 Task: Find connections with filter location Villa Ángela with filter topic #coronawith filter profile language Spanish with filter current company TVS Motor Company with filter school St. Francis Institute Of Technology with filter industry Food and Beverage Manufacturing with filter service category Life Coaching with filter keywords title Maintenance Engineer
Action: Mouse moved to (624, 130)
Screenshot: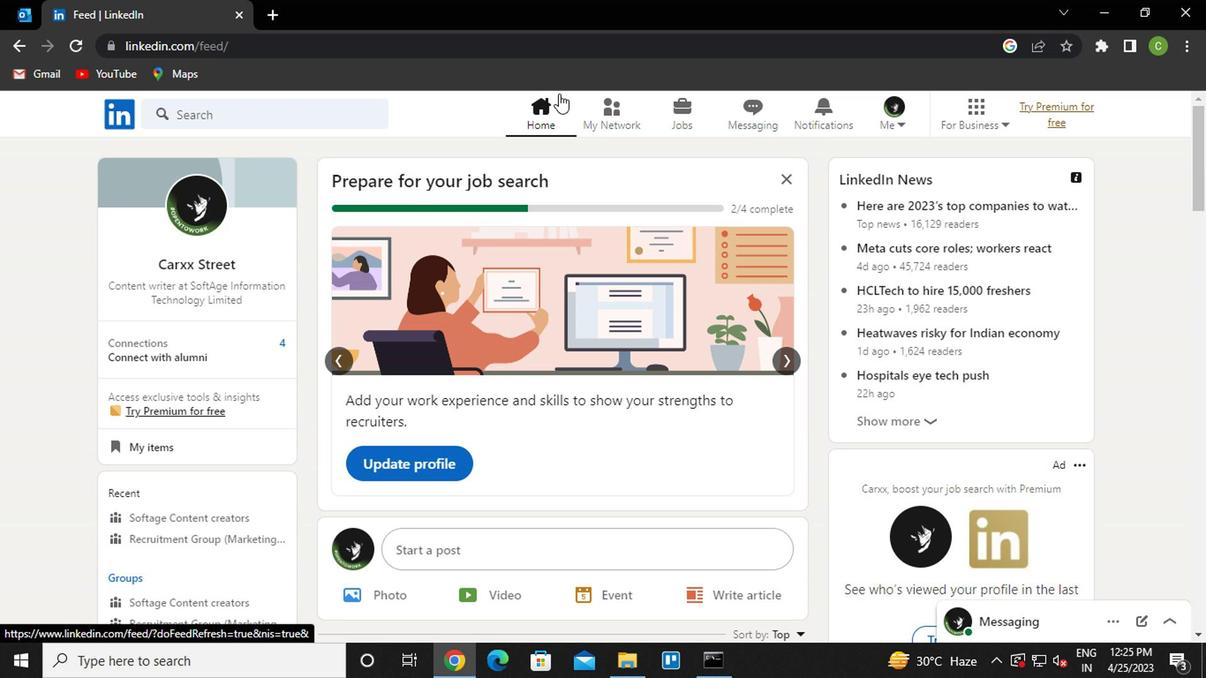 
Action: Mouse pressed left at (624, 130)
Screenshot: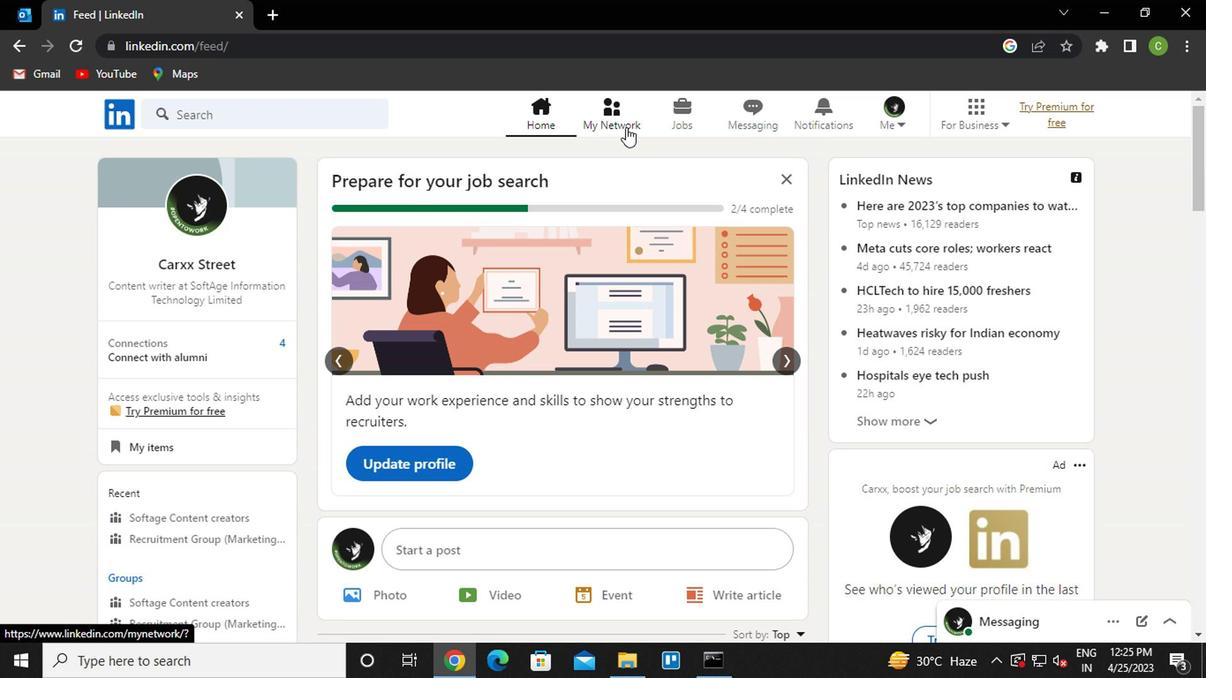 
Action: Mouse moved to (267, 213)
Screenshot: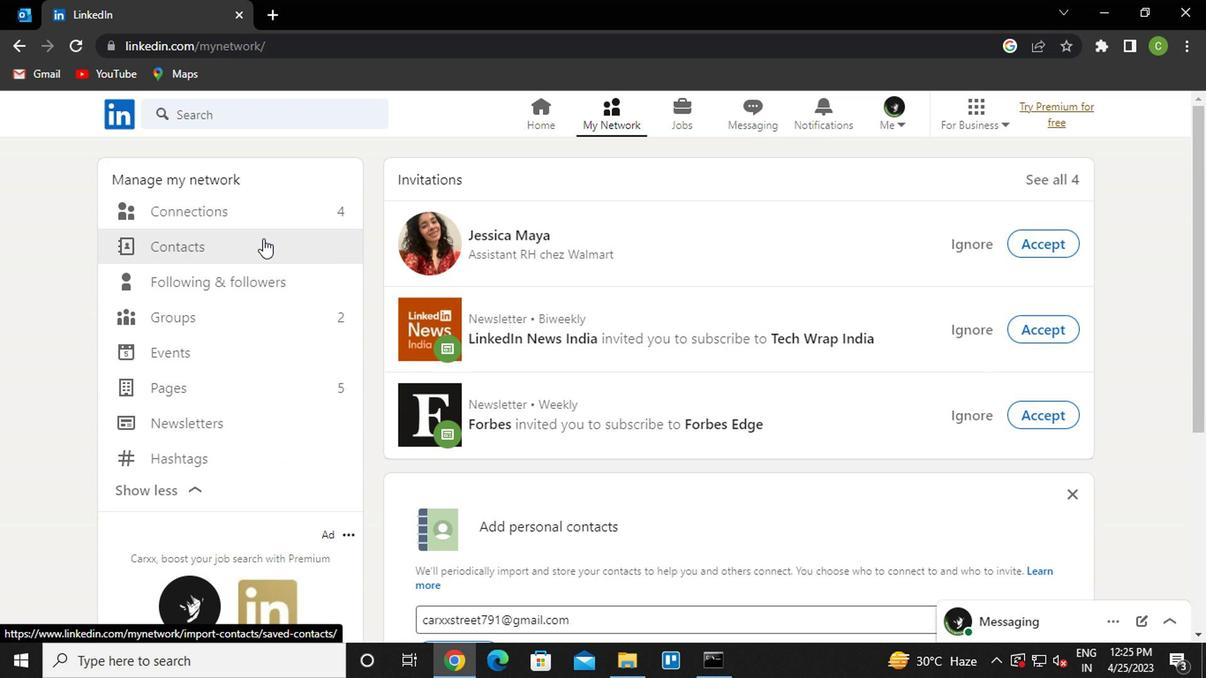 
Action: Mouse pressed left at (267, 213)
Screenshot: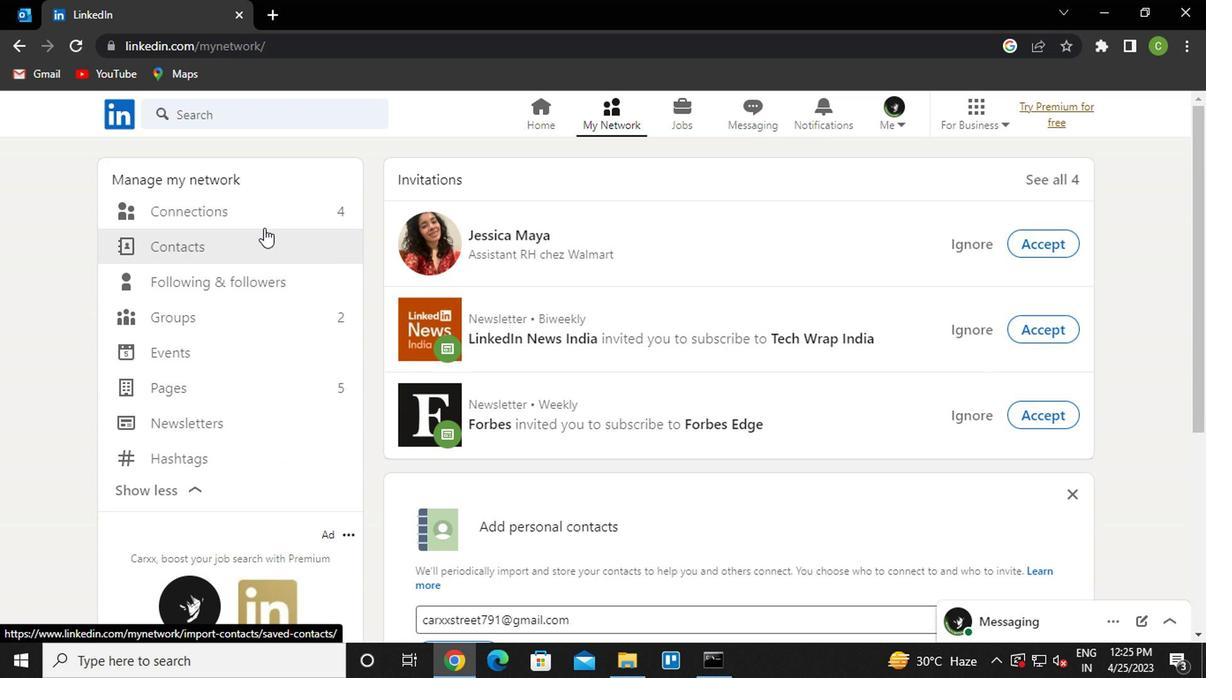 
Action: Mouse pressed left at (267, 213)
Screenshot: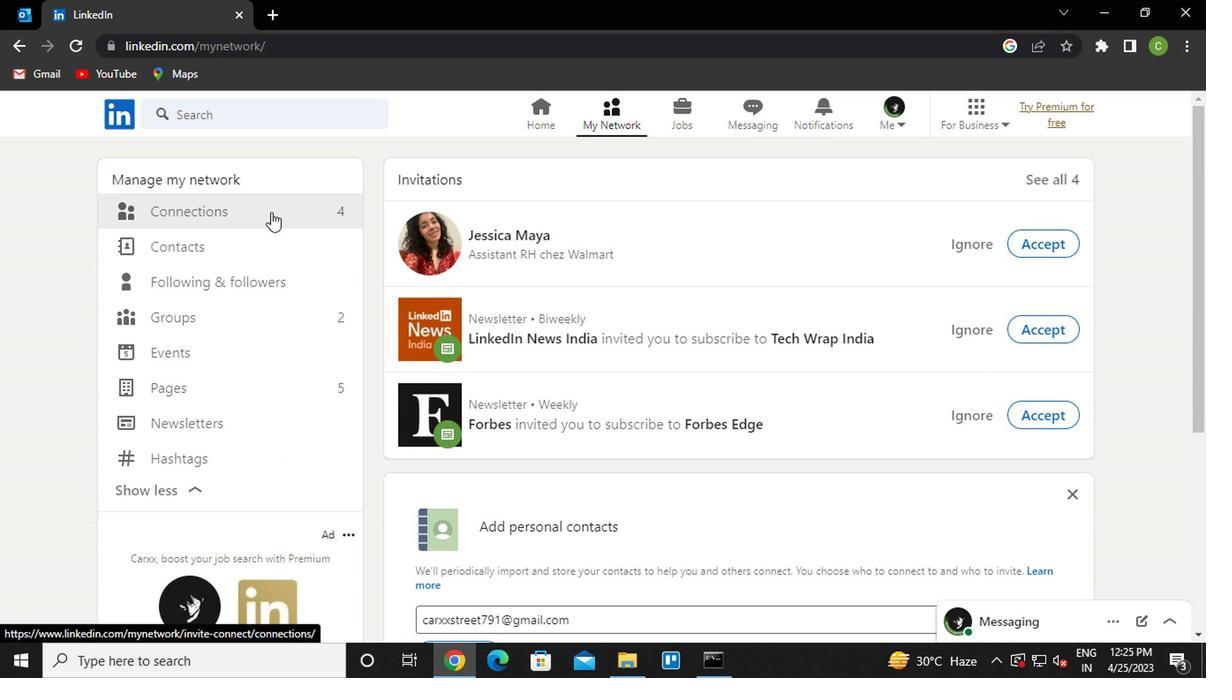 
Action: Mouse moved to (733, 218)
Screenshot: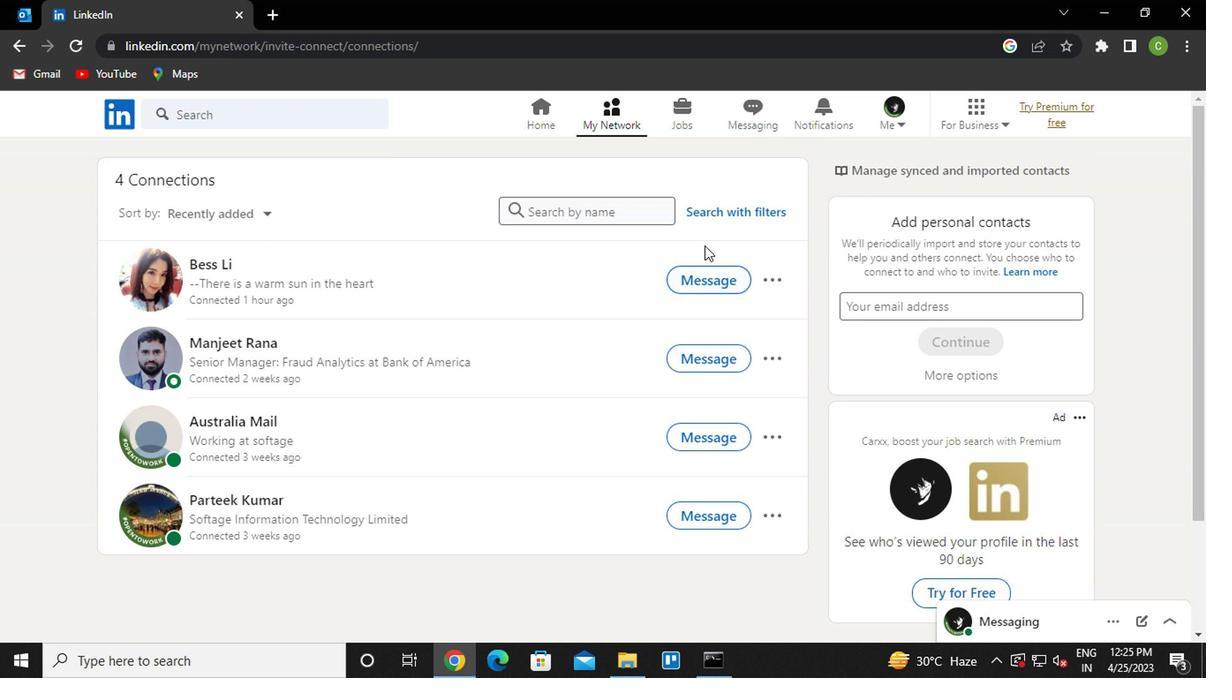 
Action: Mouse pressed left at (733, 218)
Screenshot: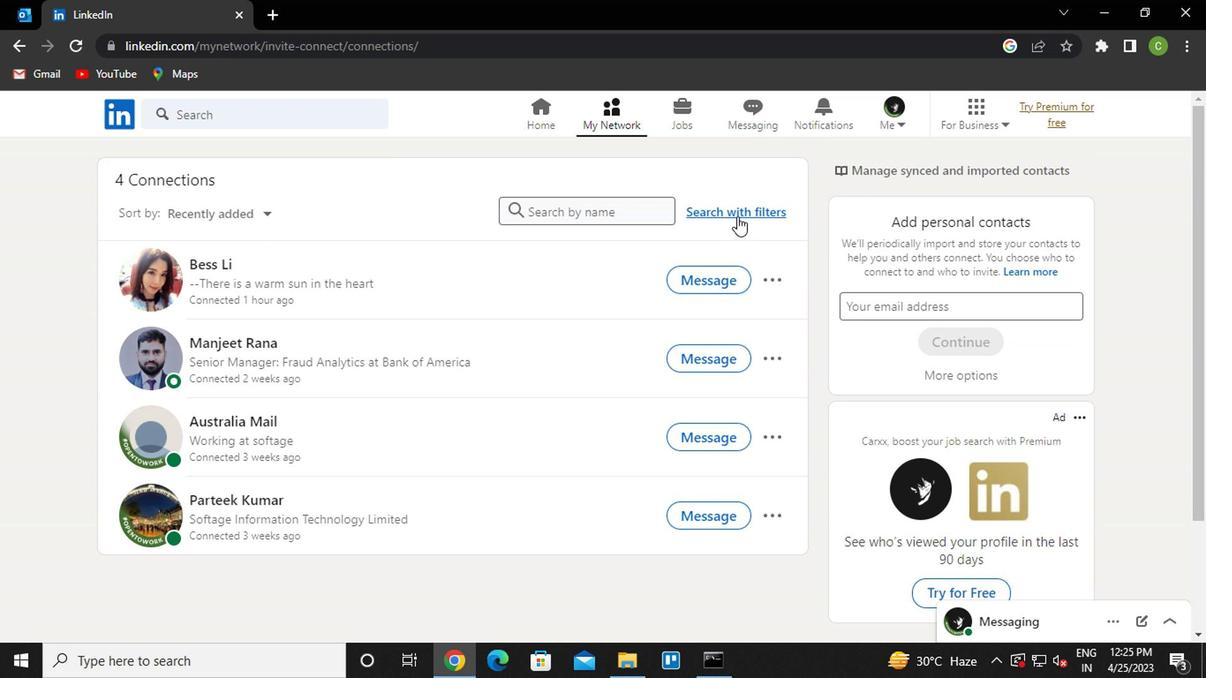 
Action: Mouse moved to (603, 170)
Screenshot: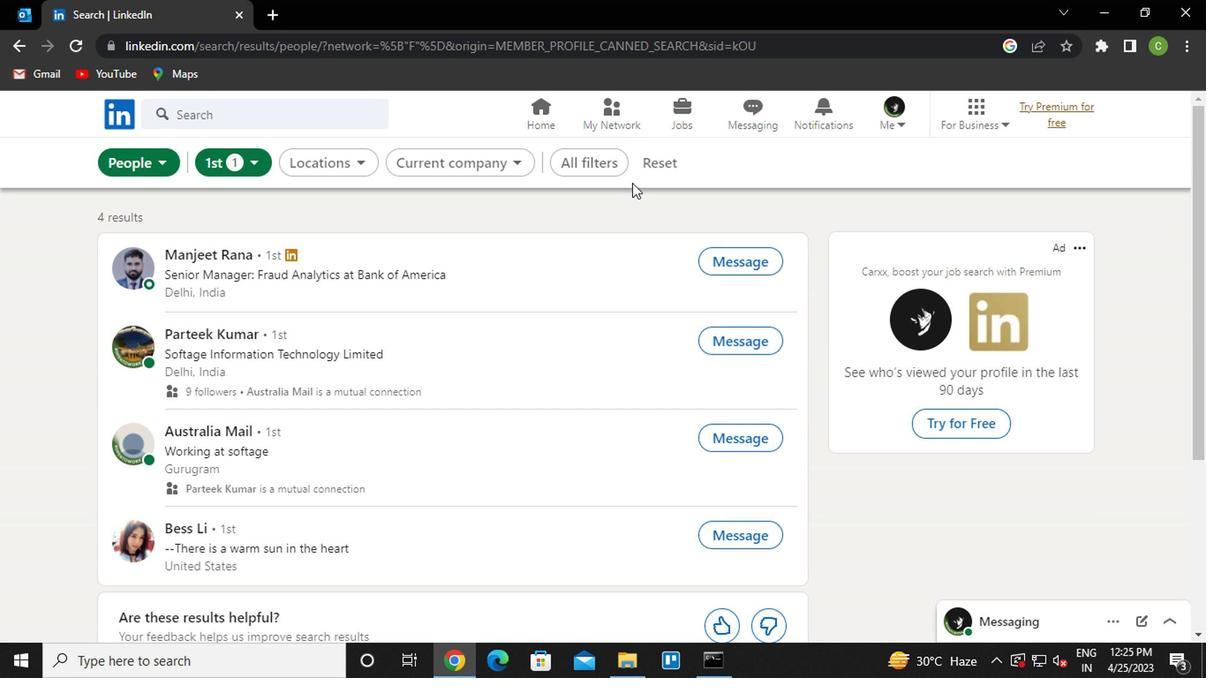 
Action: Mouse pressed left at (603, 170)
Screenshot: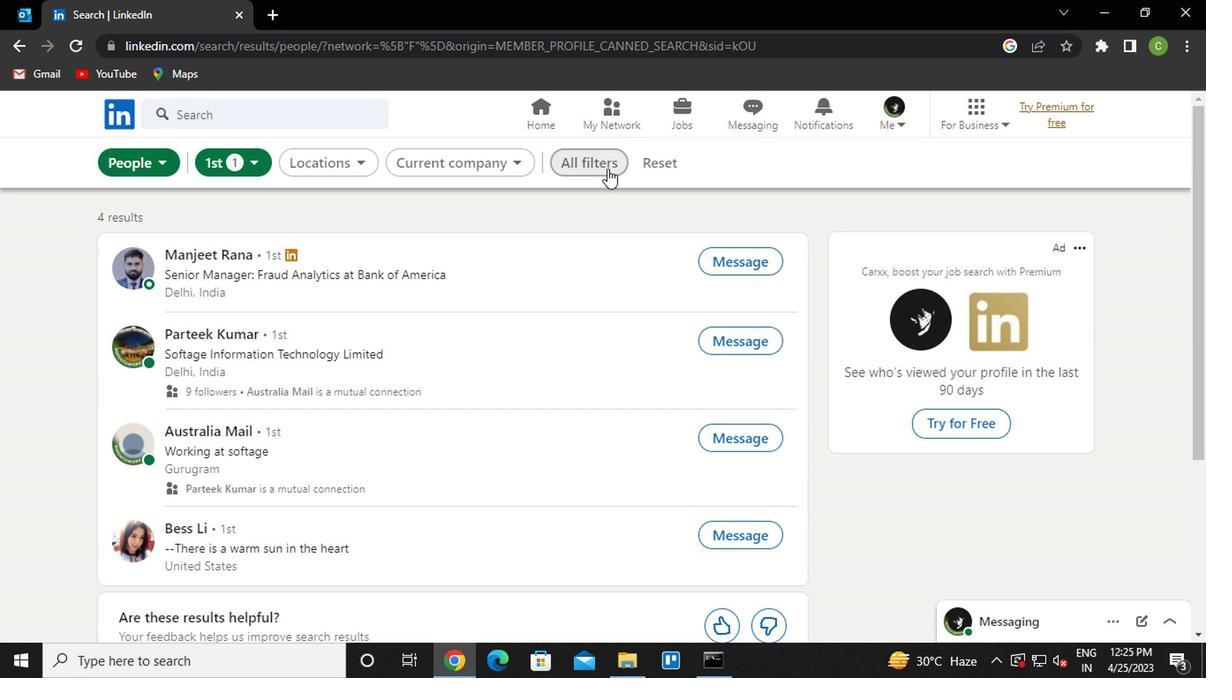 
Action: Mouse moved to (955, 370)
Screenshot: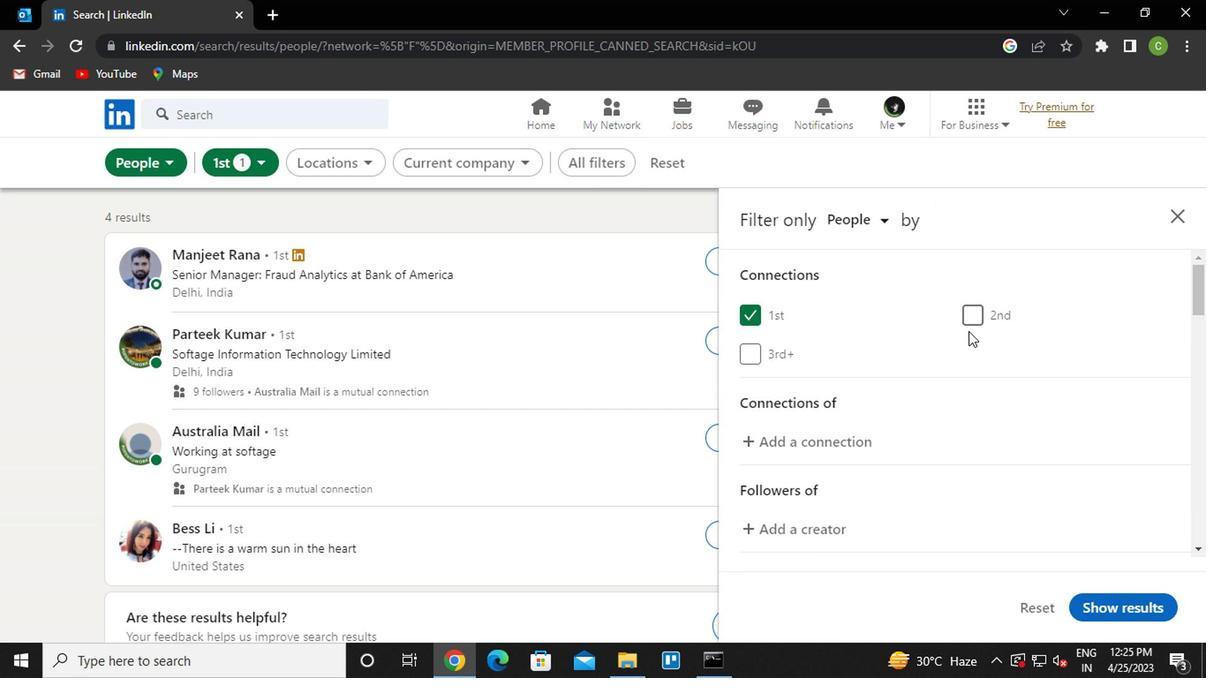 
Action: Mouse scrolled (955, 370) with delta (0, 0)
Screenshot: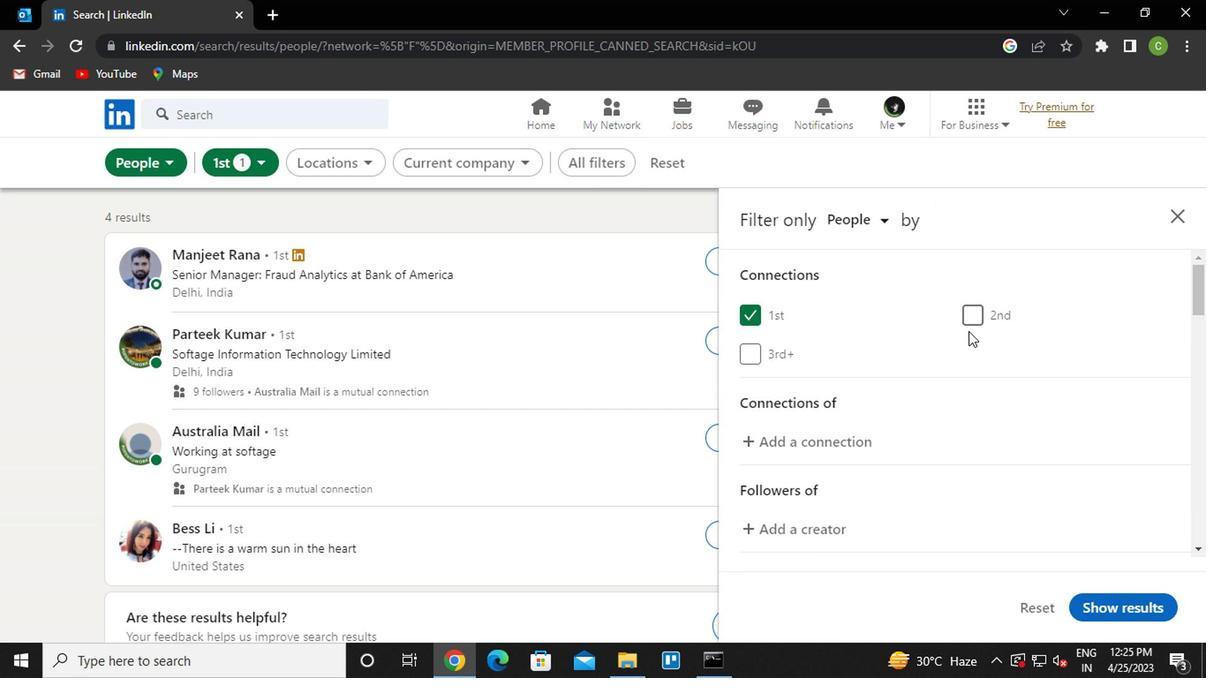 
Action: Mouse moved to (955, 371)
Screenshot: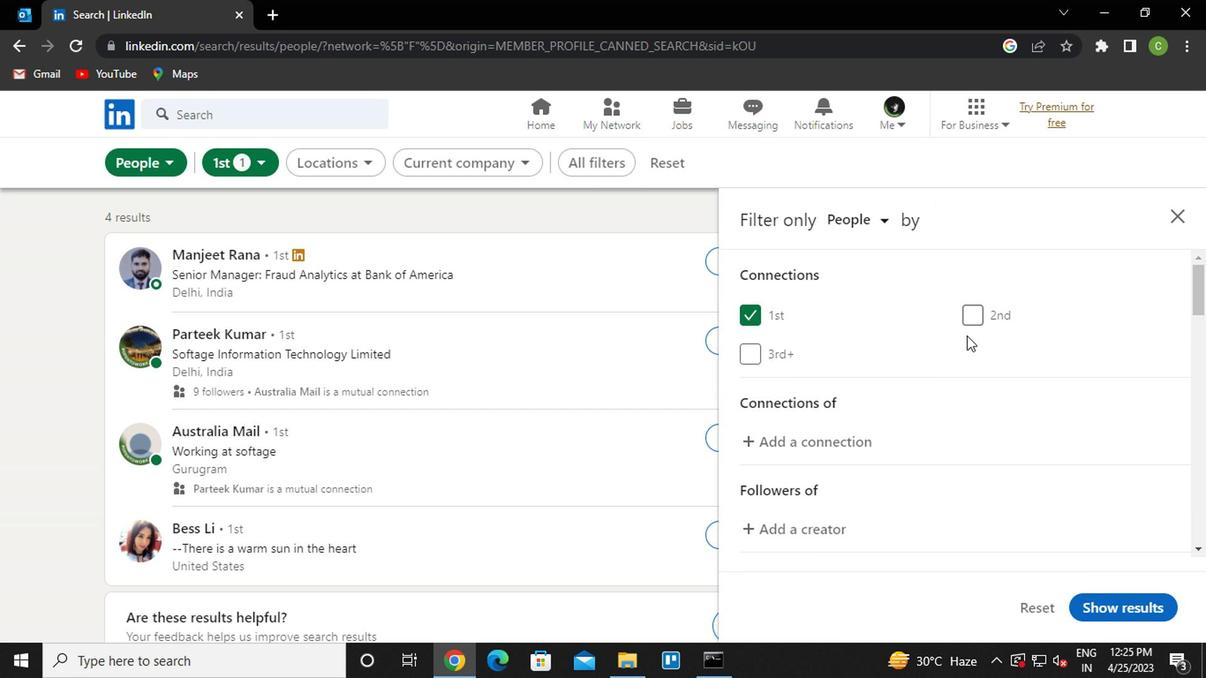 
Action: Mouse scrolled (955, 370) with delta (0, -1)
Screenshot: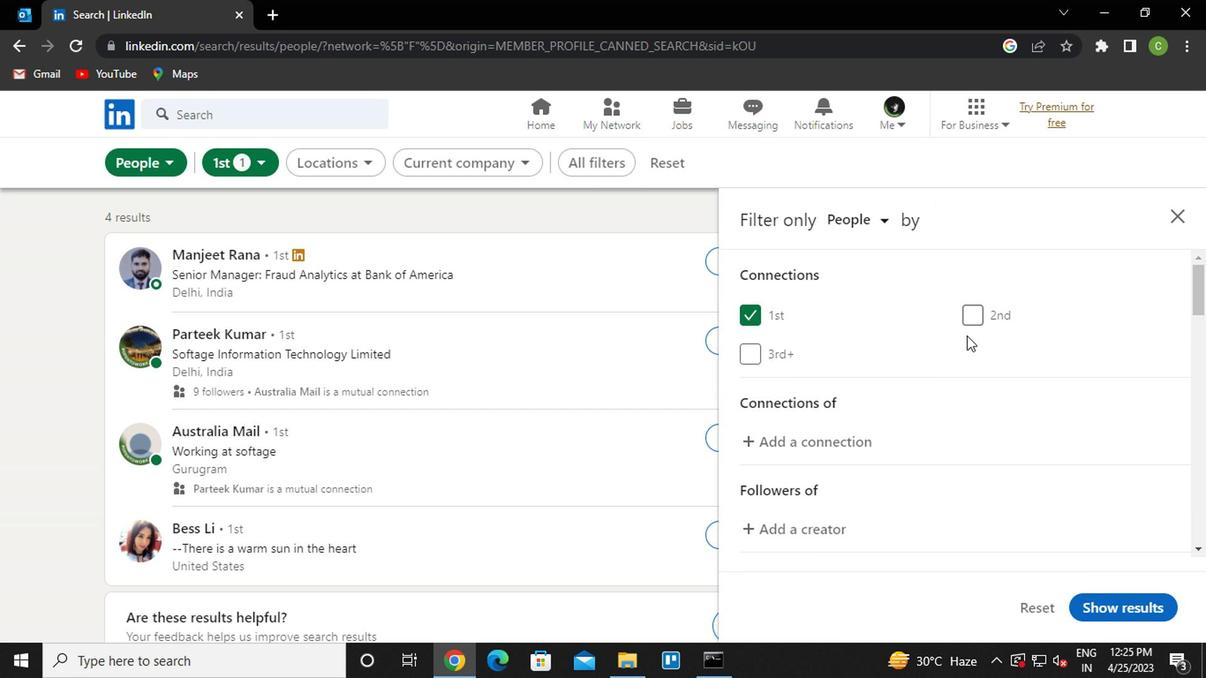 
Action: Mouse moved to (955, 374)
Screenshot: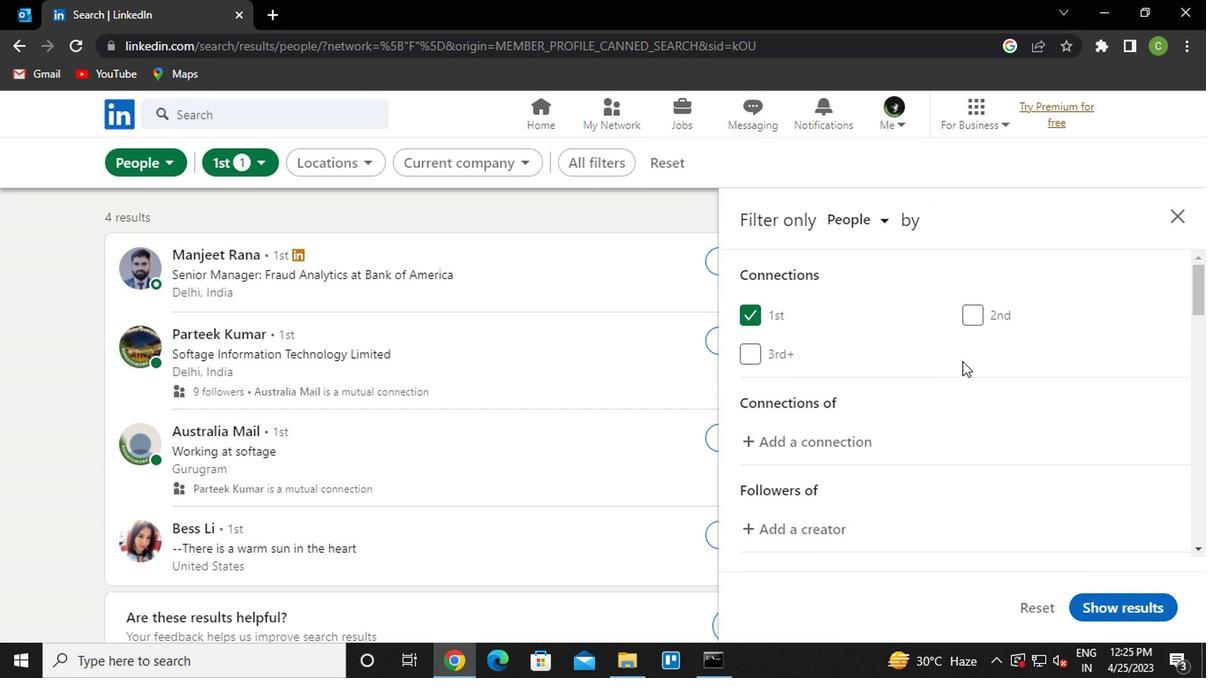
Action: Mouse scrolled (955, 373) with delta (0, -1)
Screenshot: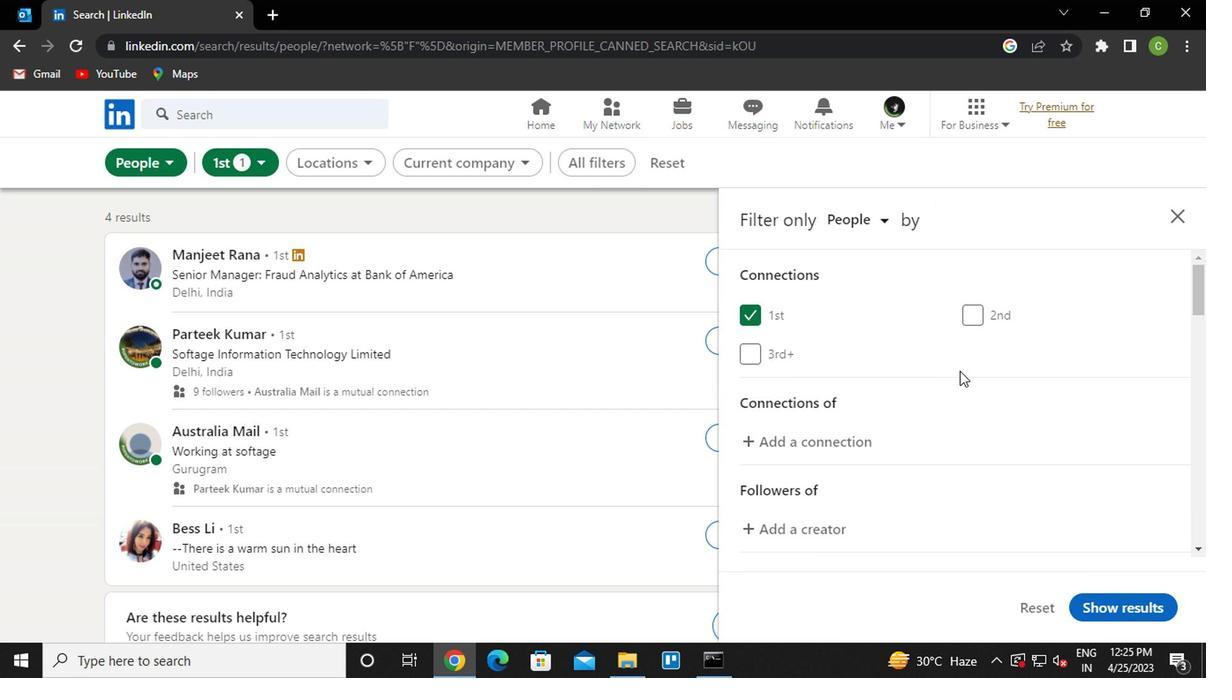 
Action: Mouse moved to (983, 436)
Screenshot: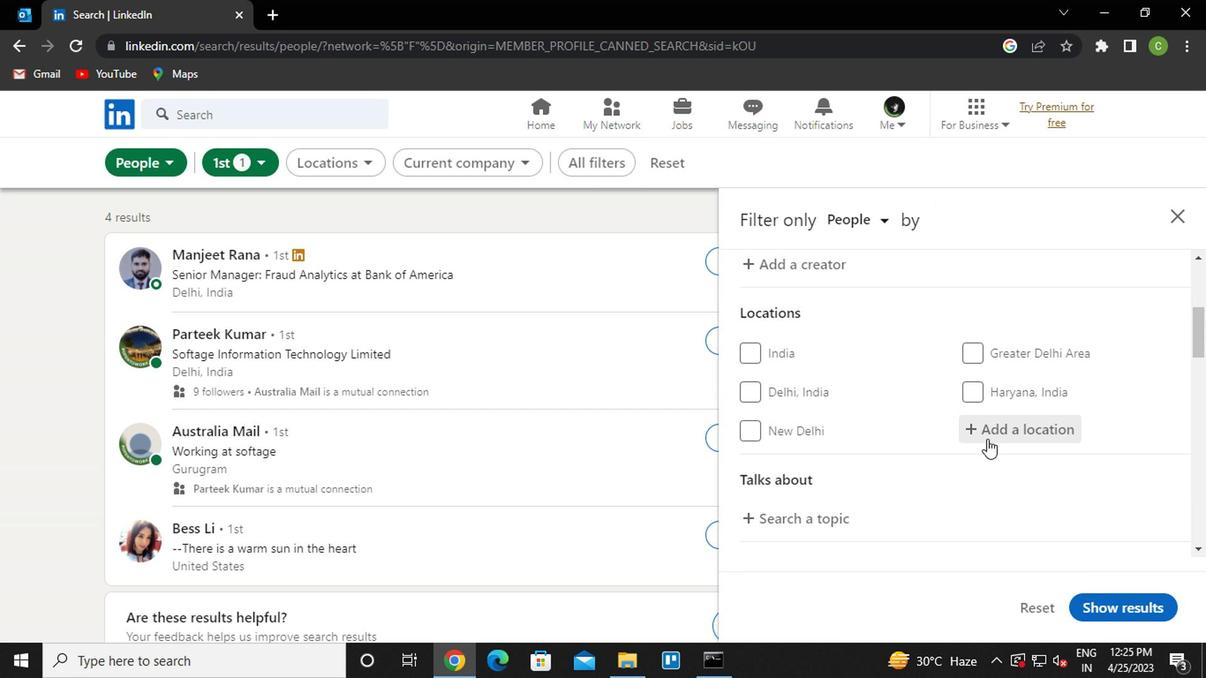 
Action: Mouse pressed left at (983, 436)
Screenshot: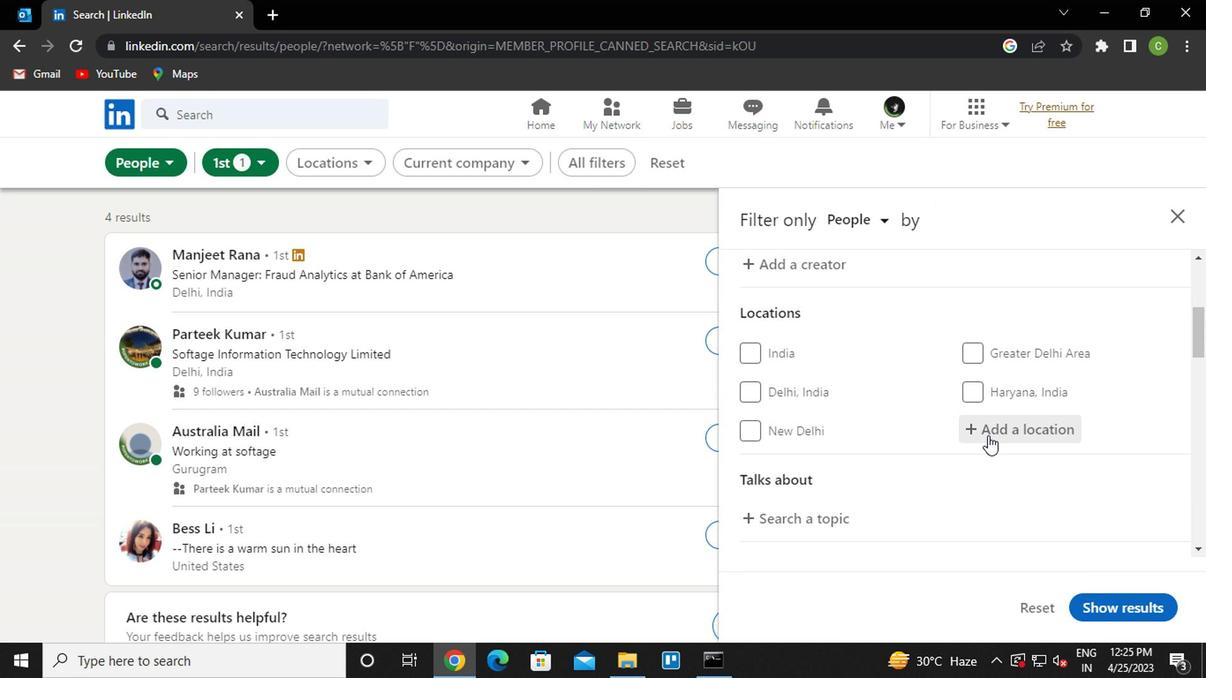 
Action: Key pressed v<Key.caps_lock>illa<Key.space><Key.caps_lock>a<Key.caps_lock>ngela<Key.down><Key.enter>
Screenshot: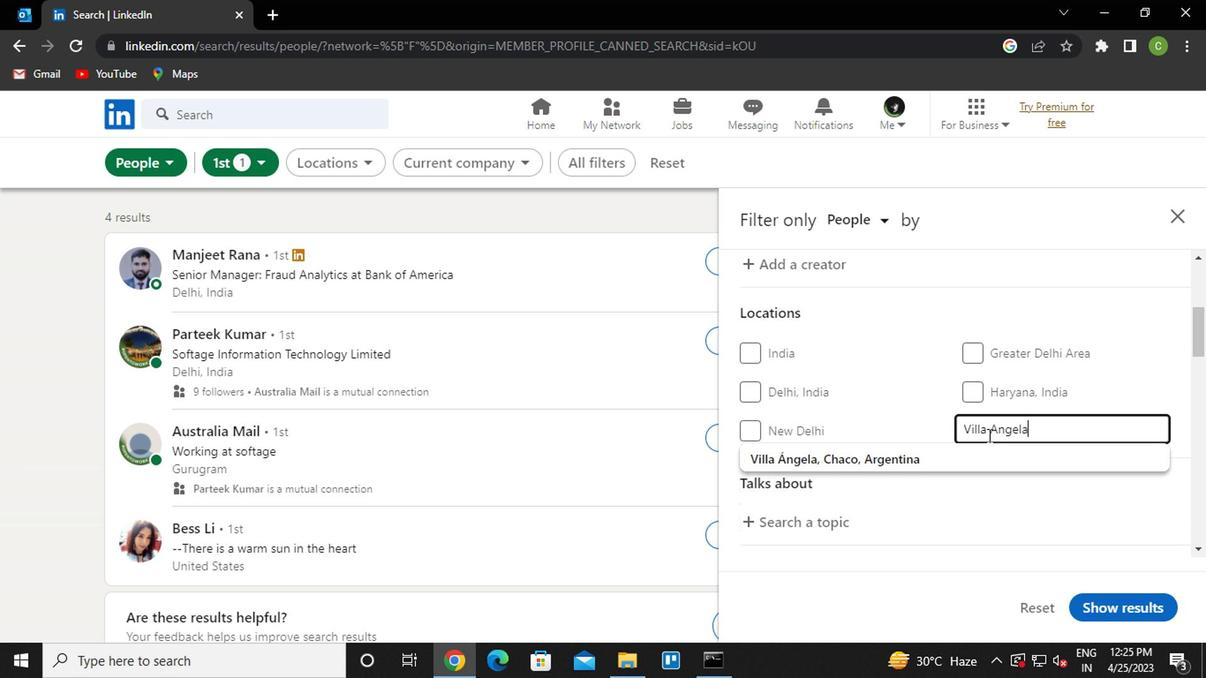 
Action: Mouse moved to (978, 439)
Screenshot: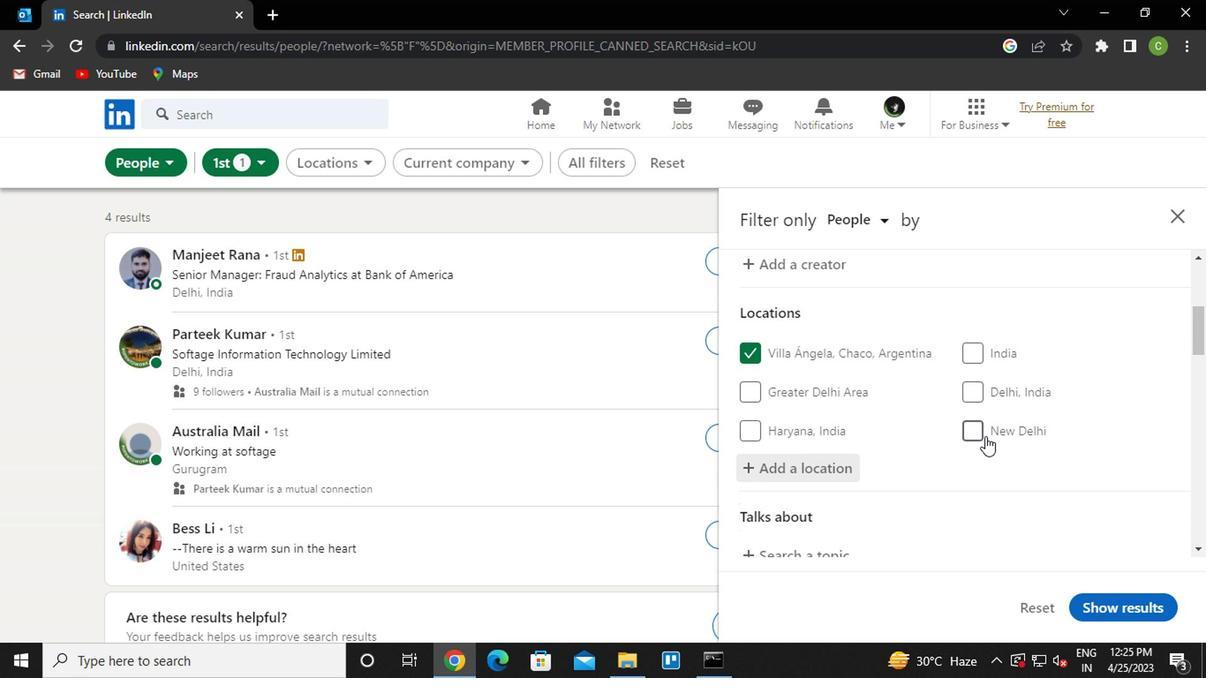 
Action: Mouse scrolled (978, 438) with delta (0, 0)
Screenshot: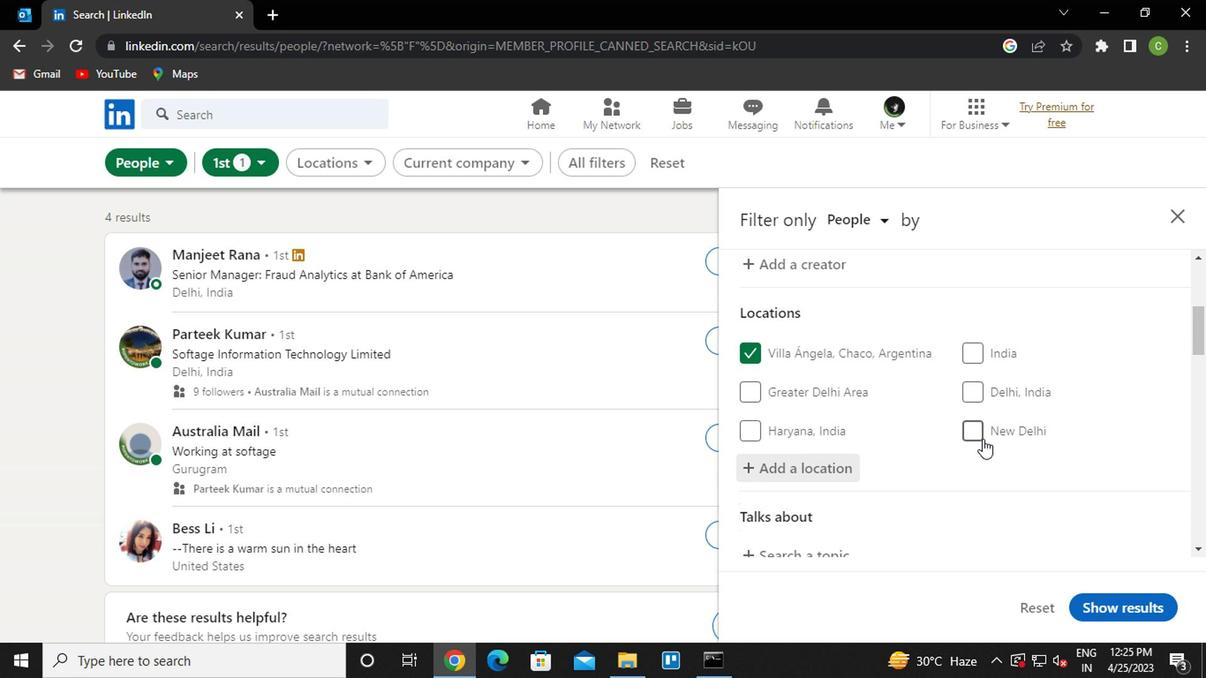 
Action: Mouse moved to (958, 444)
Screenshot: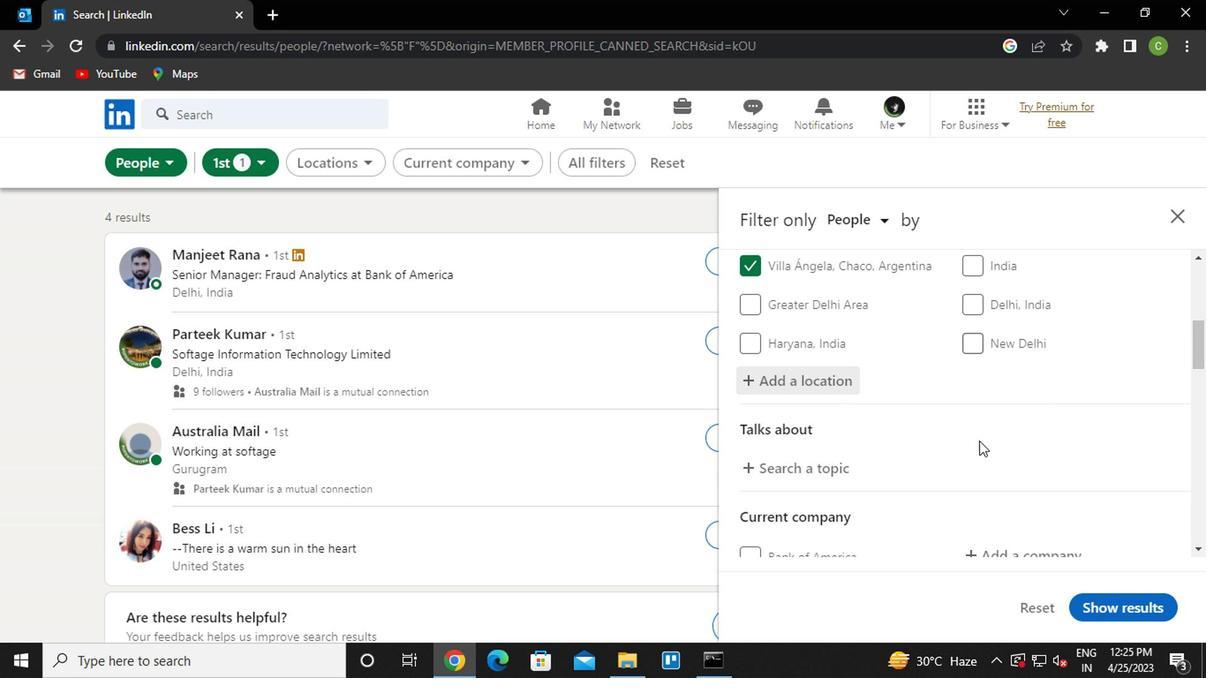 
Action: Mouse scrolled (958, 443) with delta (0, -1)
Screenshot: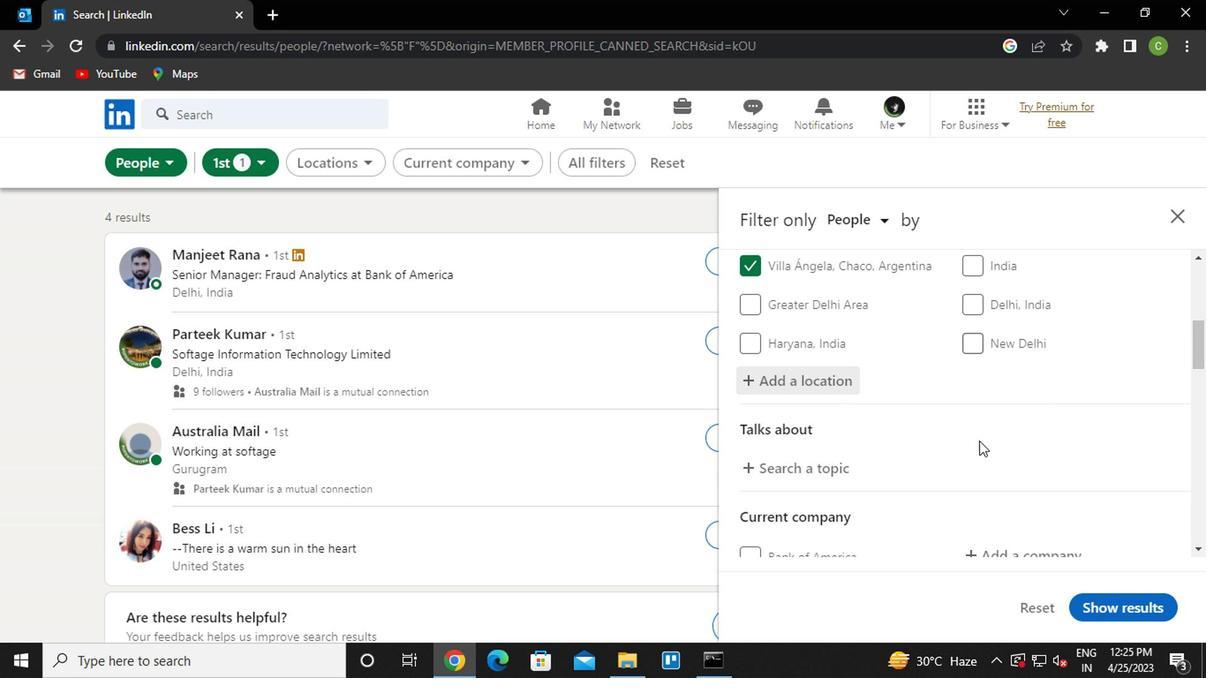 
Action: Mouse moved to (809, 383)
Screenshot: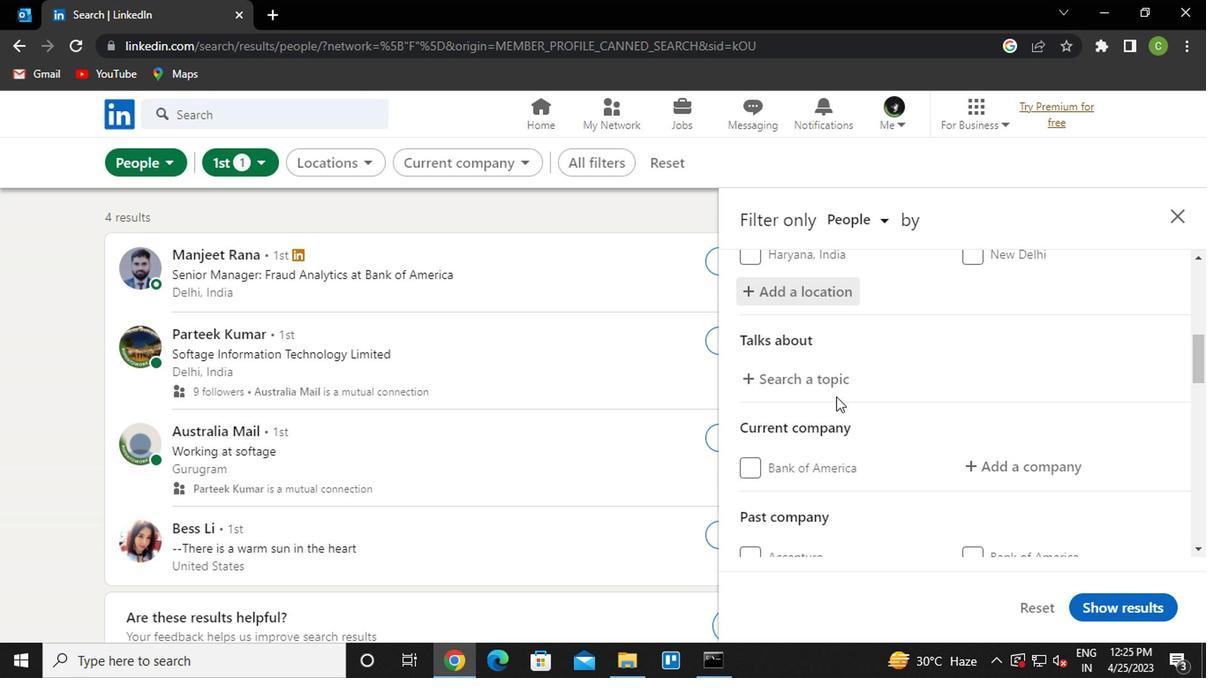 
Action: Mouse pressed left at (809, 383)
Screenshot: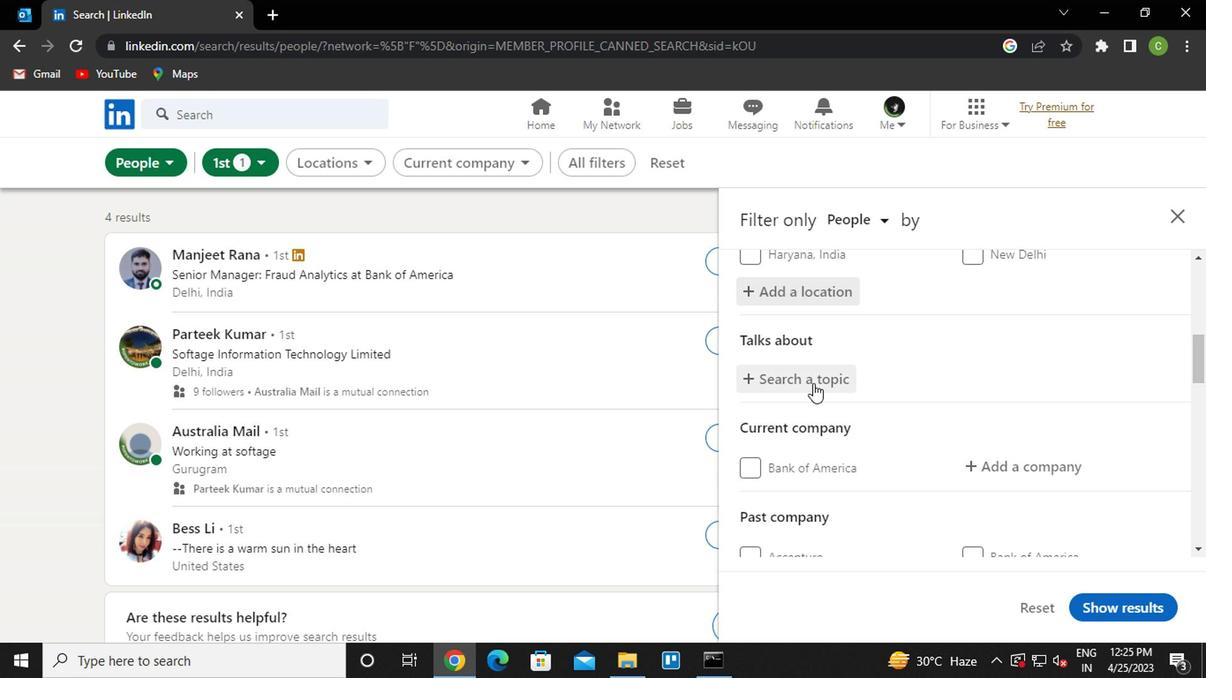 
Action: Mouse moved to (809, 381)
Screenshot: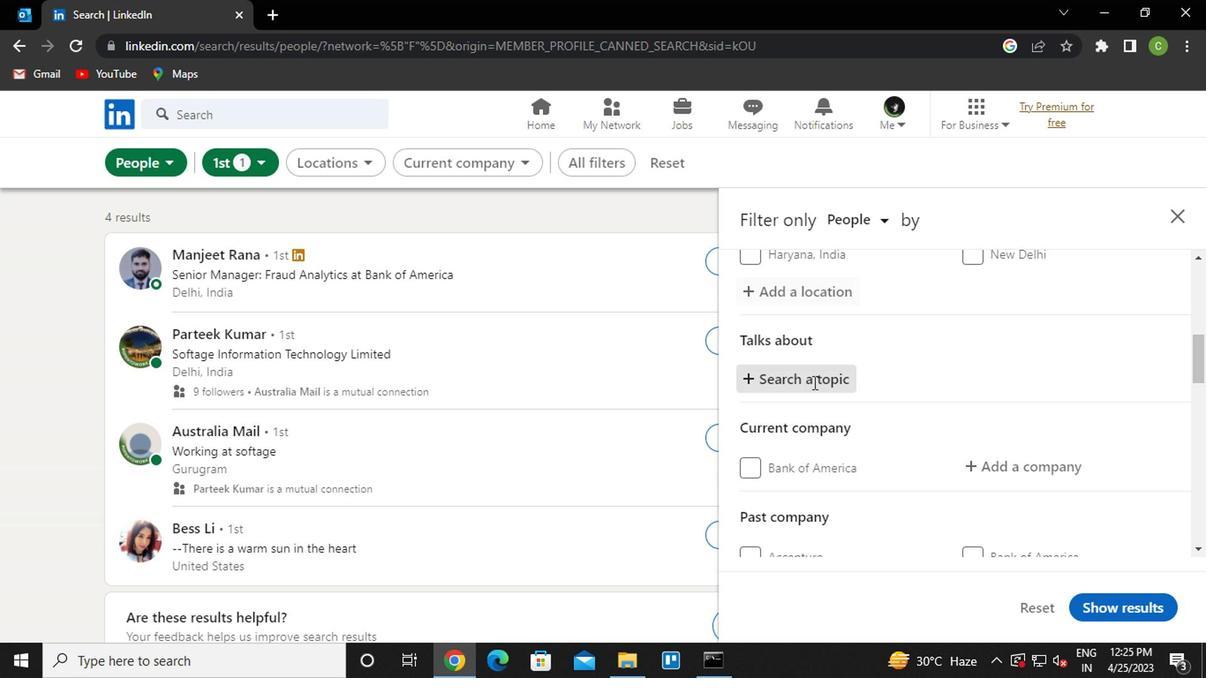 
Action: Key pressed <Key.shift>@CORONA
Screenshot: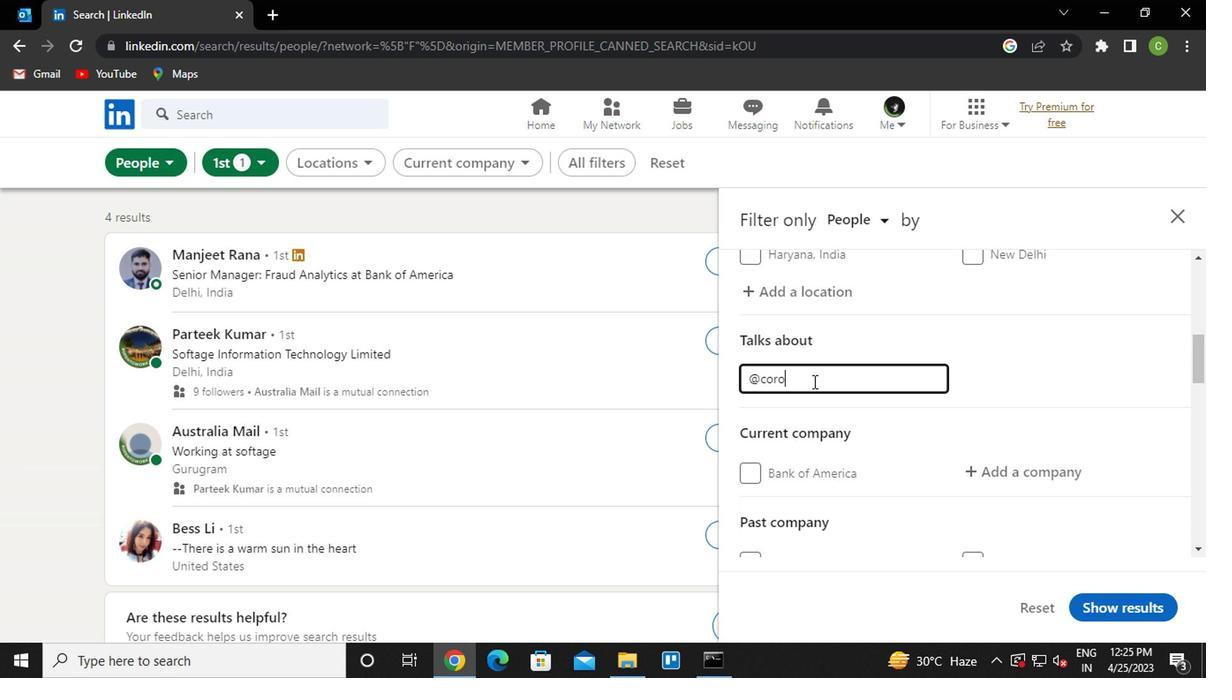
Action: Mouse moved to (1019, 414)
Screenshot: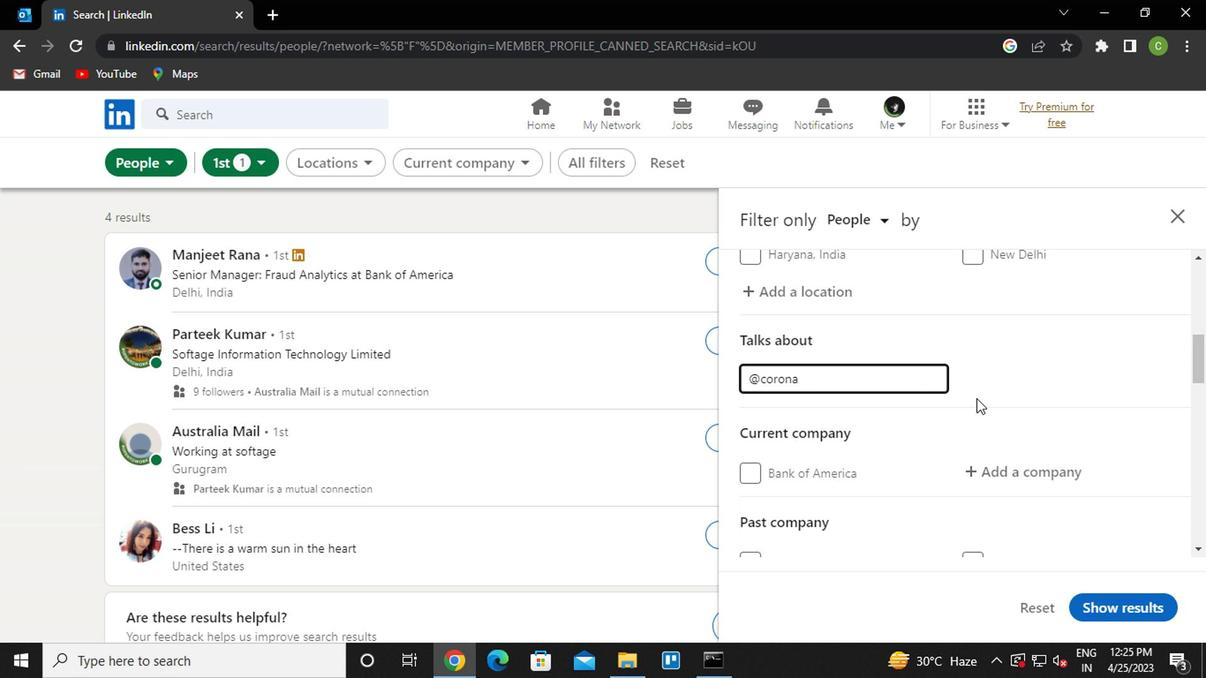 
Action: Mouse pressed left at (1019, 414)
Screenshot: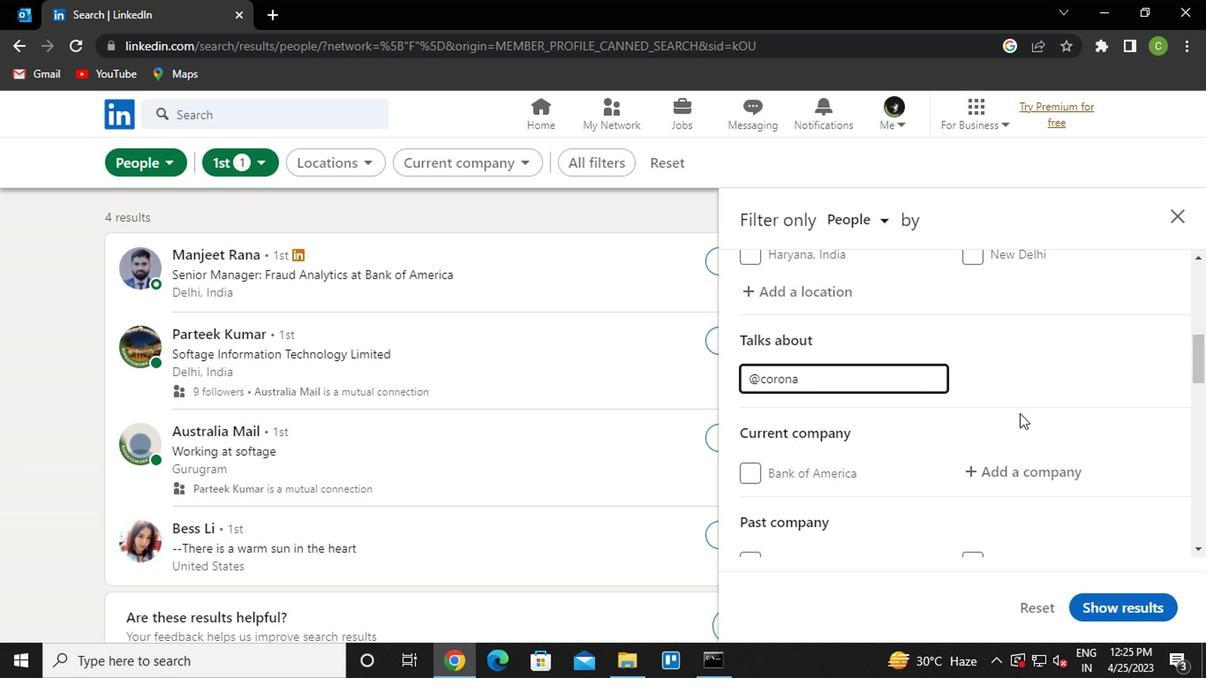 
Action: Mouse moved to (757, 381)
Screenshot: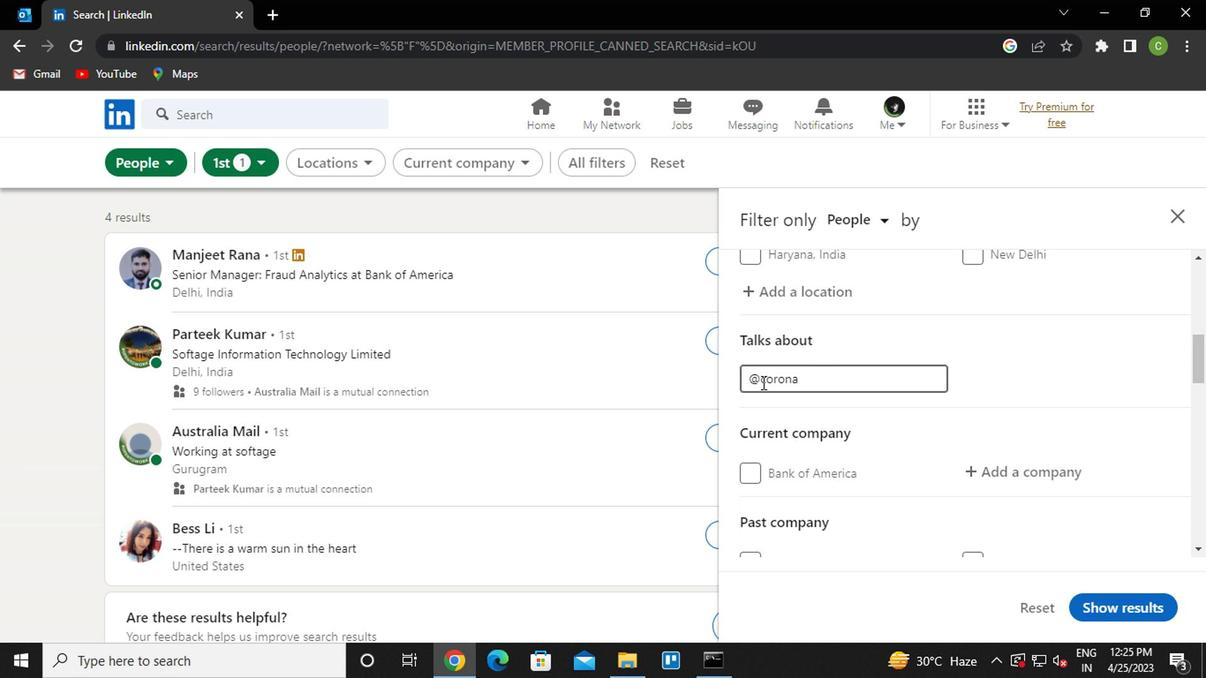 
Action: Mouse pressed left at (757, 381)
Screenshot: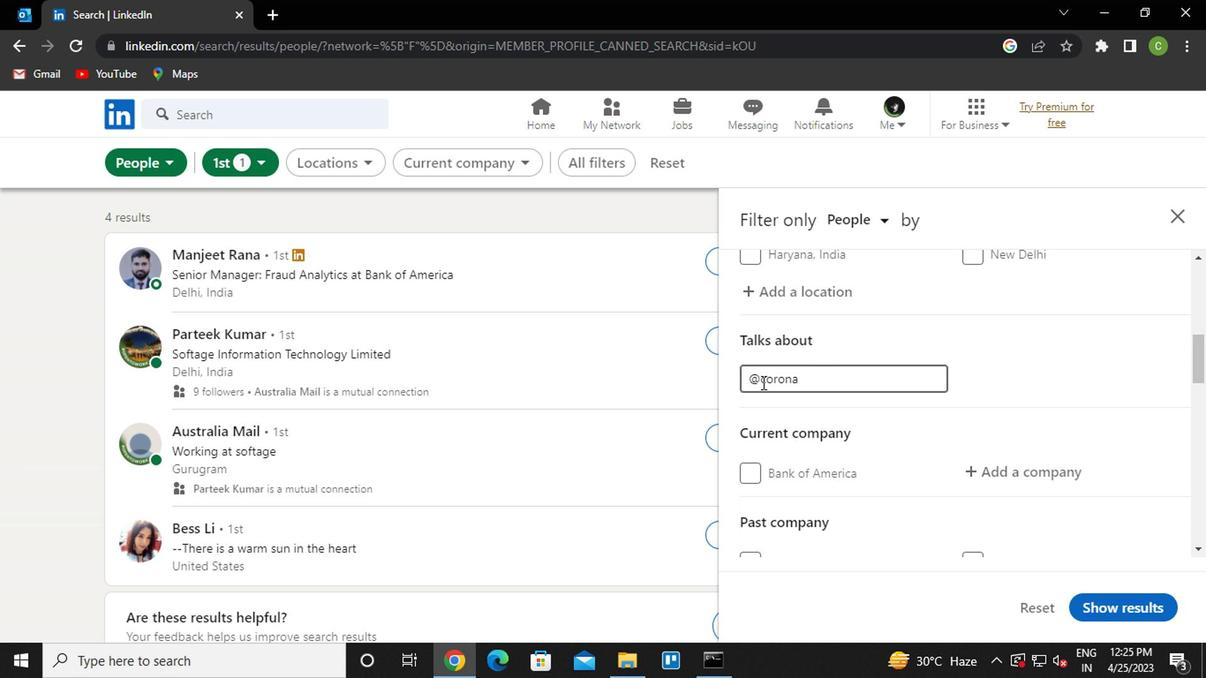 
Action: Mouse moved to (761, 381)
Screenshot: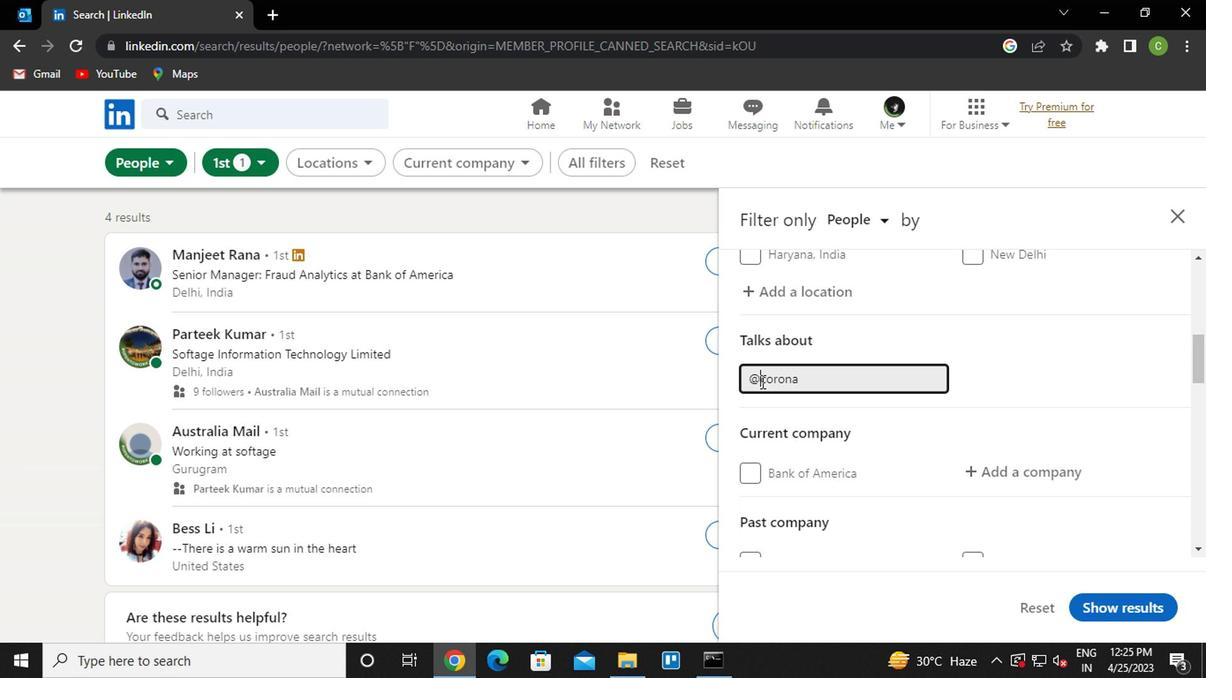 
Action: Key pressed <Key.backspace><Key.shift>#
Screenshot: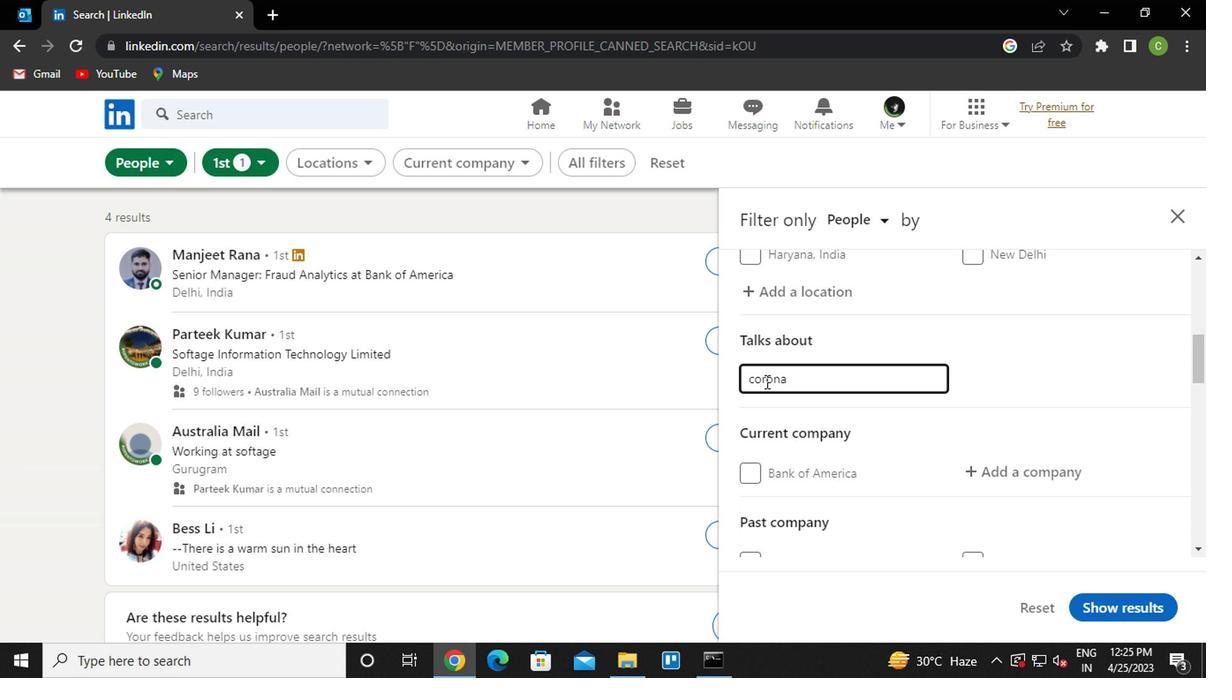
Action: Mouse moved to (1052, 370)
Screenshot: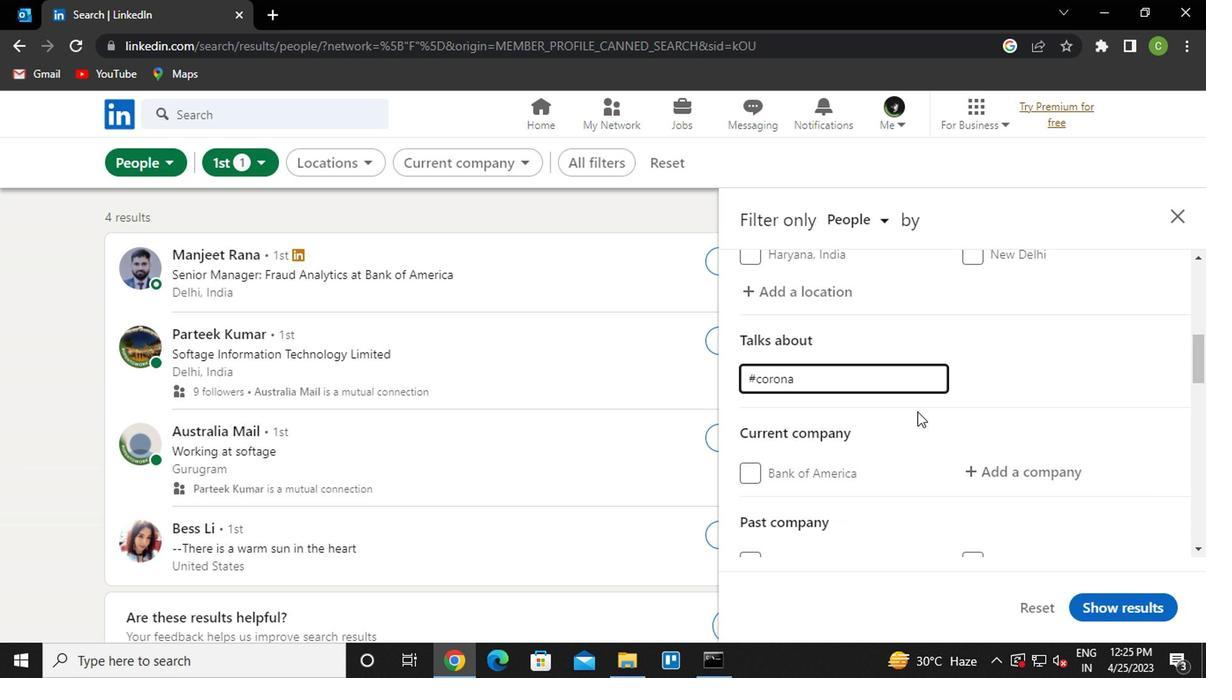 
Action: Mouse pressed left at (1052, 370)
Screenshot: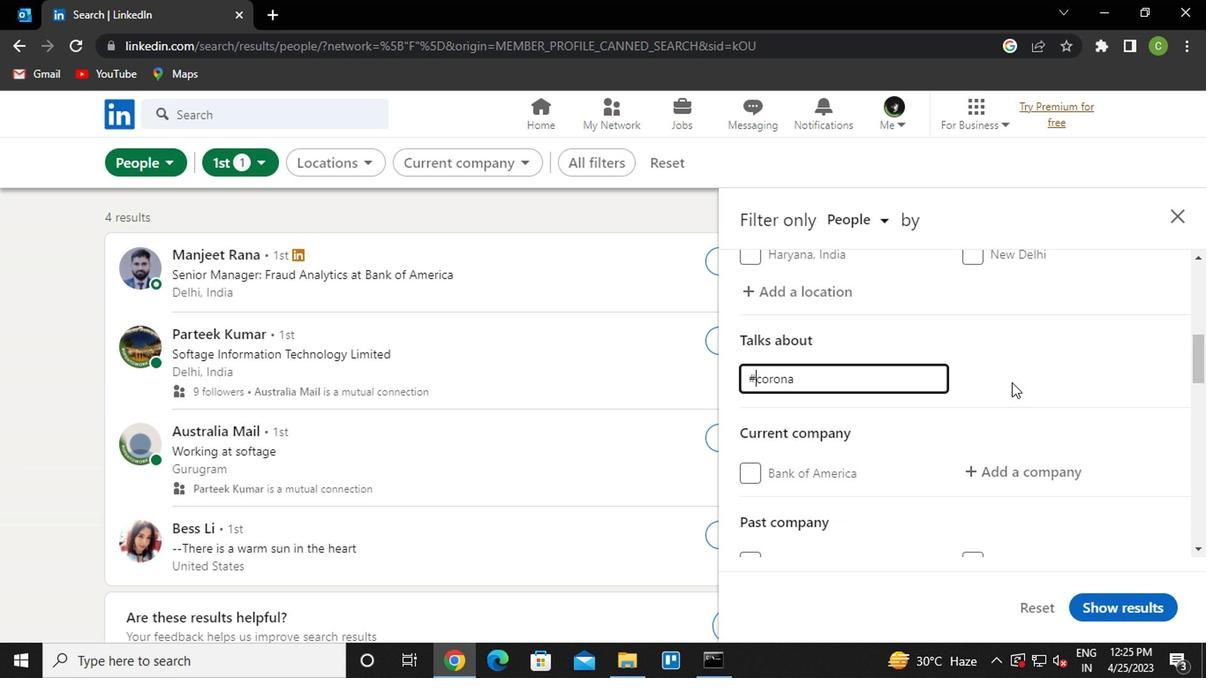 
Action: Mouse moved to (1027, 388)
Screenshot: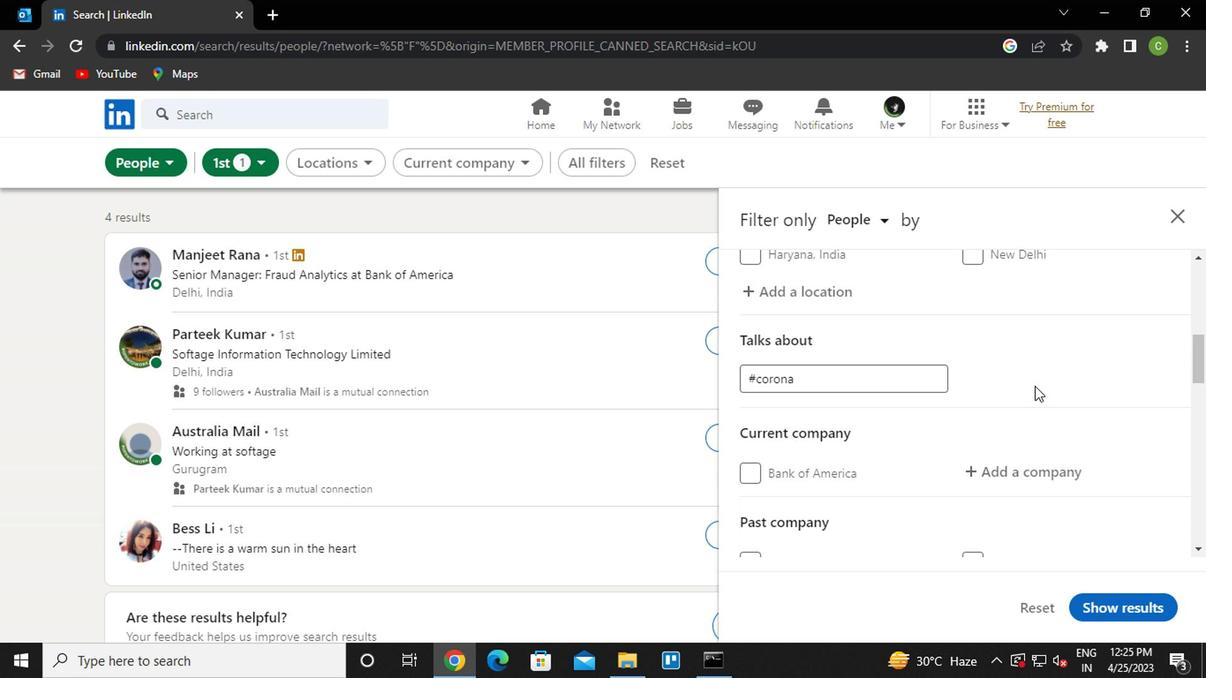 
Action: Mouse scrolled (1027, 388) with delta (0, 0)
Screenshot: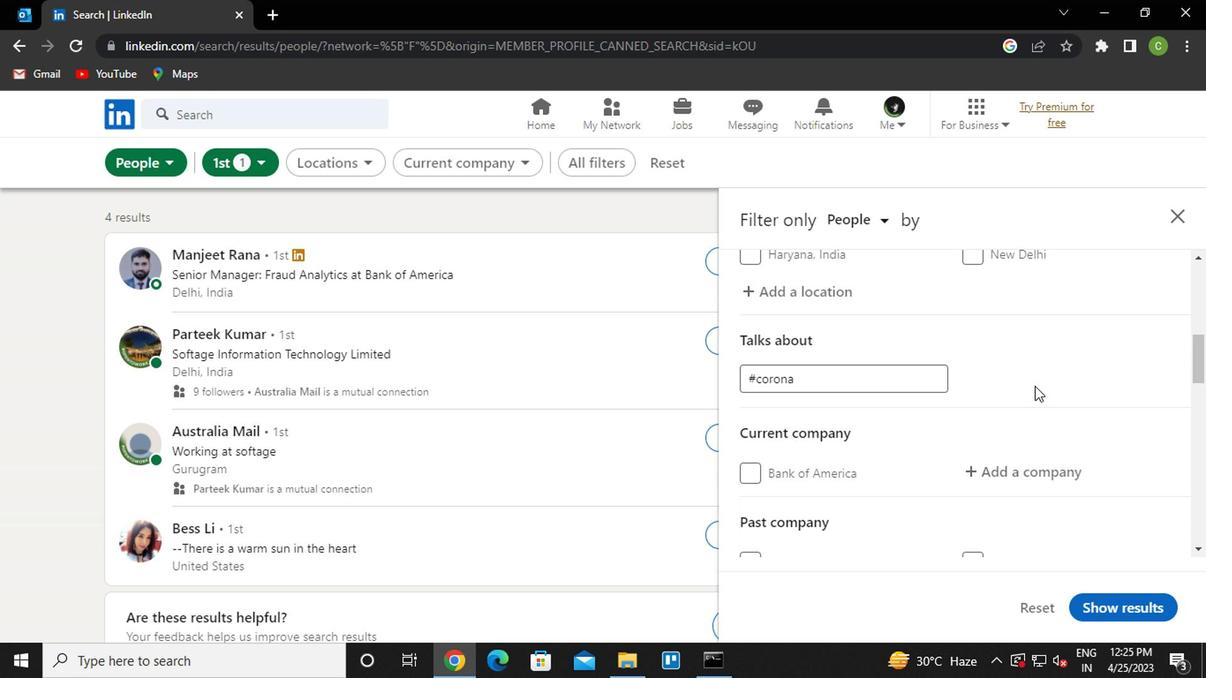 
Action: Mouse moved to (1025, 390)
Screenshot: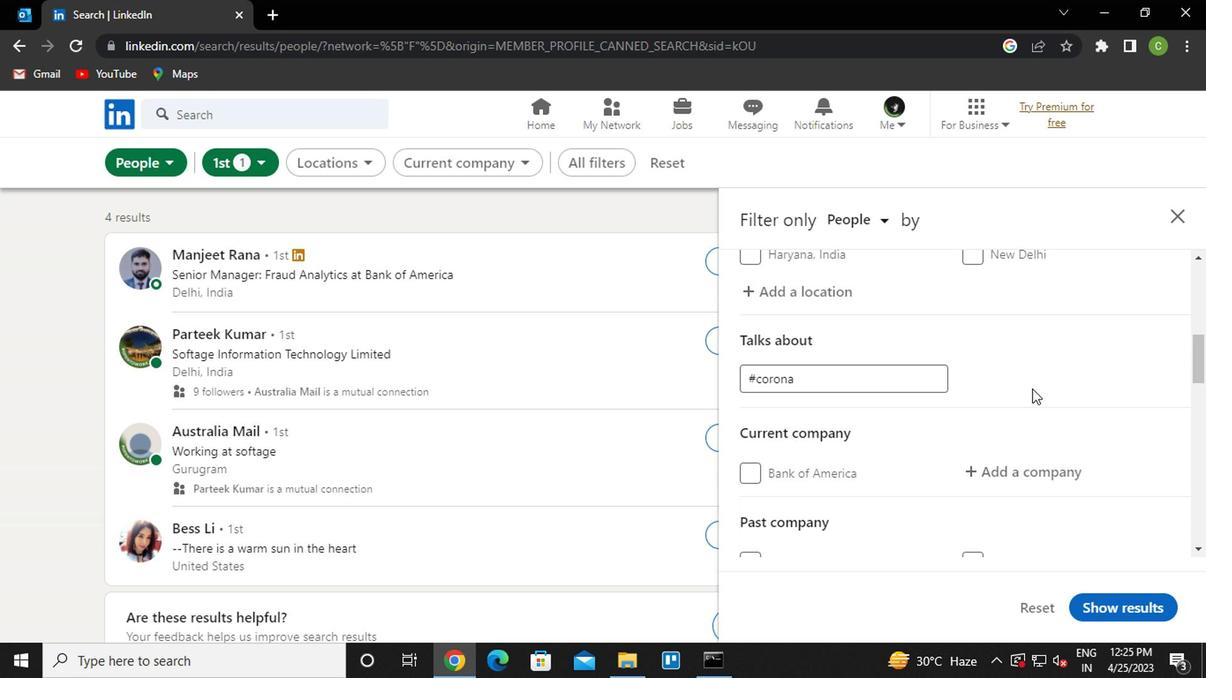 
Action: Mouse scrolled (1025, 388) with delta (0, -1)
Screenshot: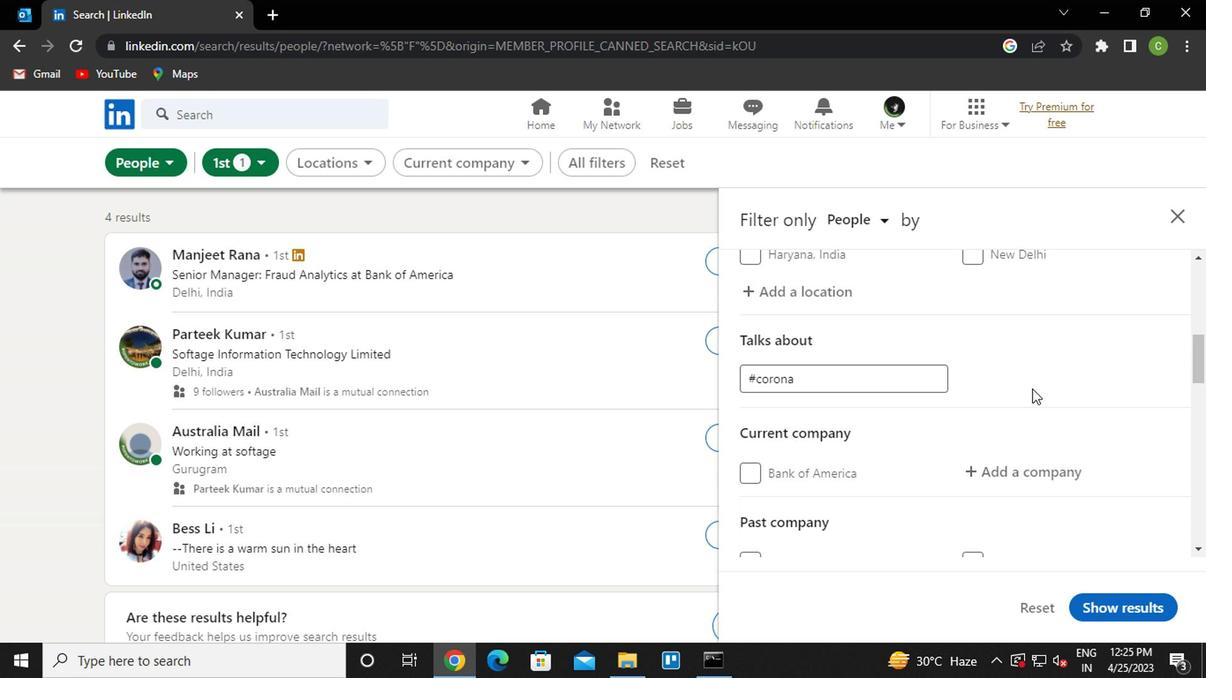 
Action: Mouse moved to (1008, 290)
Screenshot: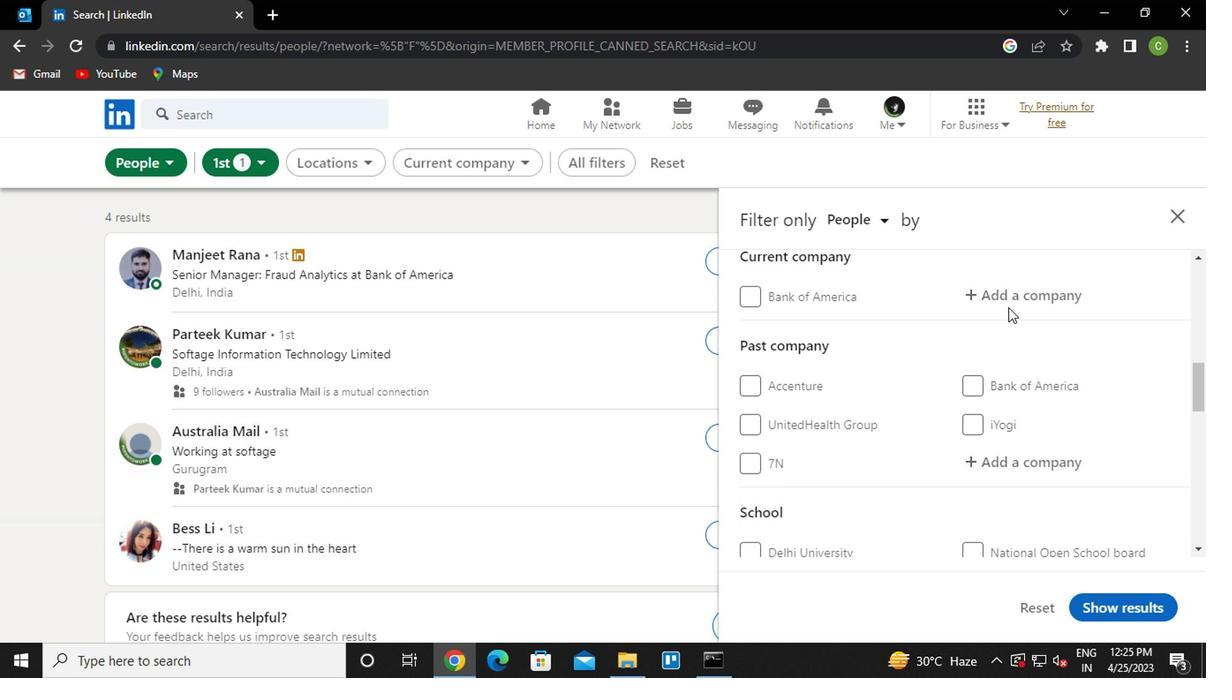 
Action: Mouse pressed left at (1008, 290)
Screenshot: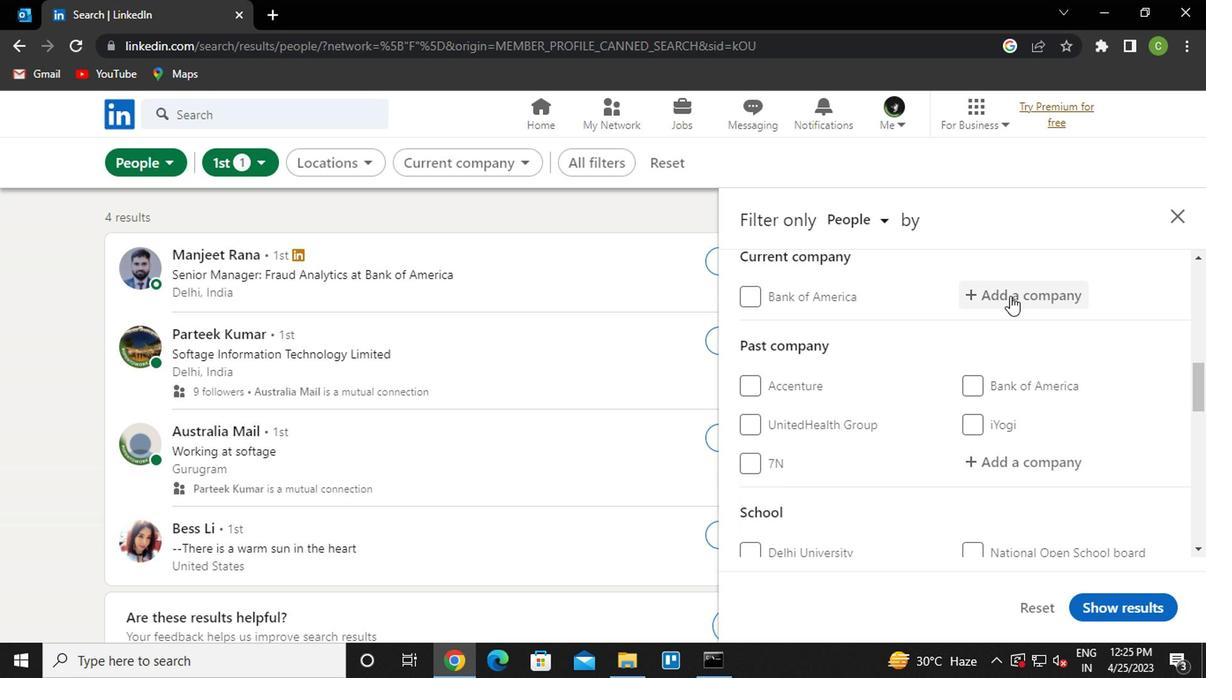 
Action: Mouse moved to (1008, 290)
Screenshot: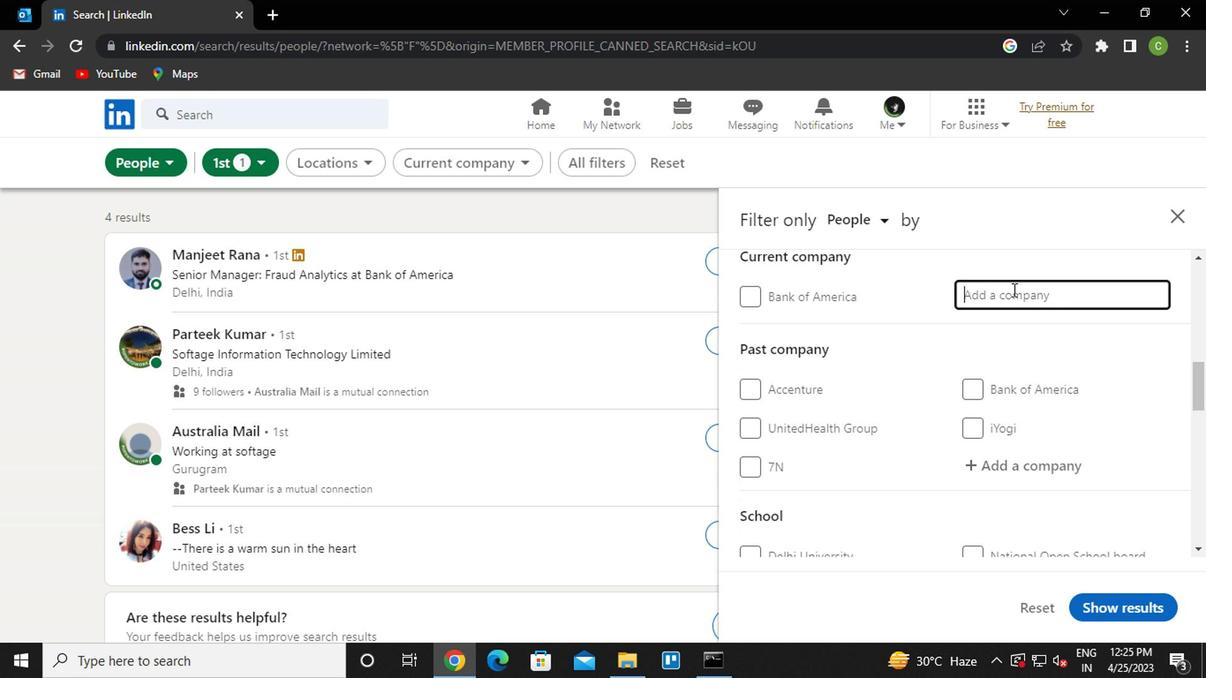 
Action: Key pressed <Key.caps_lock>TVS<Key.space>SPORTS
Screenshot: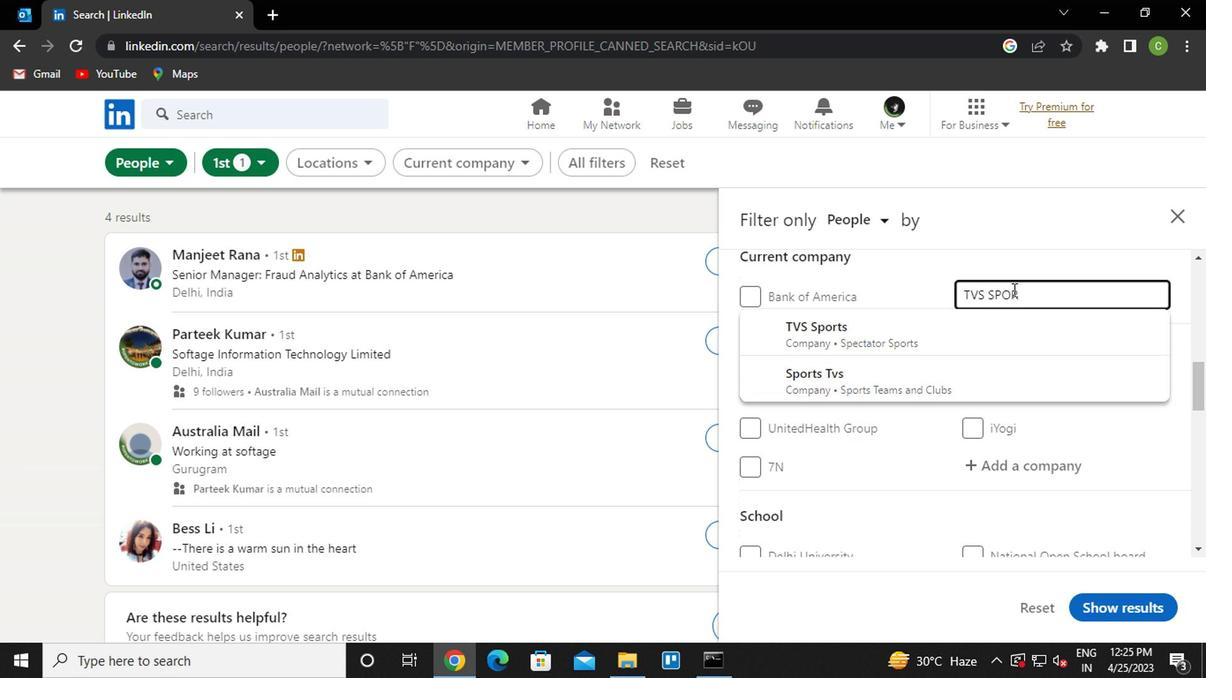 
Action: Mouse moved to (1045, 320)
Screenshot: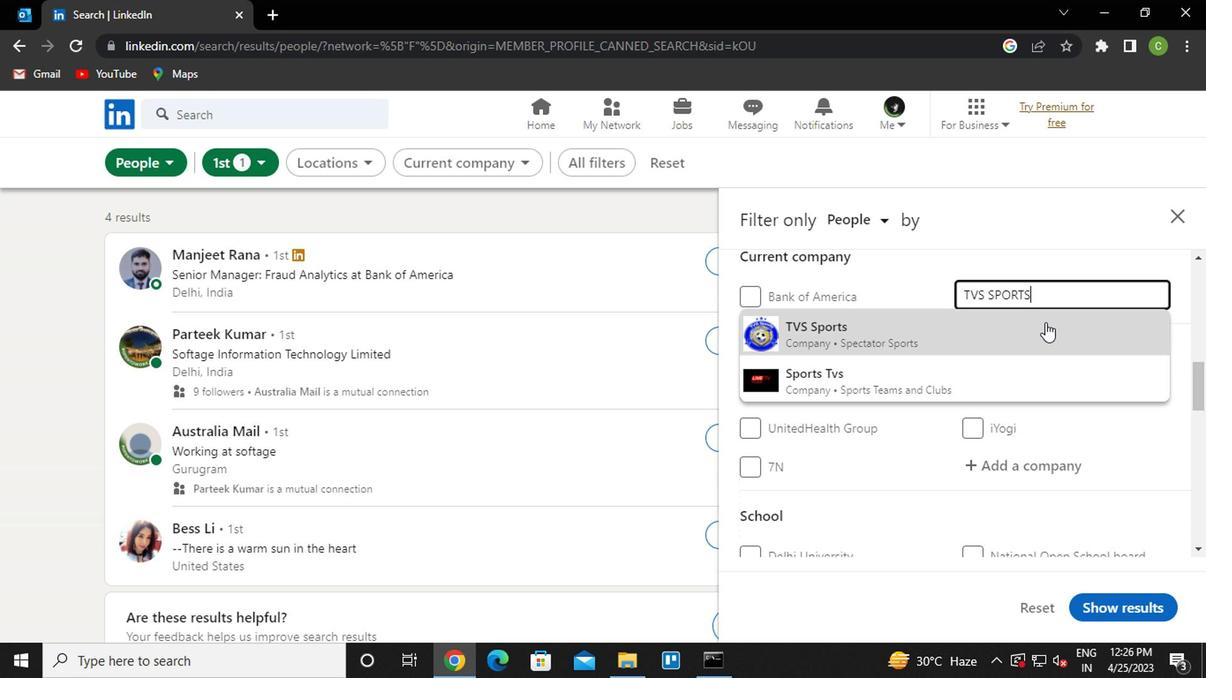 
Action: Key pressed <Key.backspace><Key.backspace><Key.backspace><Key.backspace><Key.backspace><Key.backspace>M<Key.caps_lock>OTORS
Screenshot: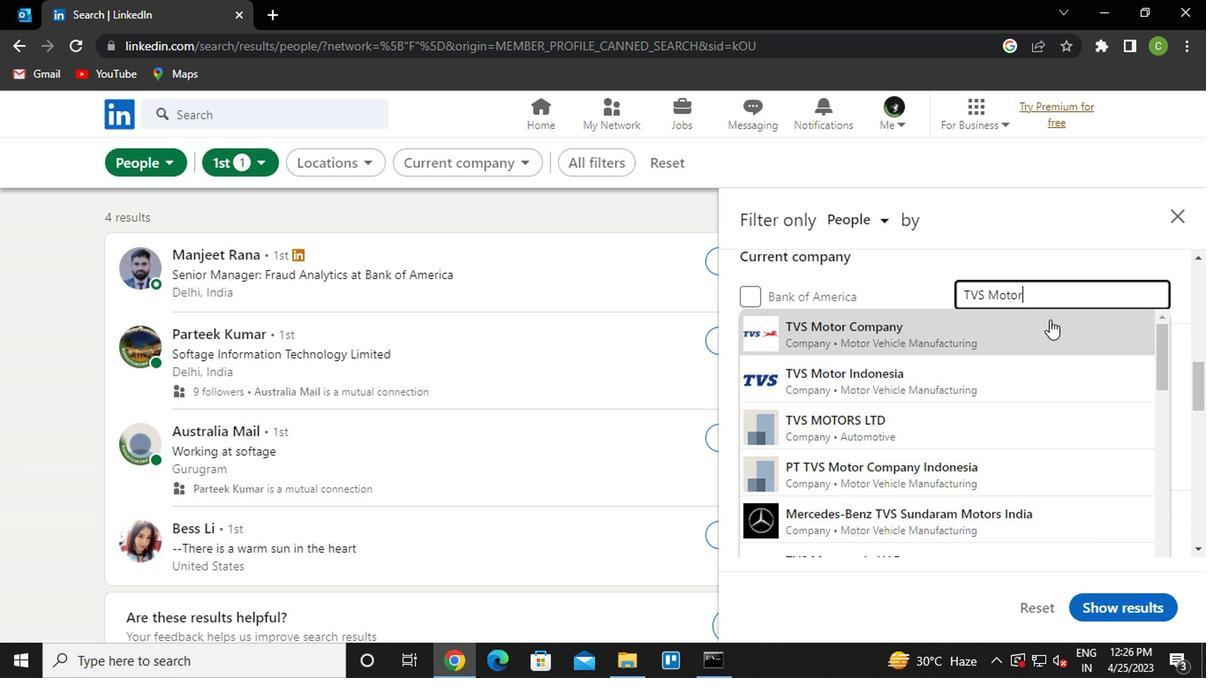 
Action: Mouse moved to (1005, 329)
Screenshot: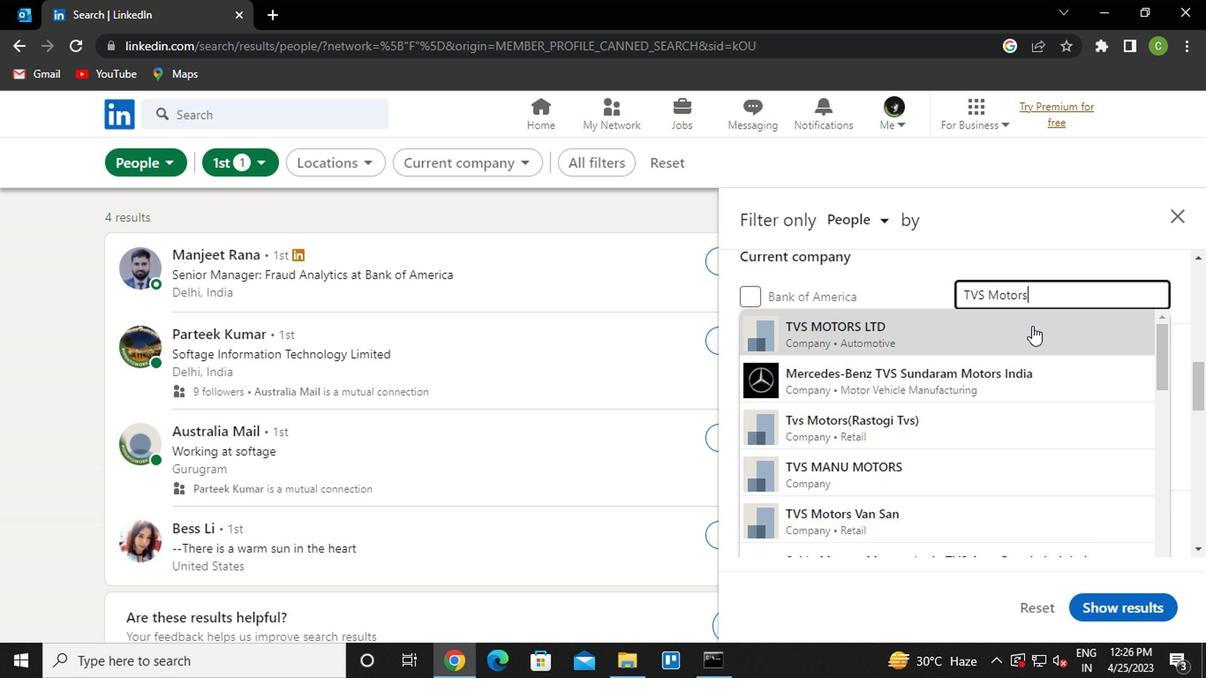 
Action: Mouse pressed left at (1005, 329)
Screenshot: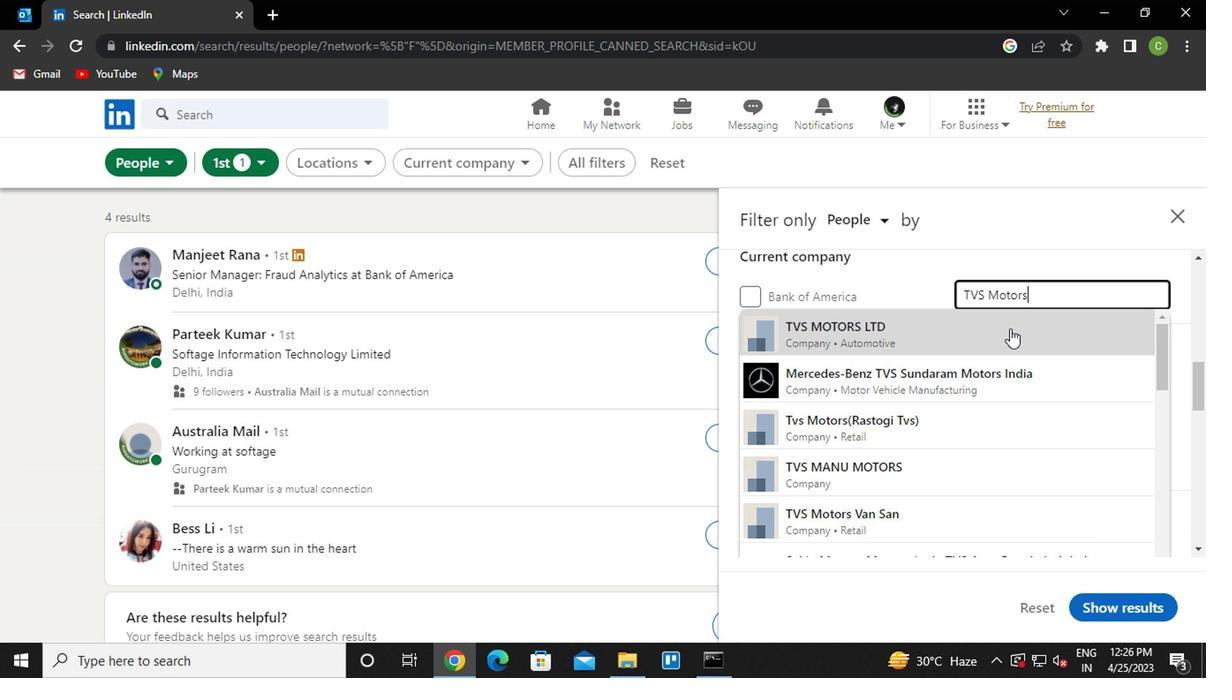 
Action: Mouse moved to (986, 367)
Screenshot: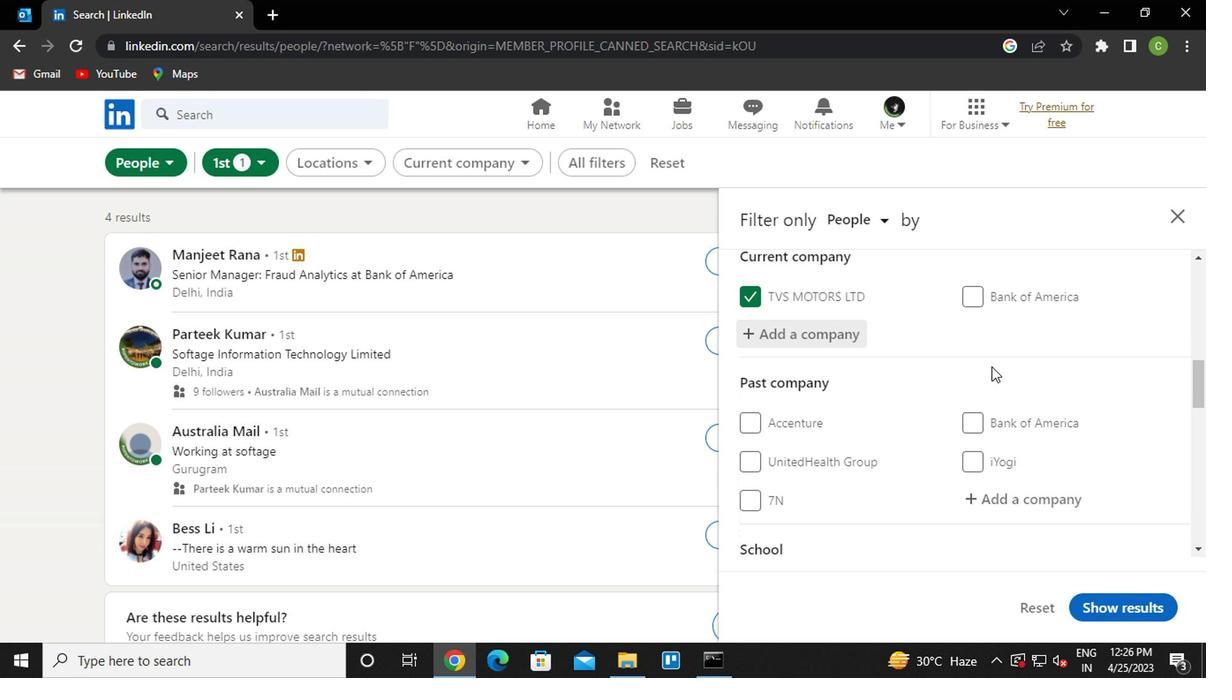 
Action: Mouse scrolled (986, 366) with delta (0, -1)
Screenshot: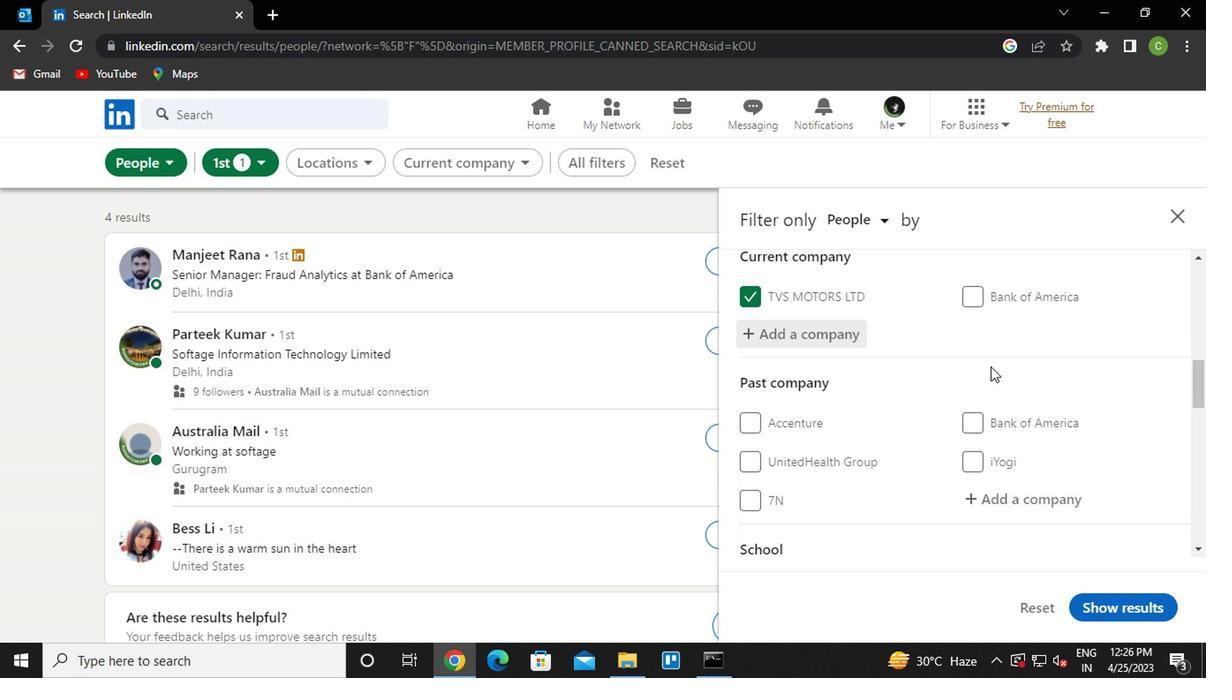 
Action: Mouse moved to (986, 367)
Screenshot: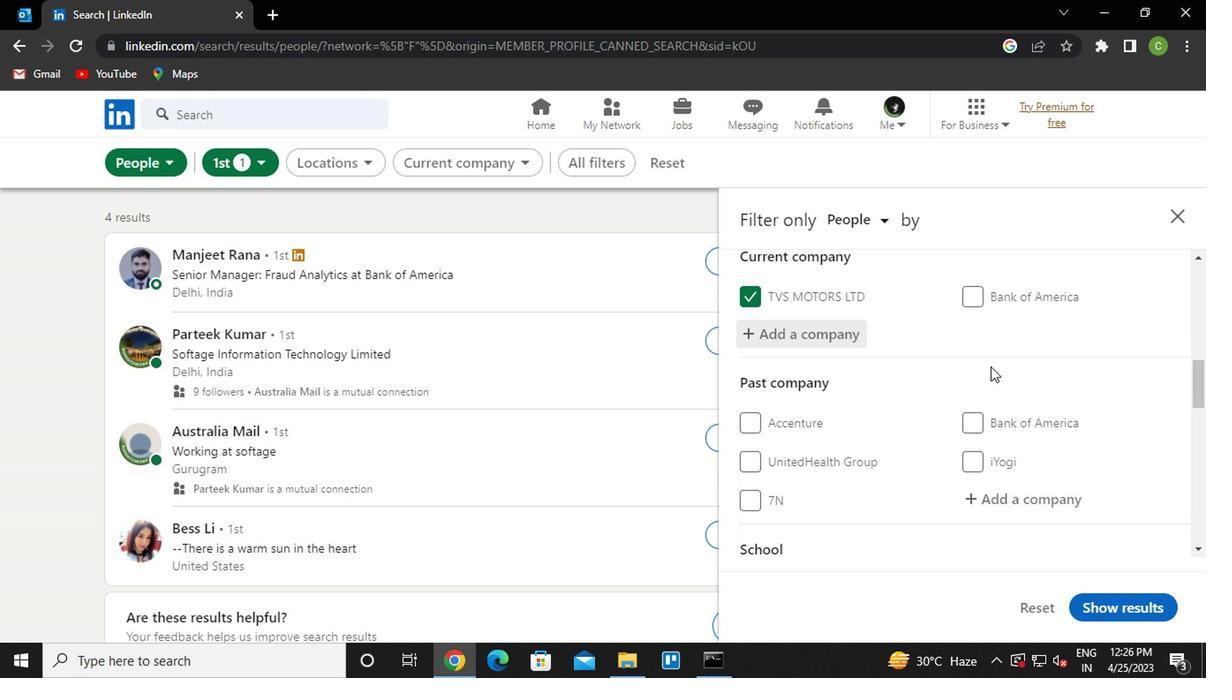 
Action: Mouse scrolled (986, 366) with delta (0, -1)
Screenshot: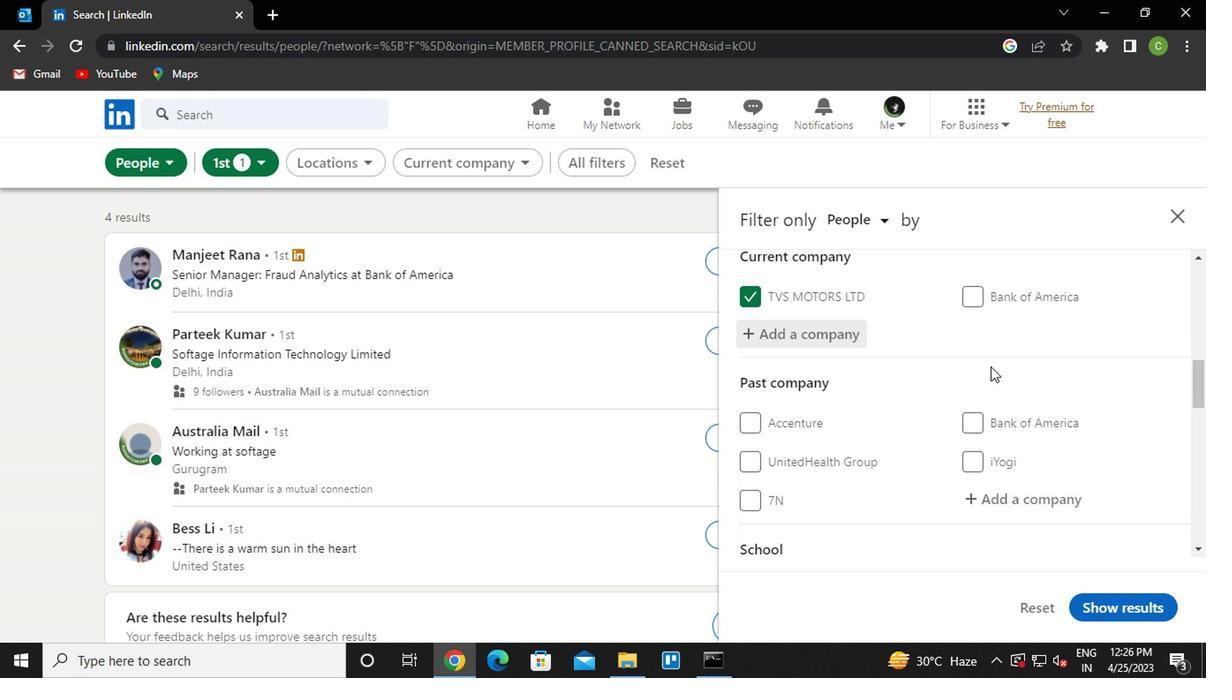 
Action: Mouse scrolled (986, 366) with delta (0, -1)
Screenshot: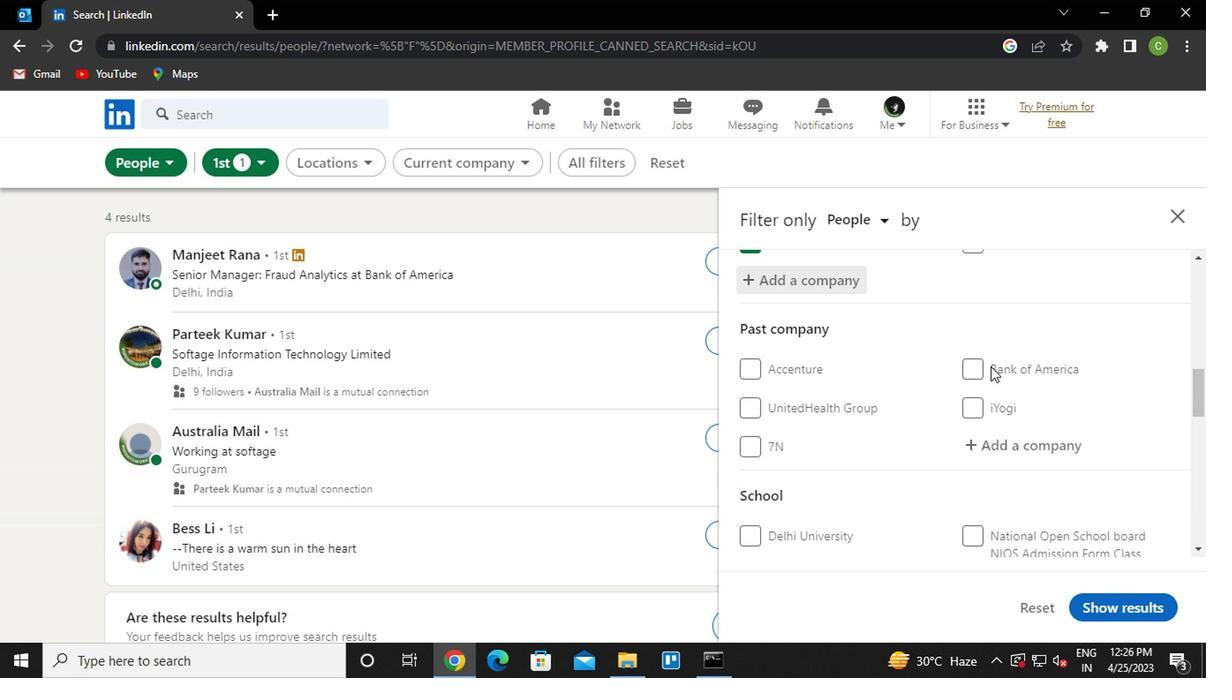 
Action: Mouse moved to (792, 447)
Screenshot: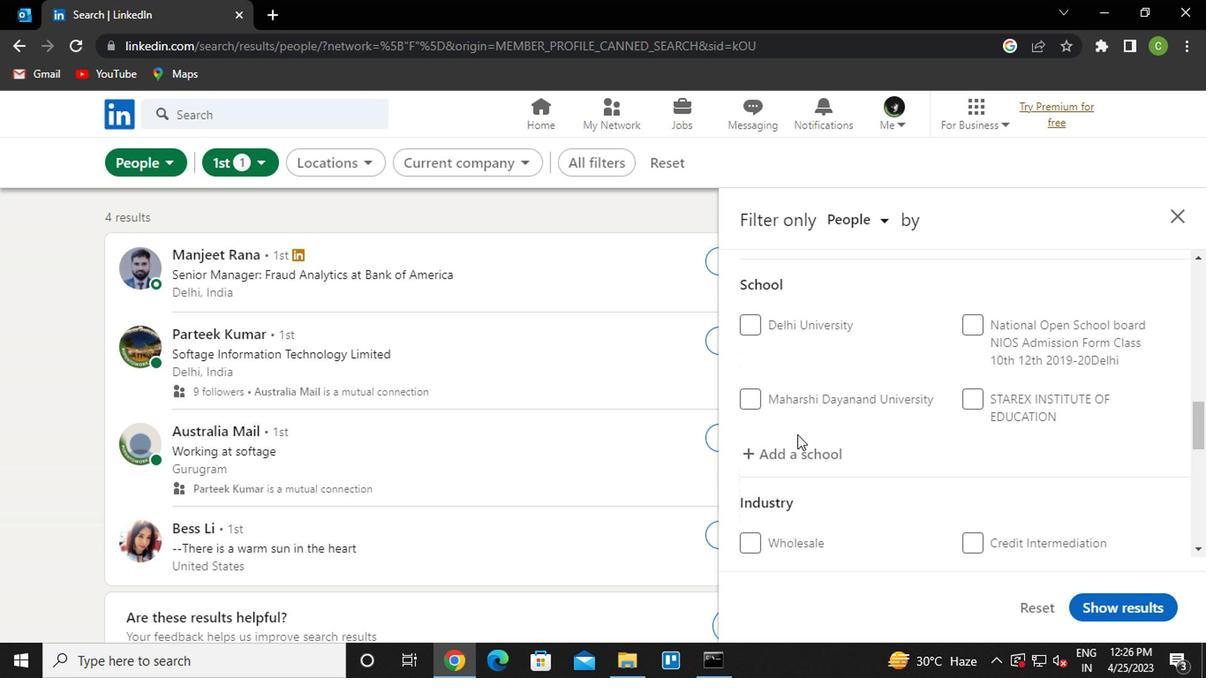 
Action: Mouse pressed left at (792, 447)
Screenshot: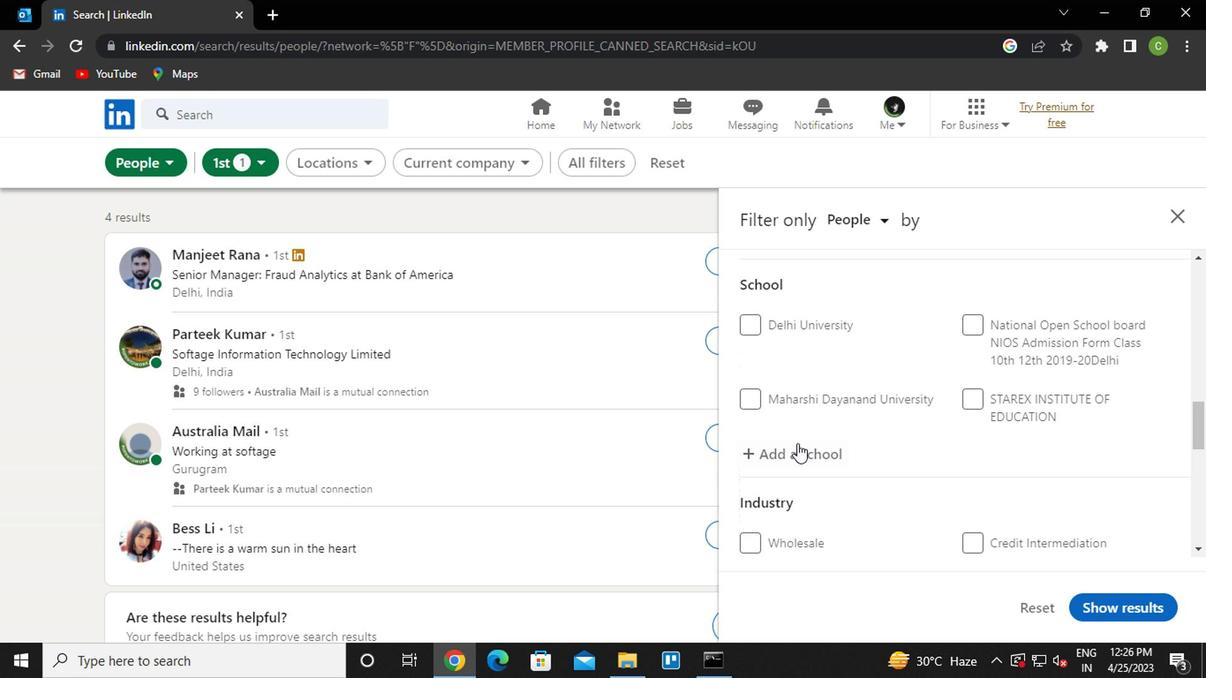 
Action: Mouse moved to (846, 368)
Screenshot: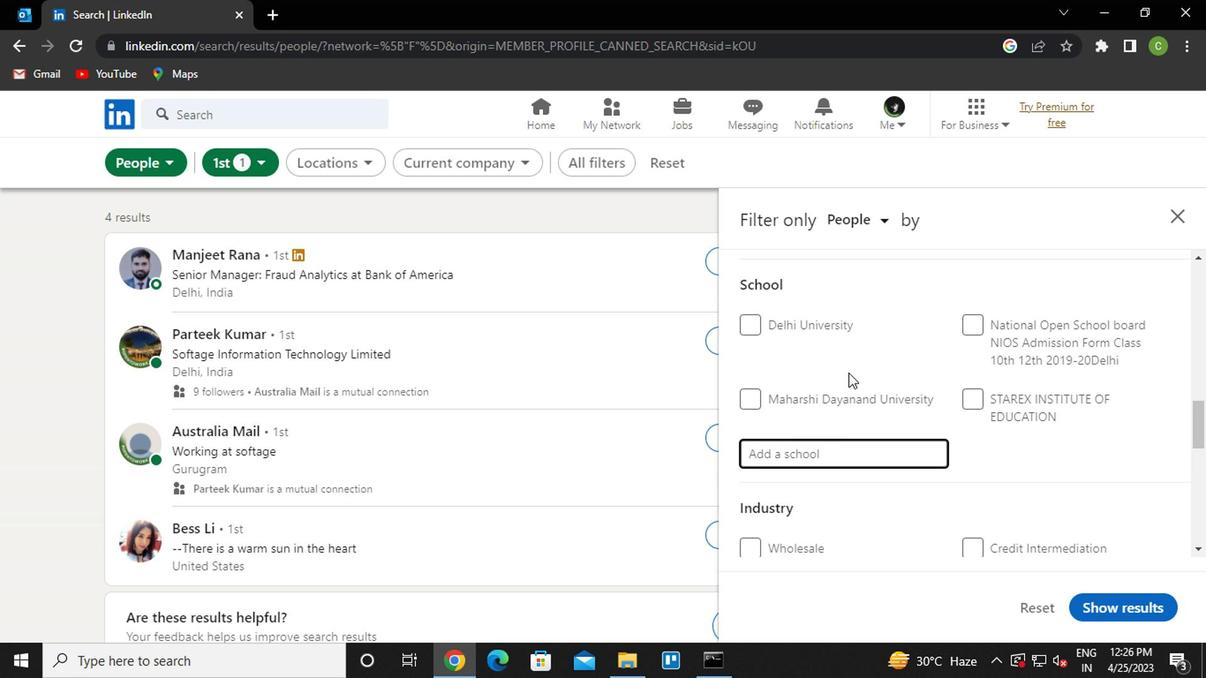 
Action: Key pressed <Key.caps_lock>S<Key.caps_lock>T.<Key.space><Key.caps_lock>F<Key.caps_lock>RAN
Screenshot: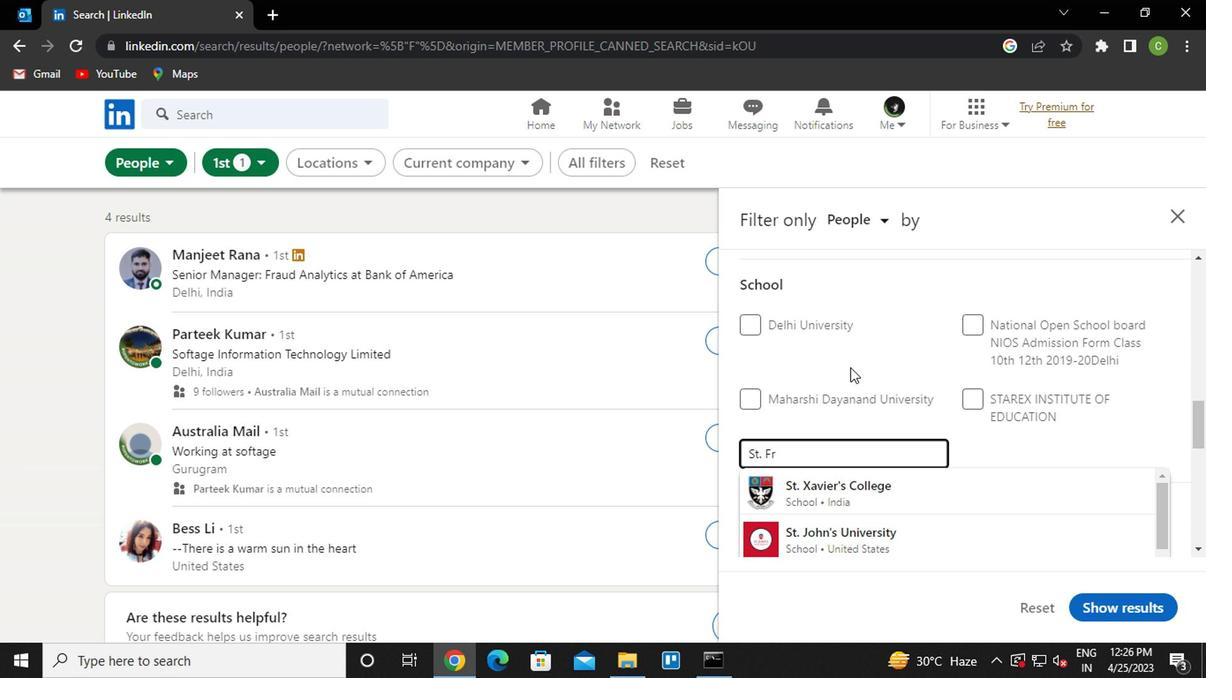 
Action: Mouse moved to (859, 491)
Screenshot: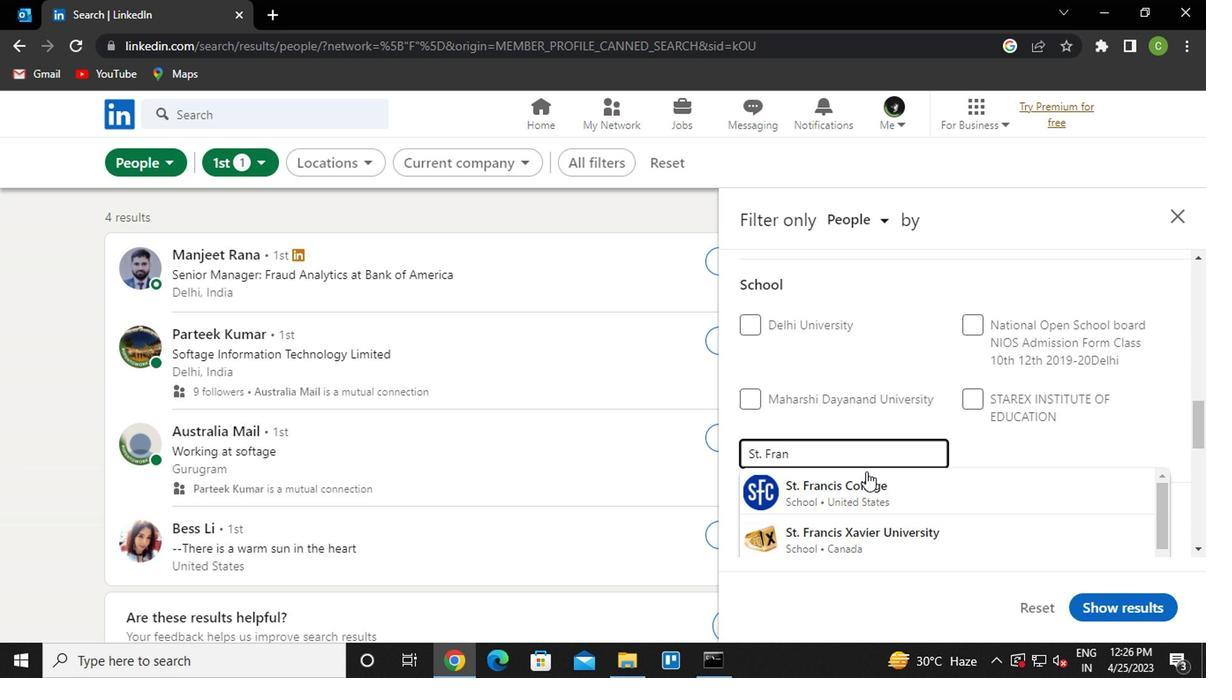 
Action: Mouse pressed left at (859, 491)
Screenshot: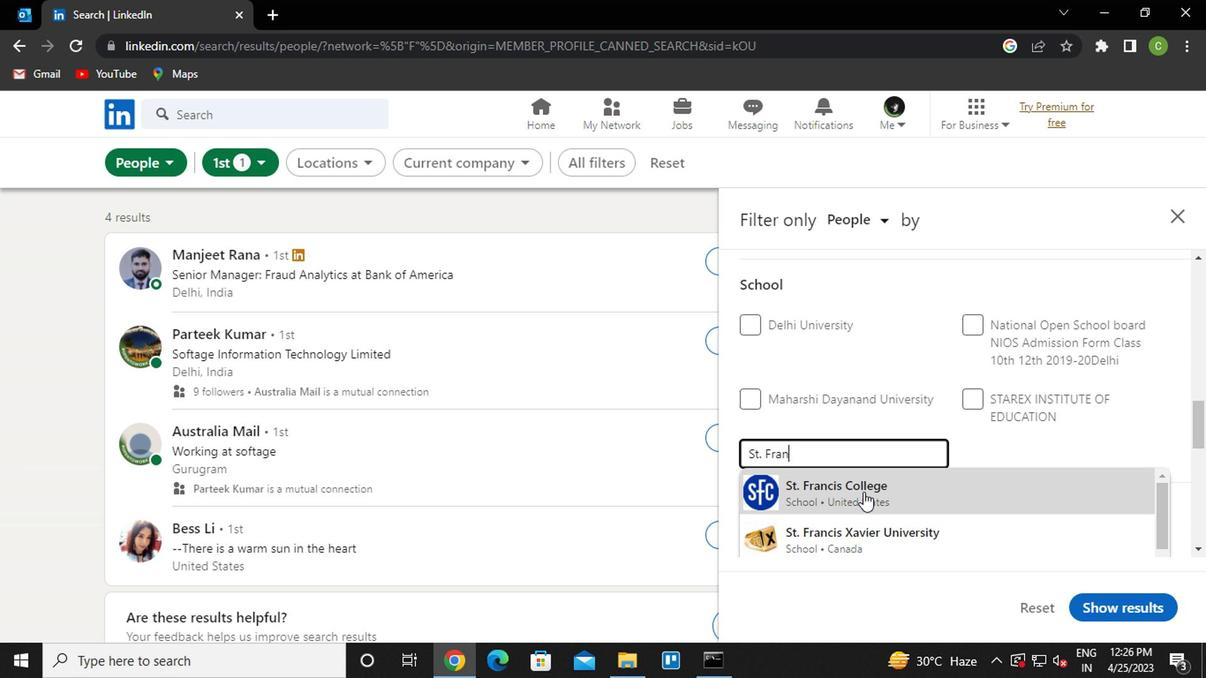 
Action: Mouse moved to (861, 469)
Screenshot: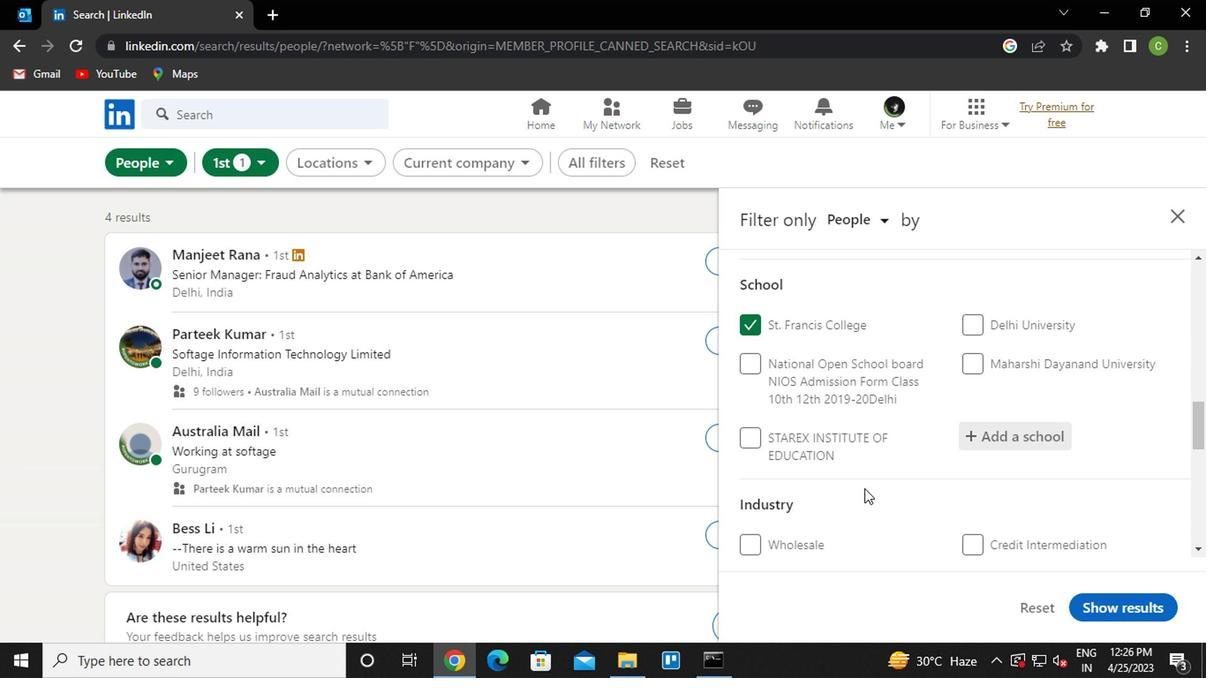 
Action: Mouse scrolled (861, 468) with delta (0, -1)
Screenshot: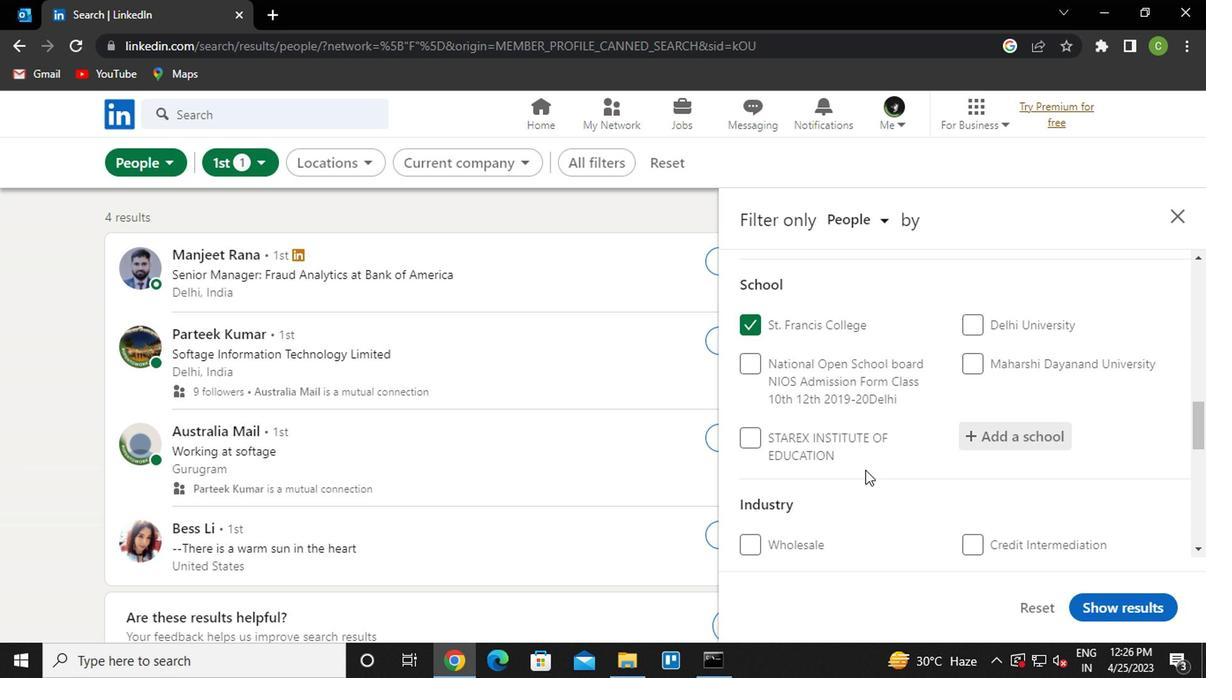 
Action: Mouse moved to (865, 440)
Screenshot: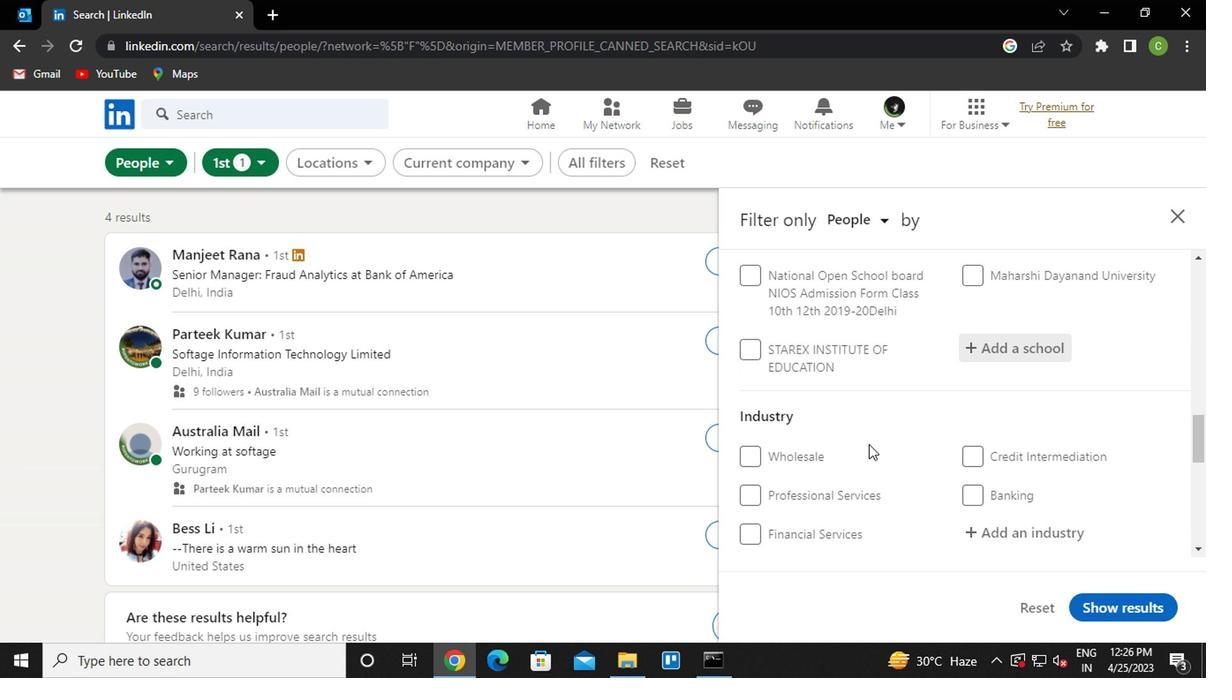 
Action: Mouse scrolled (865, 439) with delta (0, -1)
Screenshot: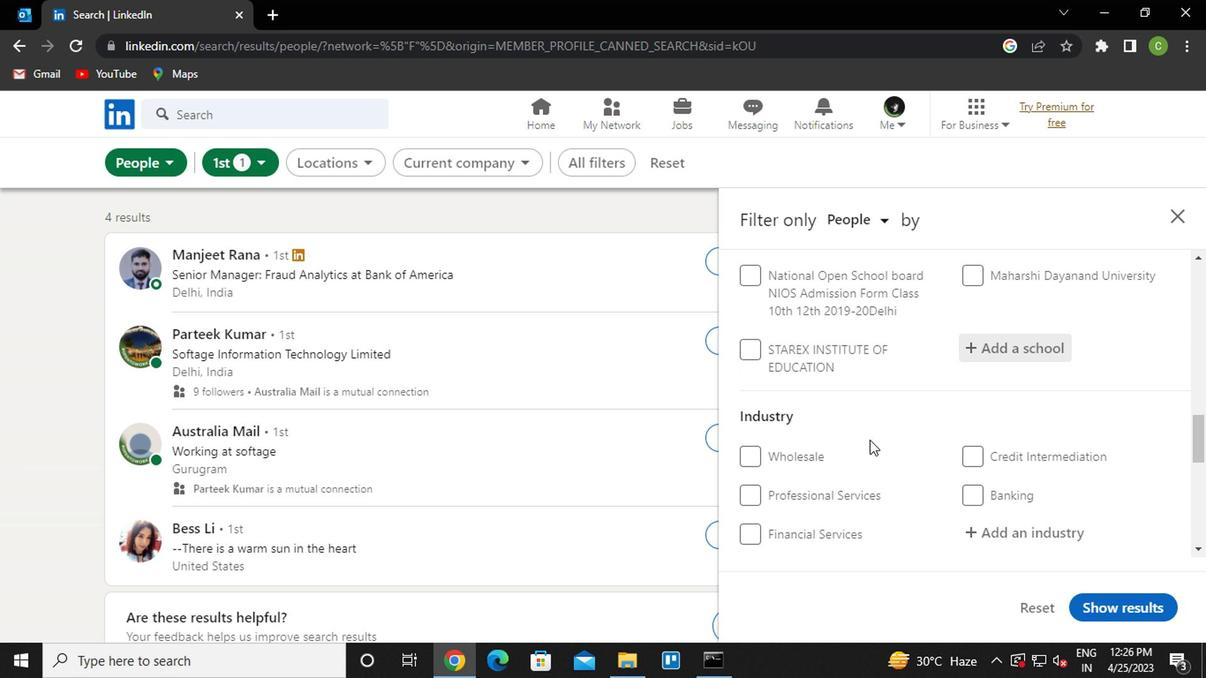
Action: Mouse scrolled (865, 439) with delta (0, -1)
Screenshot: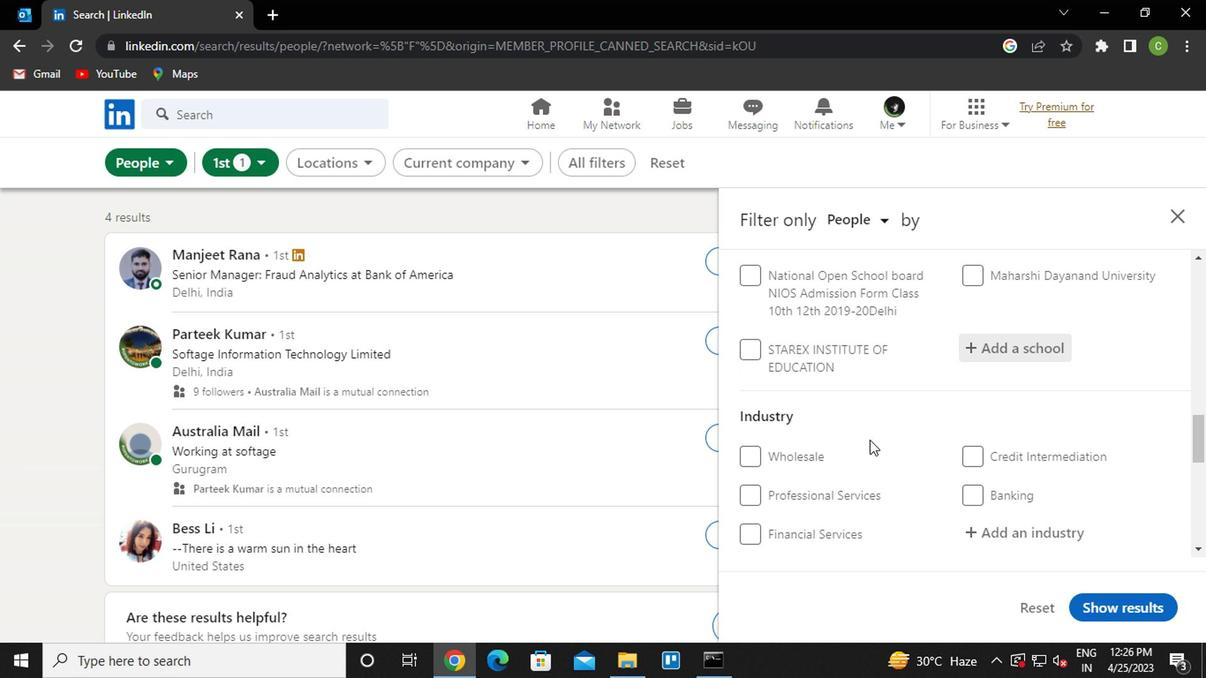 
Action: Mouse moved to (1017, 356)
Screenshot: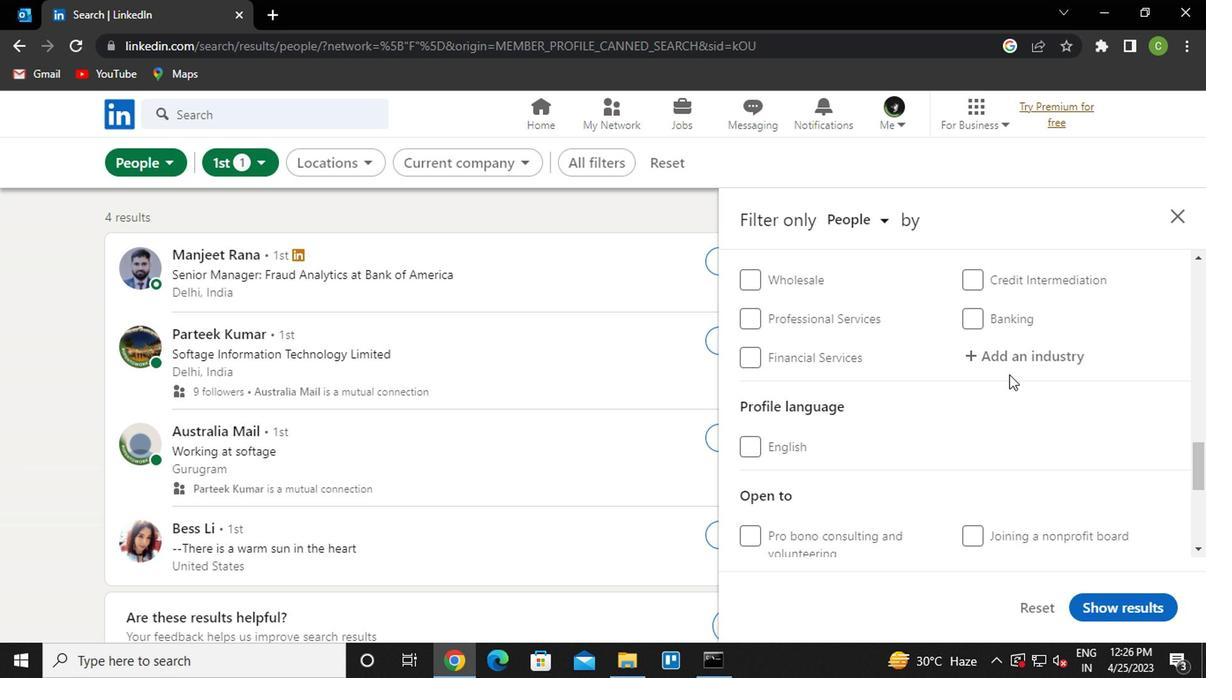 
Action: Mouse pressed left at (1017, 356)
Screenshot: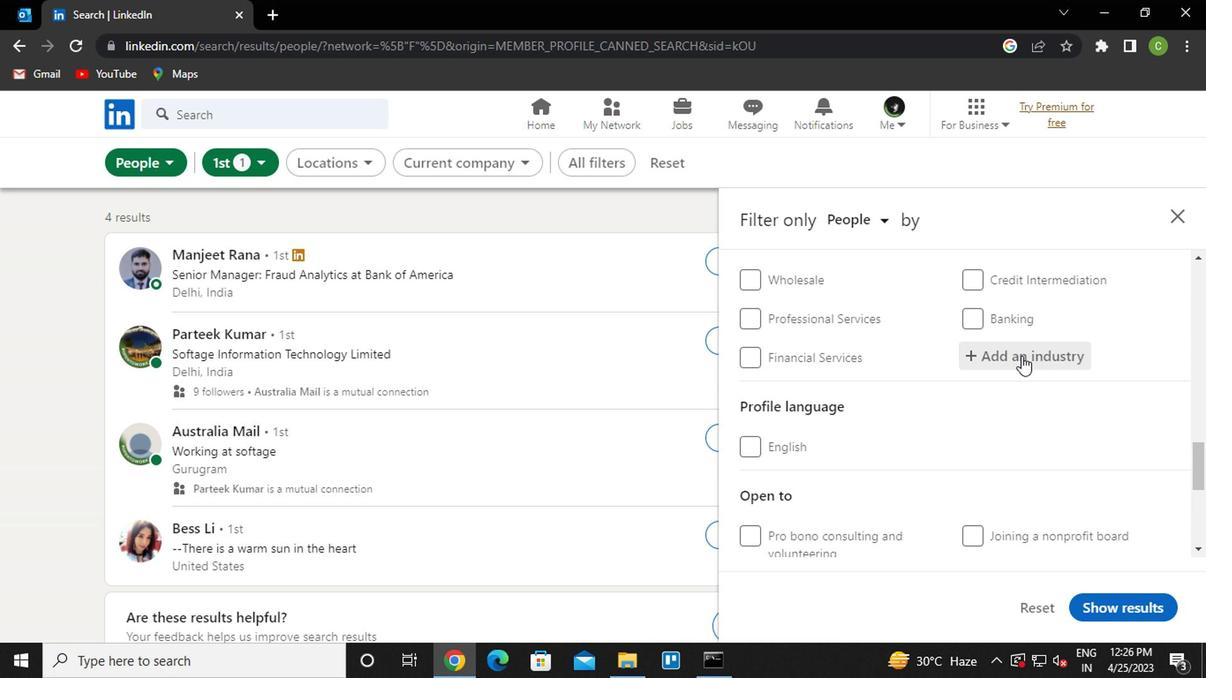 
Action: Key pressed <Key.caps_lock>I<Key.caps_lock>NDUSTRY
Screenshot: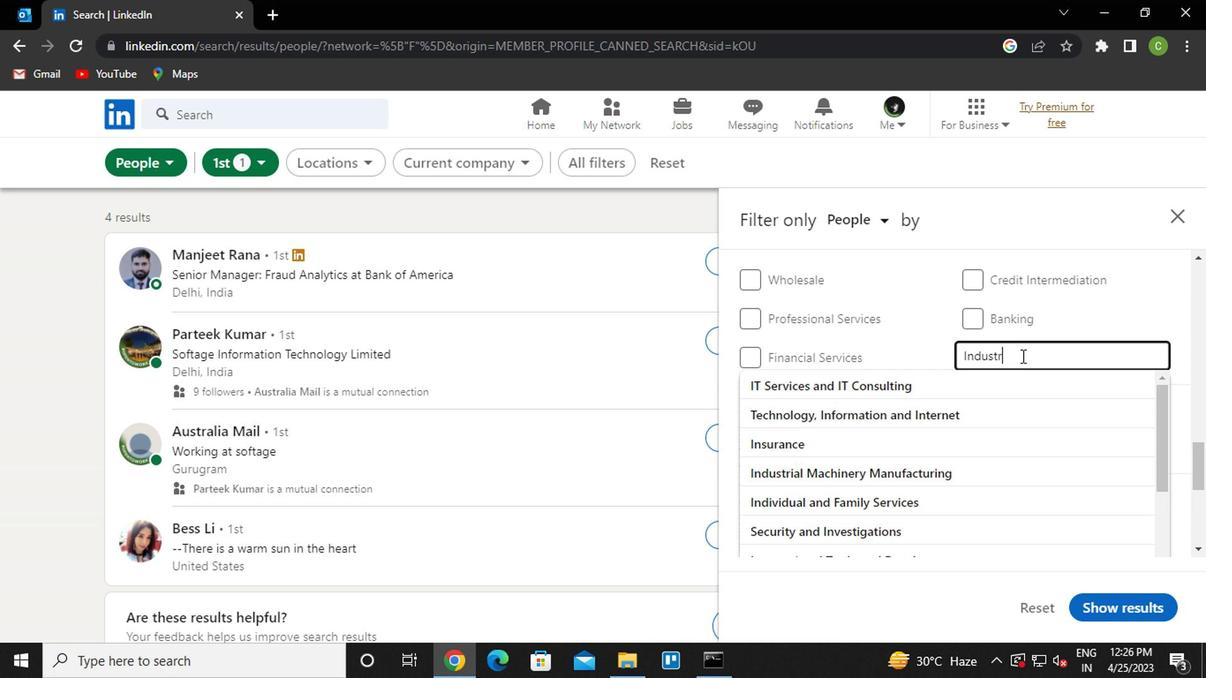
Action: Mouse moved to (999, 366)
Screenshot: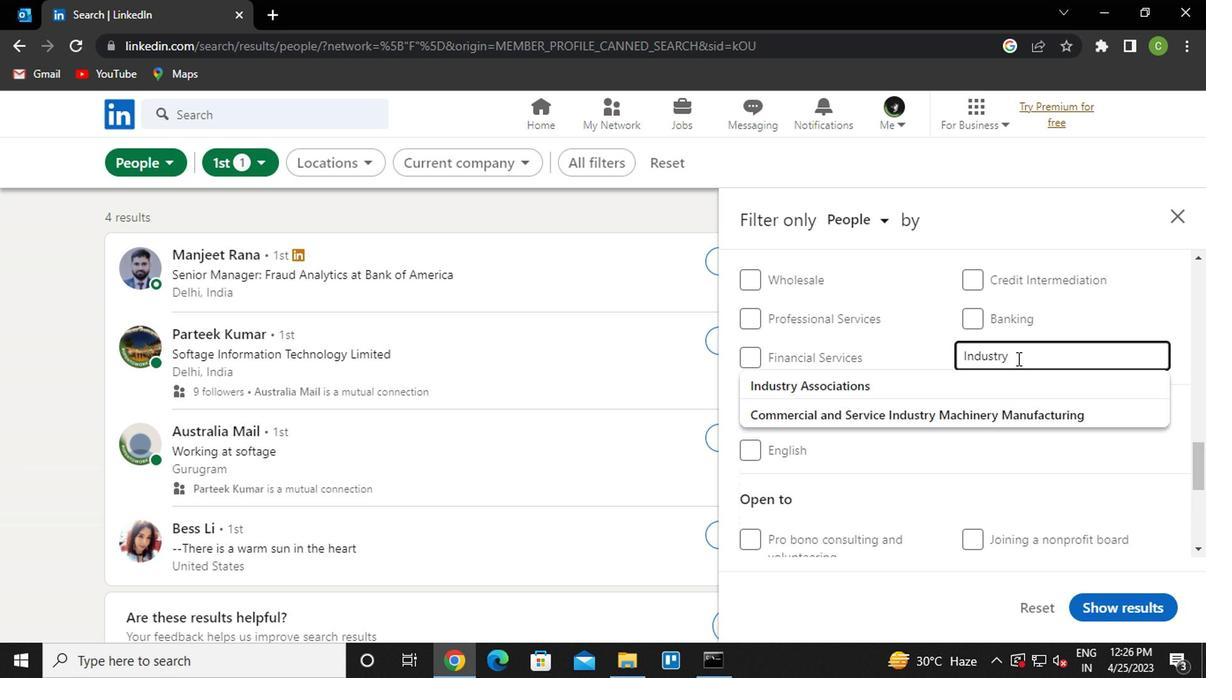 
Action: Mouse scrolled (999, 367) with delta (0, 1)
Screenshot: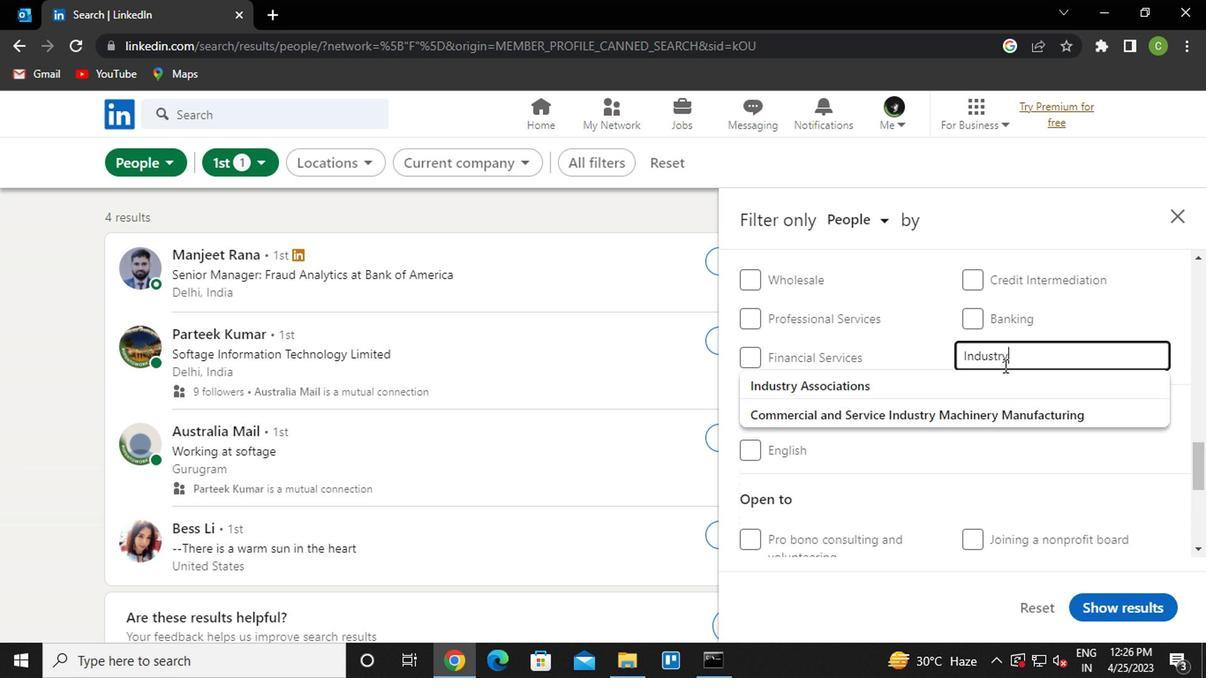 
Action: Mouse scrolled (999, 367) with delta (0, 1)
Screenshot: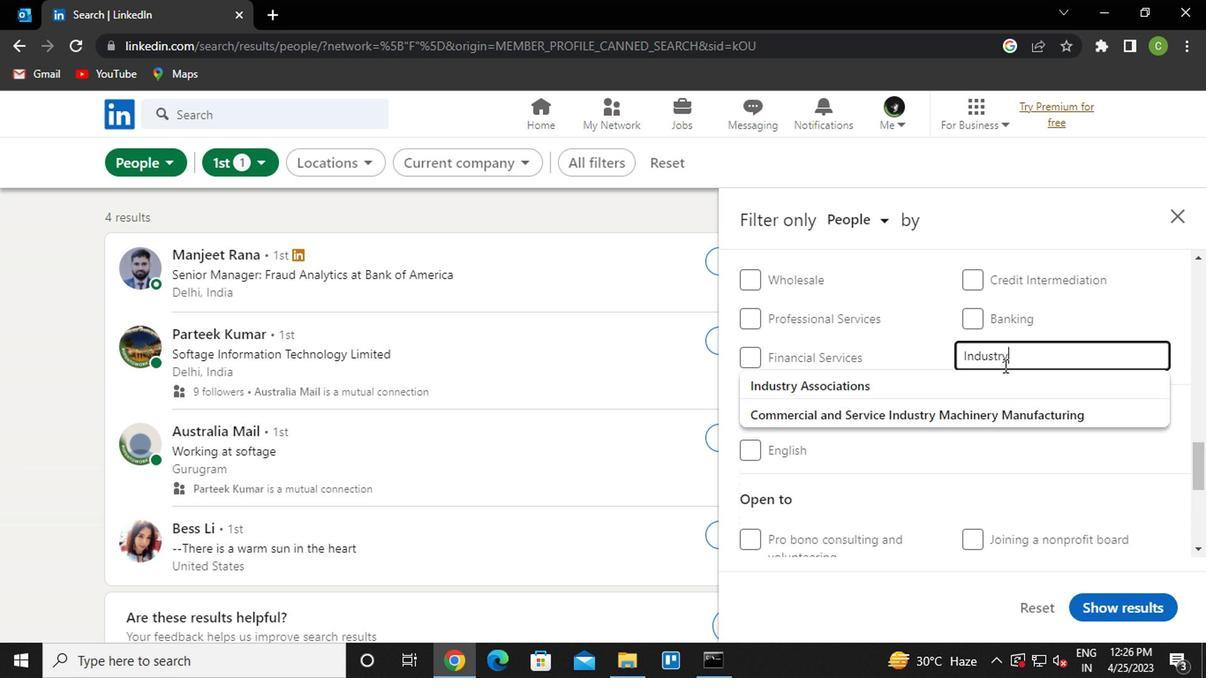 
Action: Mouse moved to (1014, 431)
Screenshot: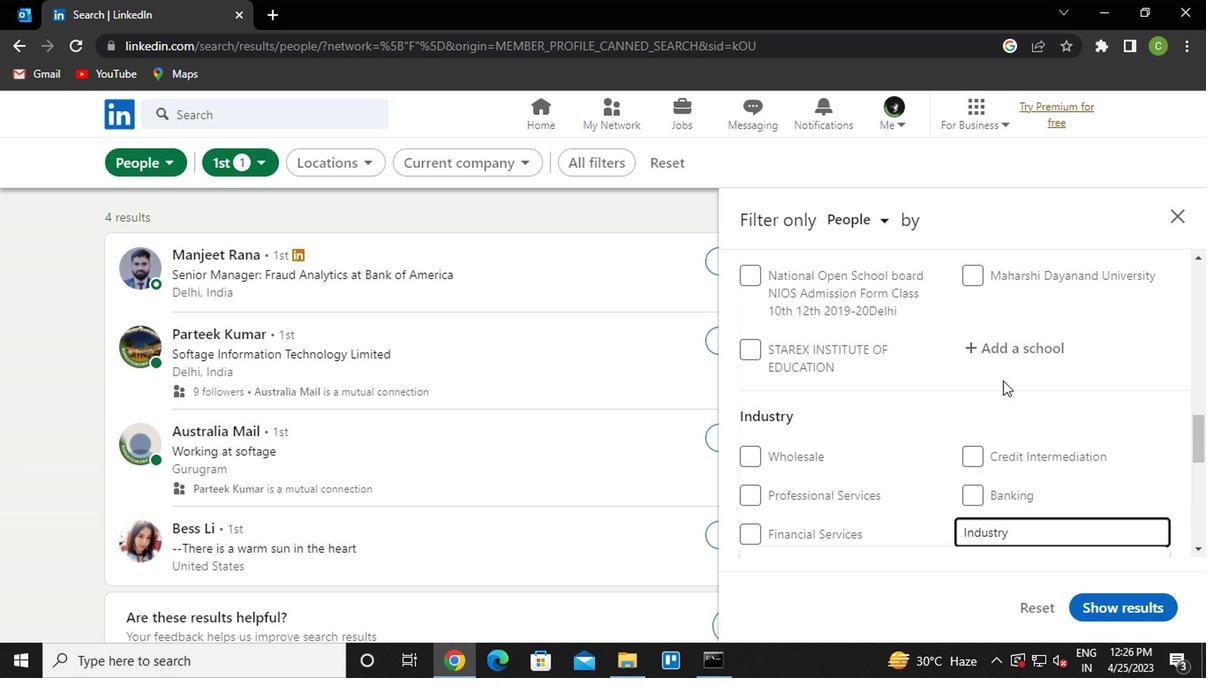 
Action: Mouse scrolled (1014, 430) with delta (0, -1)
Screenshot: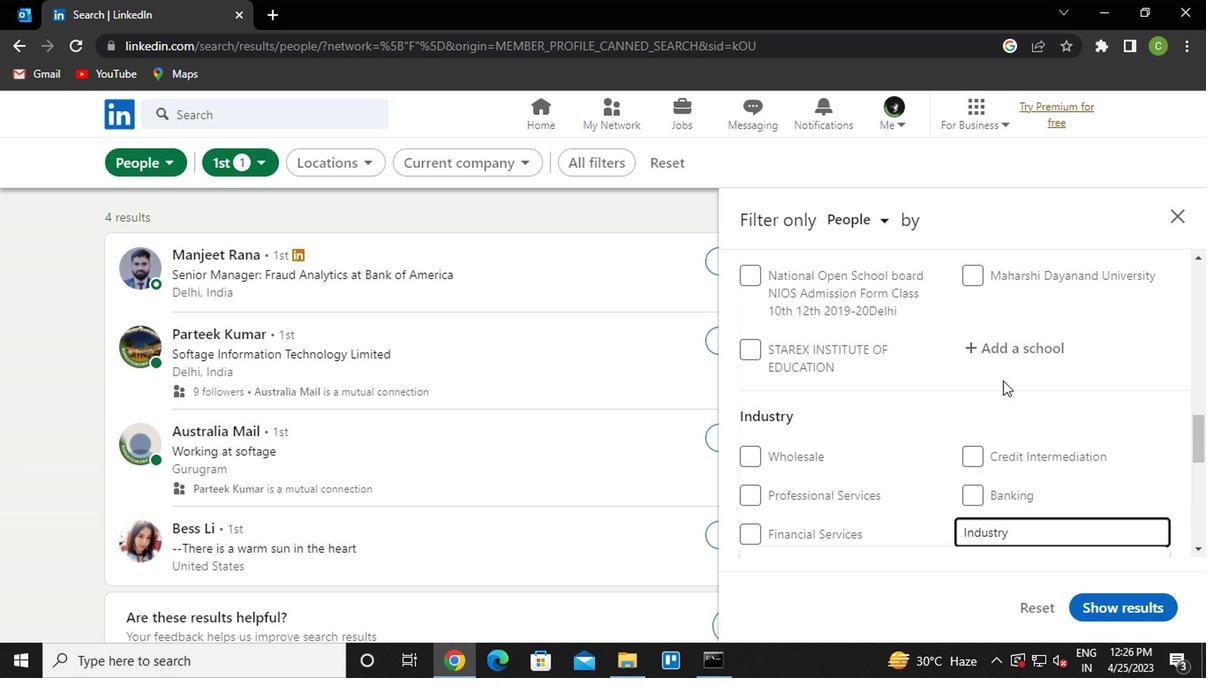 
Action: Mouse moved to (1022, 438)
Screenshot: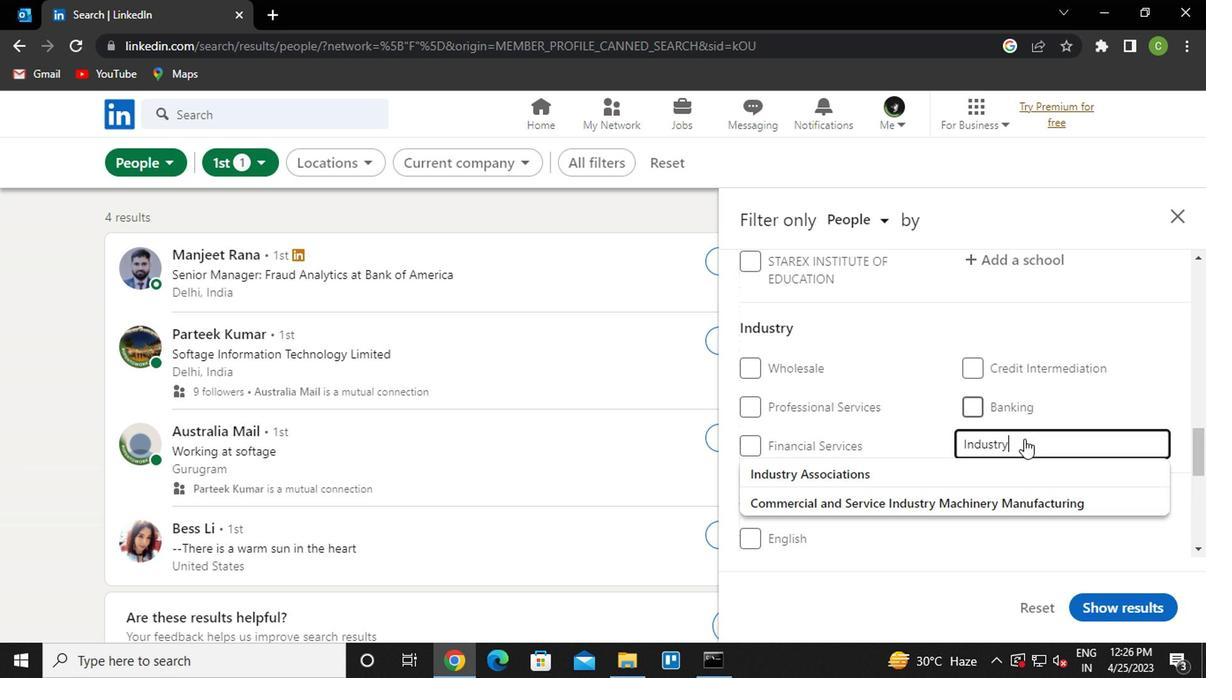 
Action: Key pressed <Key.backspace><Key.backspace><Key.backspace><Key.backspace><Key.backspace><Key.backspace><Key.backspace><Key.backspace><Key.backspace><Key.backspace><Key.backspace><Key.backspace><Key.backspace><Key.caps_lock>F<Key.caps_lock>OOD<Key.space>AND<Key.space>
Screenshot: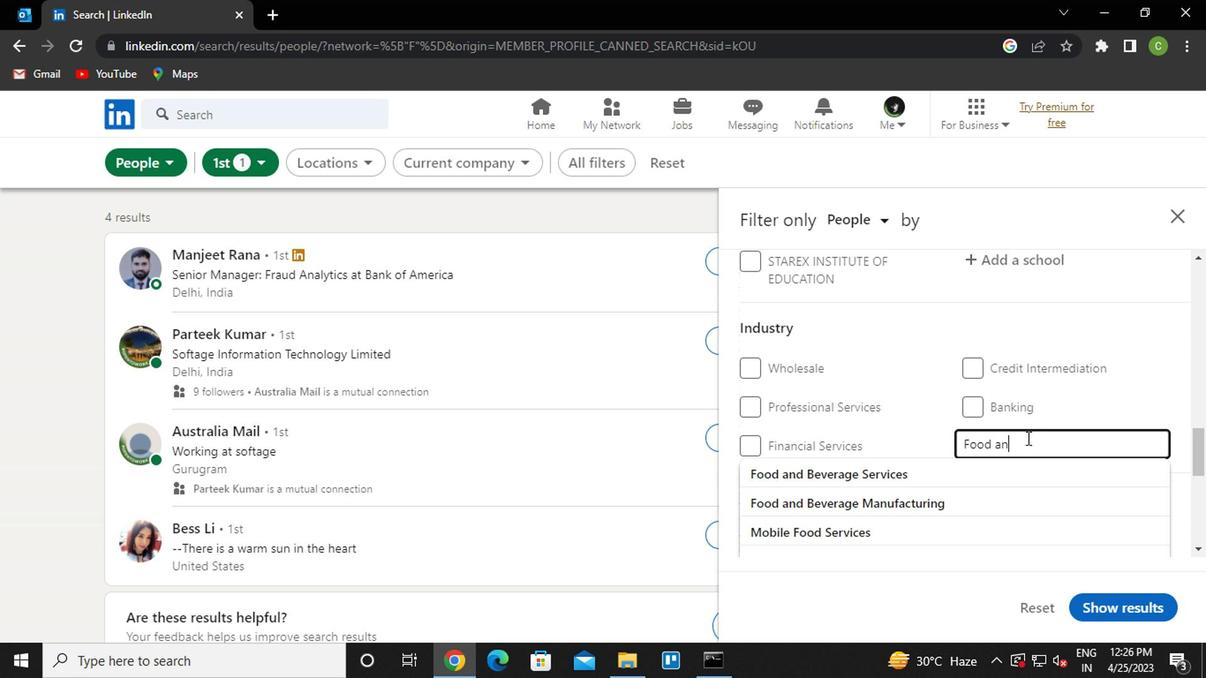 
Action: Mouse moved to (933, 469)
Screenshot: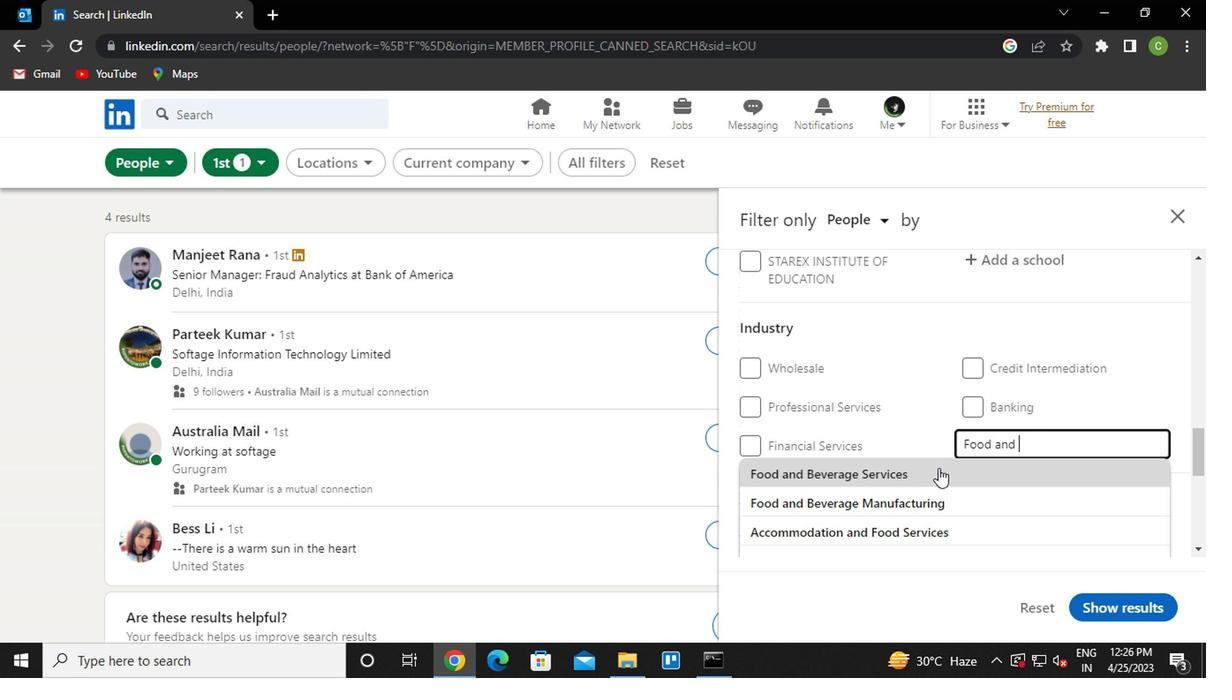 
Action: Mouse pressed left at (933, 469)
Screenshot: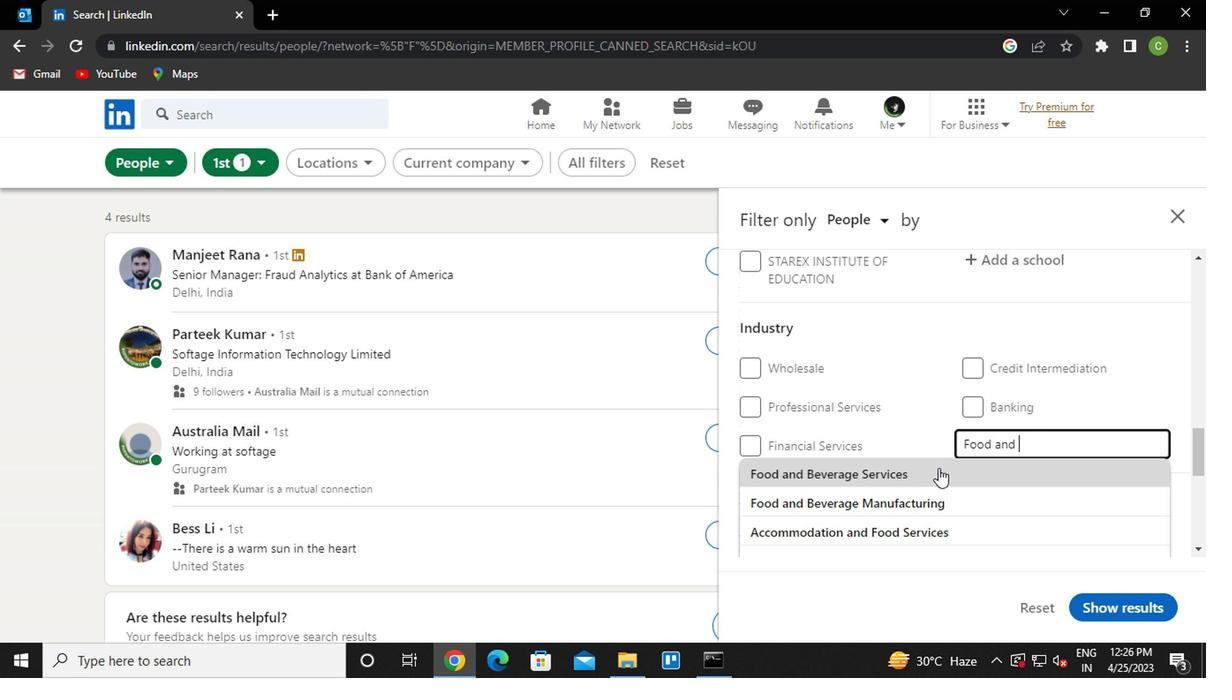 
Action: Mouse moved to (929, 452)
Screenshot: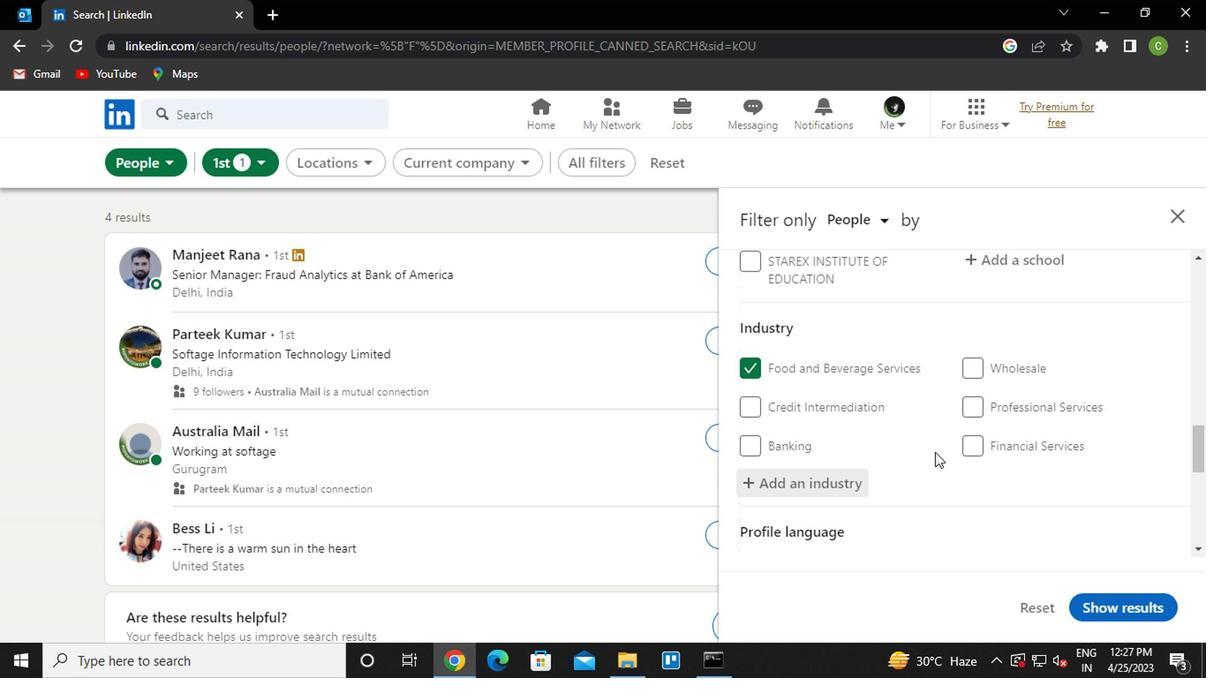 
Action: Mouse scrolled (929, 451) with delta (0, 0)
Screenshot: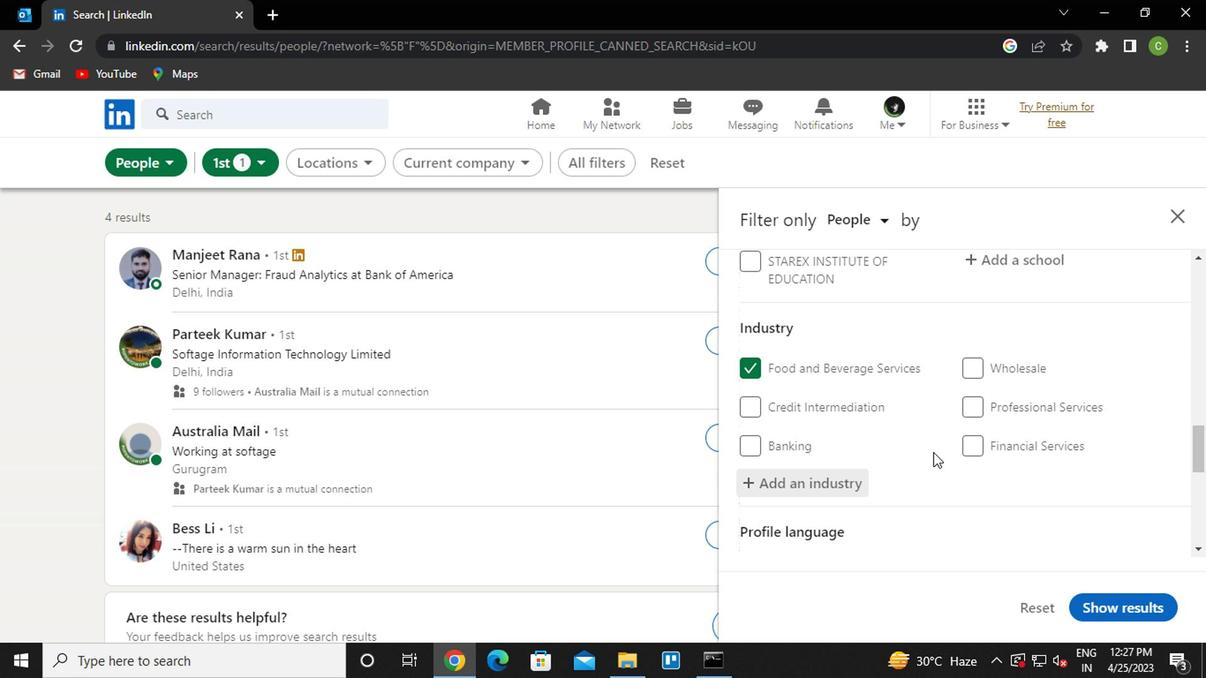 
Action: Mouse scrolled (929, 451) with delta (0, 0)
Screenshot: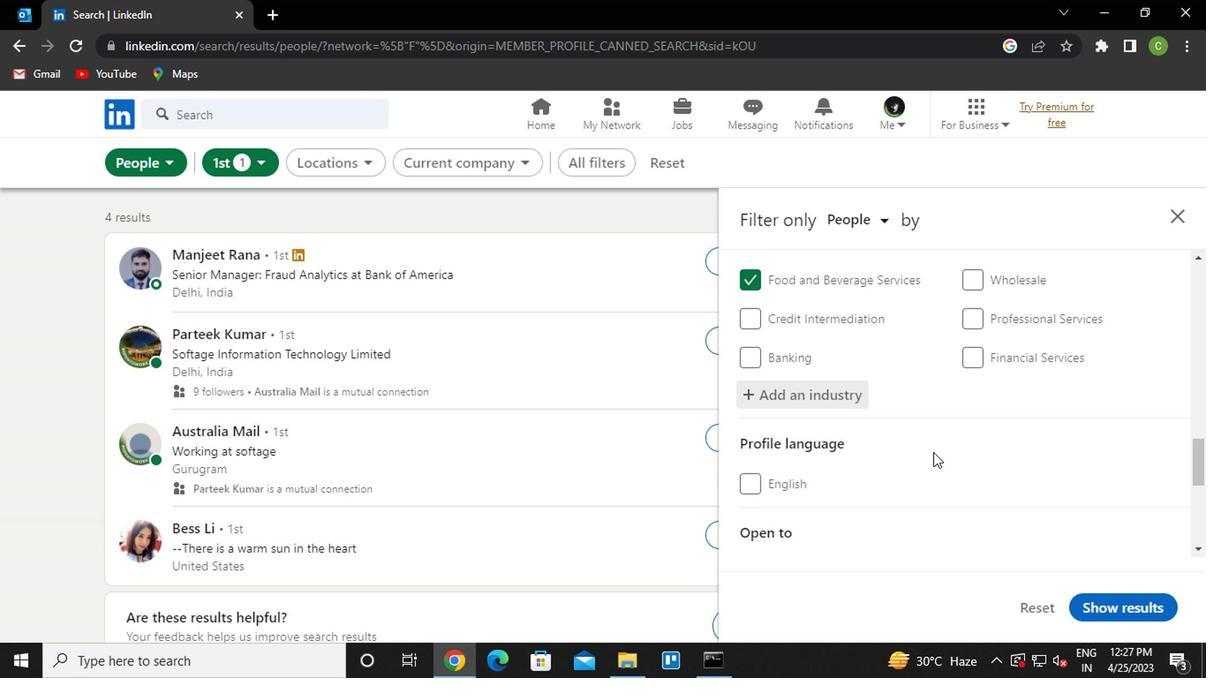 
Action: Mouse scrolled (929, 451) with delta (0, 0)
Screenshot: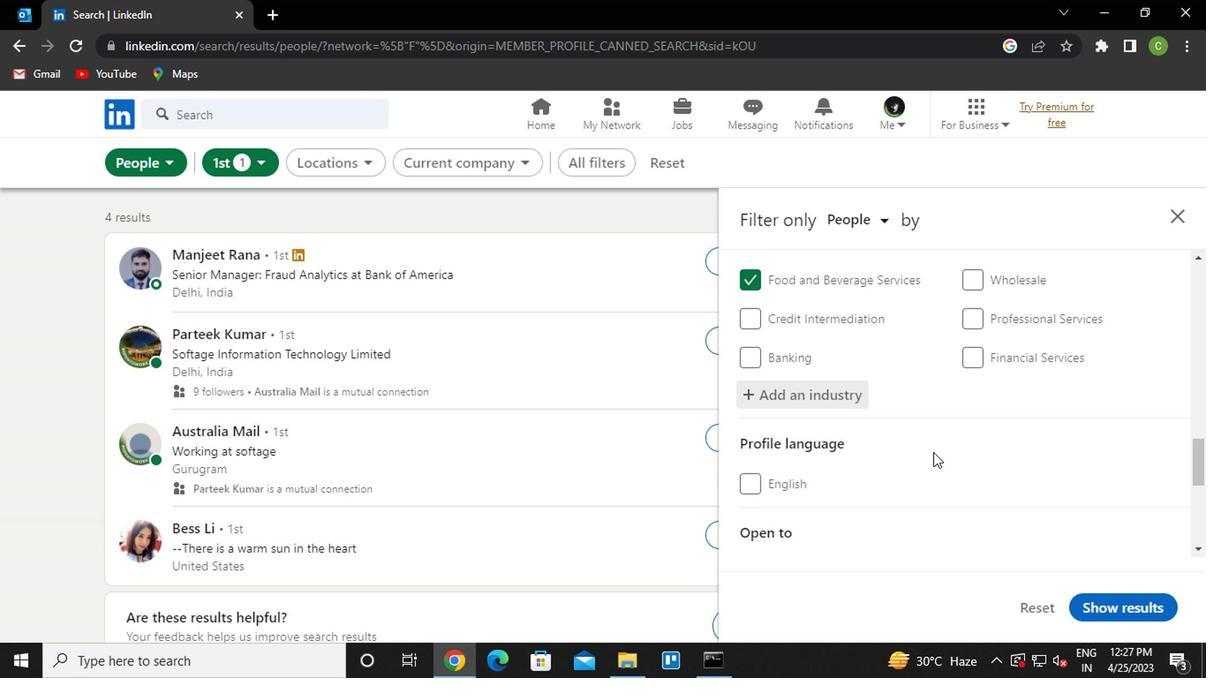 
Action: Mouse scrolled (929, 451) with delta (0, 0)
Screenshot: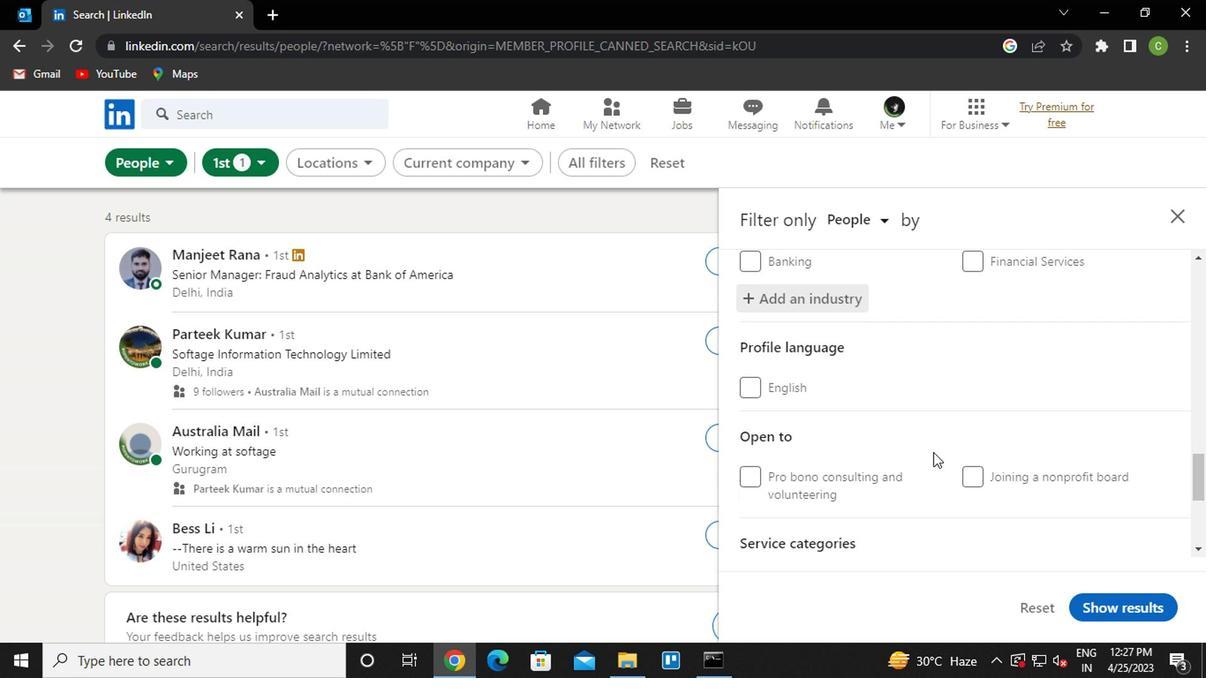 
Action: Mouse moved to (924, 450)
Screenshot: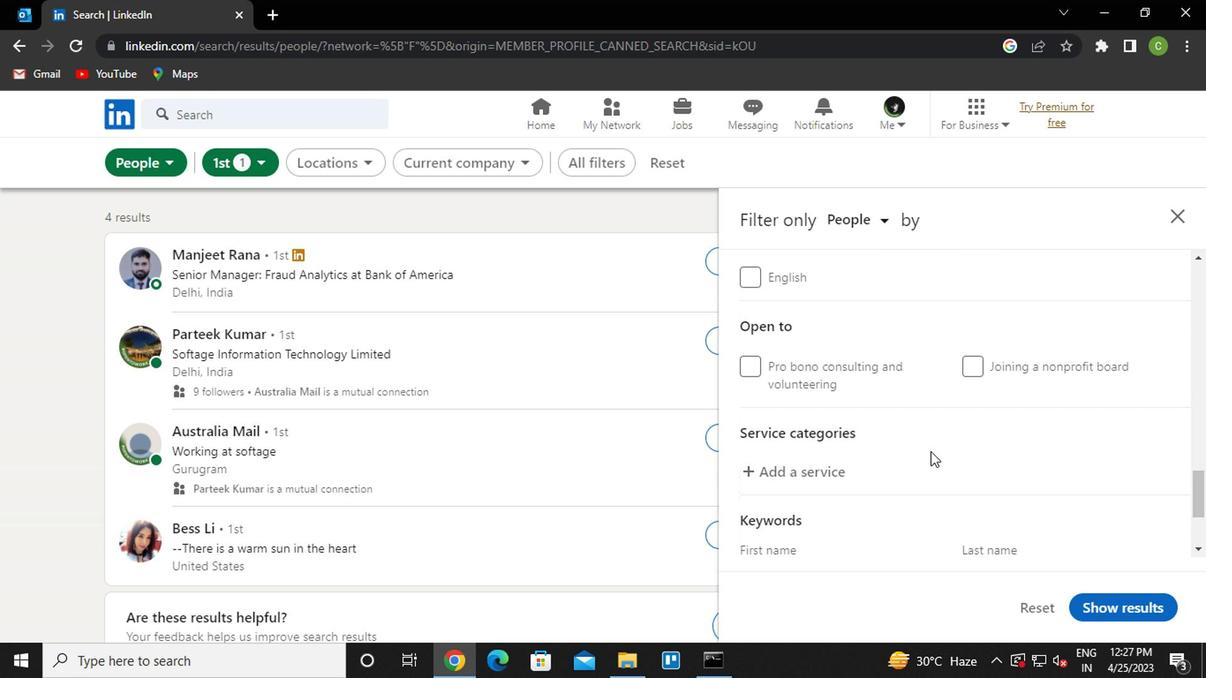 
Action: Mouse scrolled (924, 449) with delta (0, 0)
Screenshot: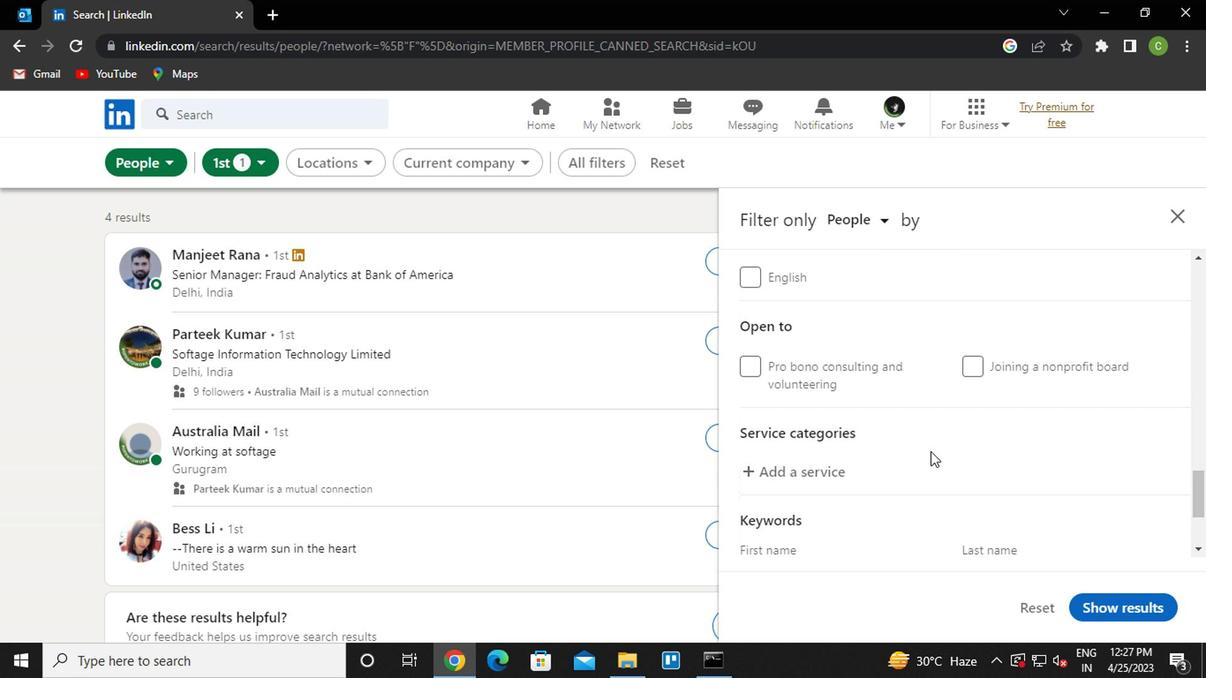 
Action: Mouse moved to (920, 379)
Screenshot: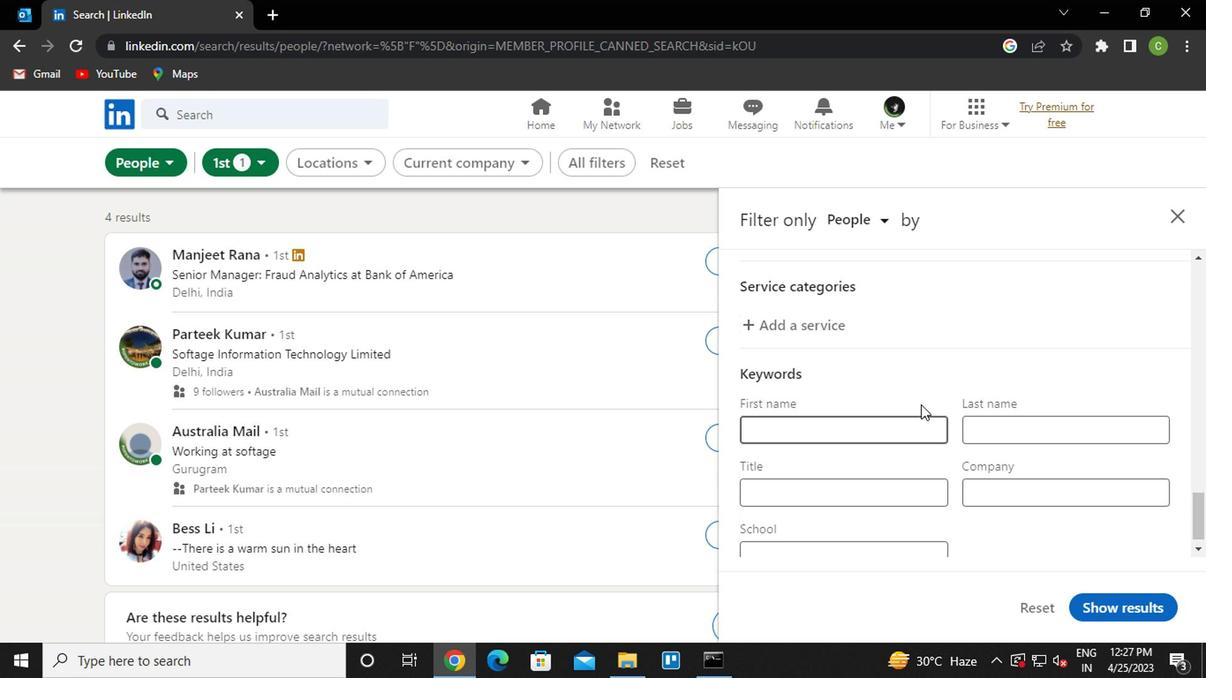 
Action: Mouse scrolled (920, 380) with delta (0, 0)
Screenshot: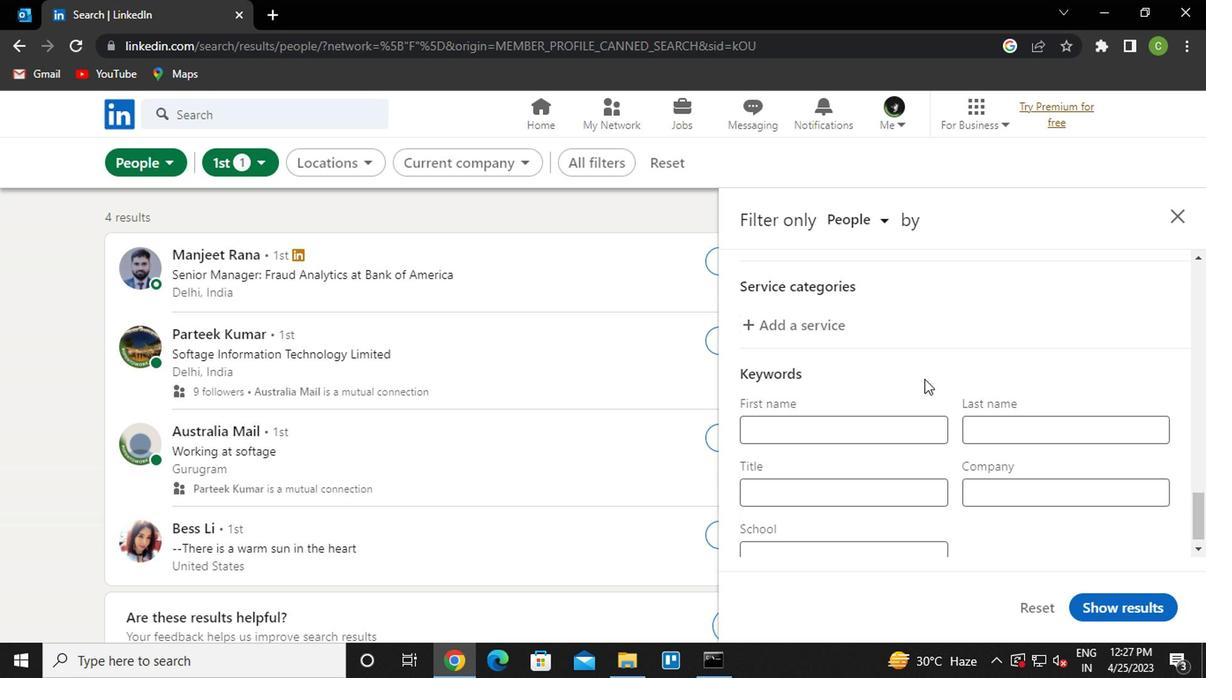 
Action: Mouse moved to (816, 405)
Screenshot: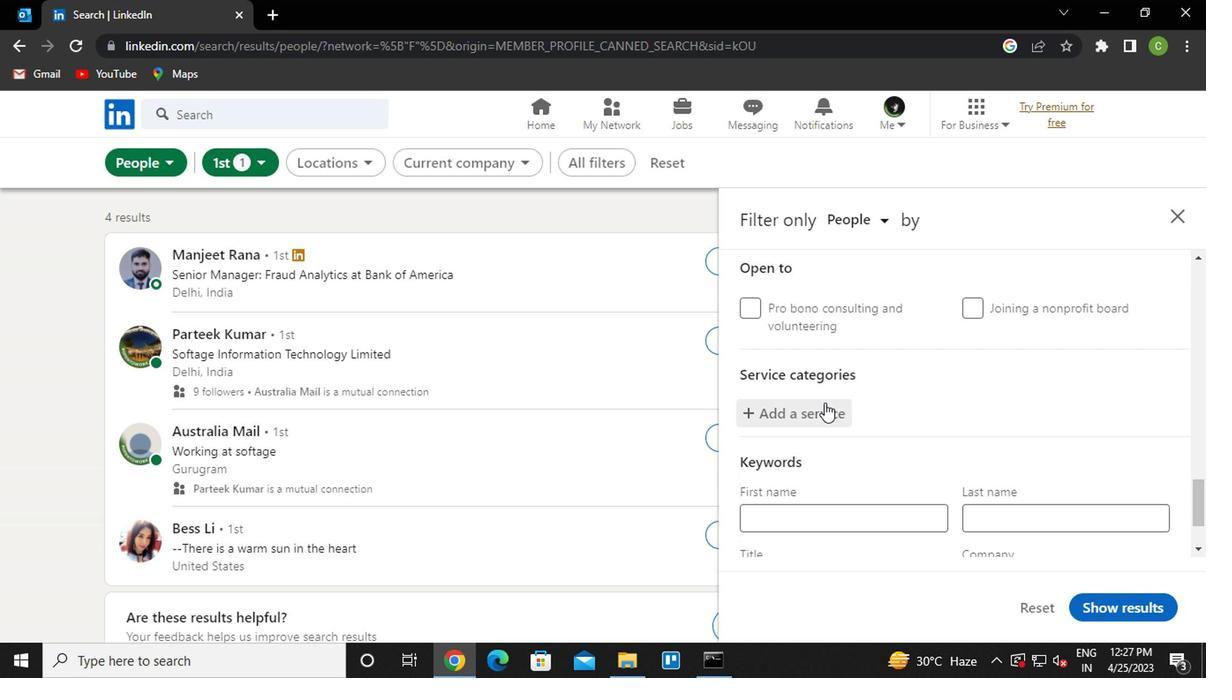 
Action: Mouse pressed left at (816, 405)
Screenshot: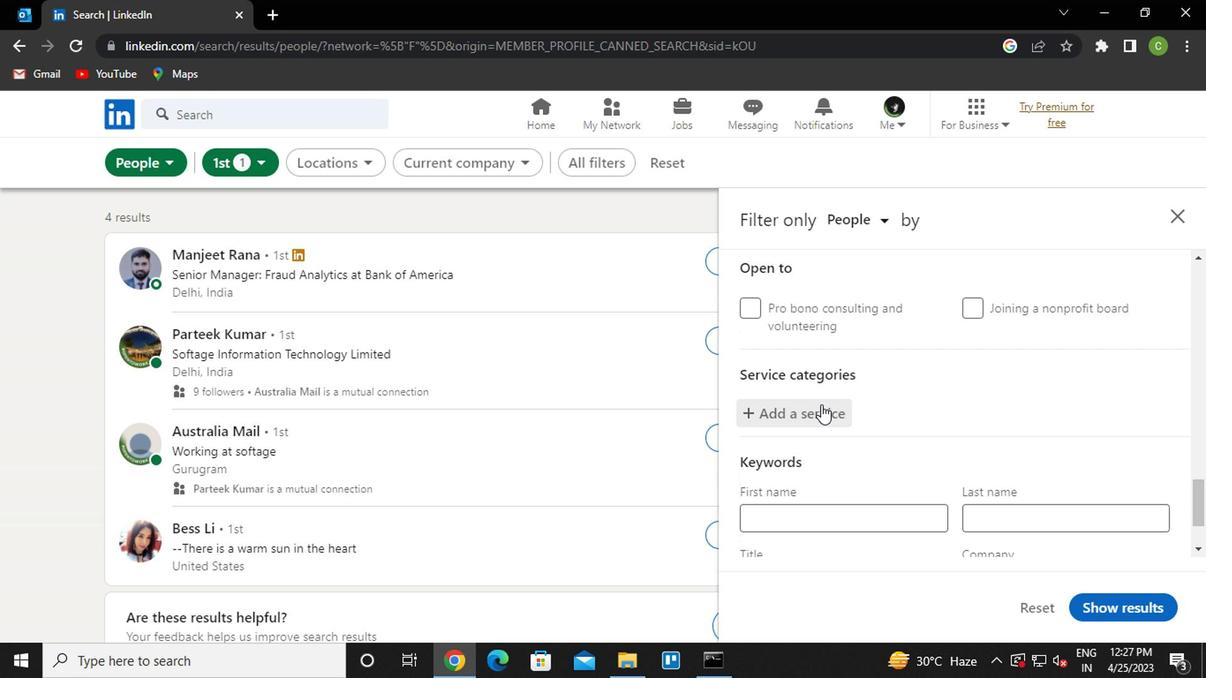 
Action: Key pressed <Key.caps_lock>L<Key.caps_lock>IFE<Key.space>
Screenshot: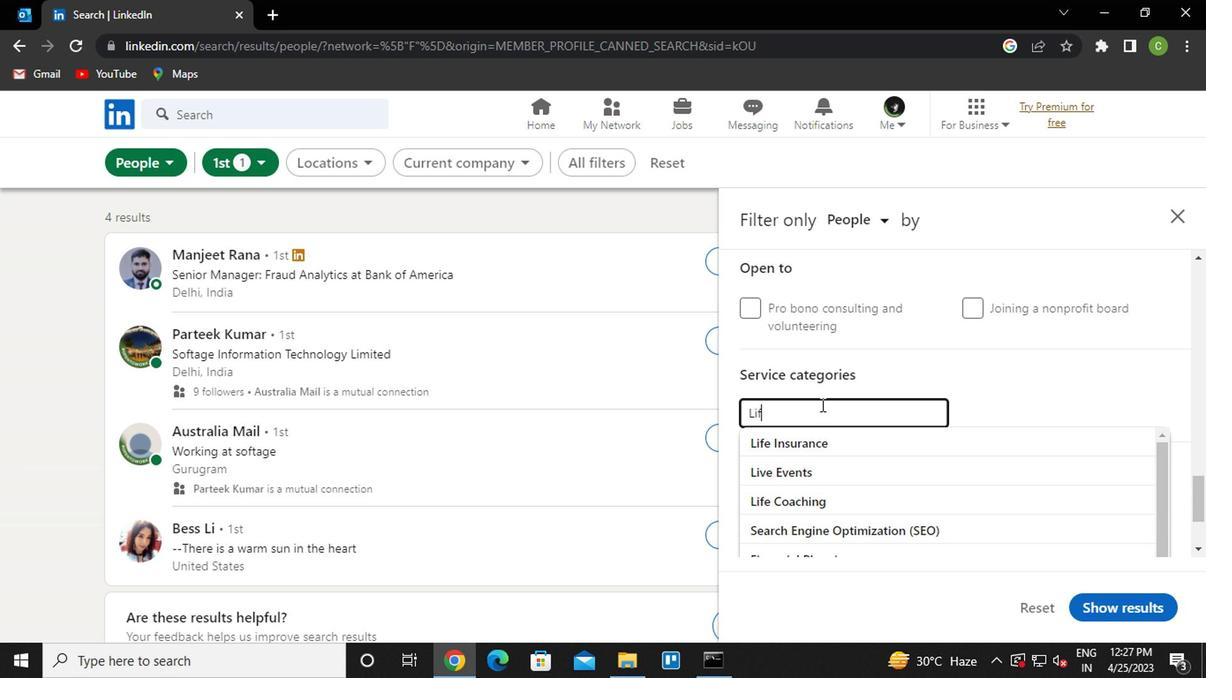 
Action: Mouse moved to (814, 469)
Screenshot: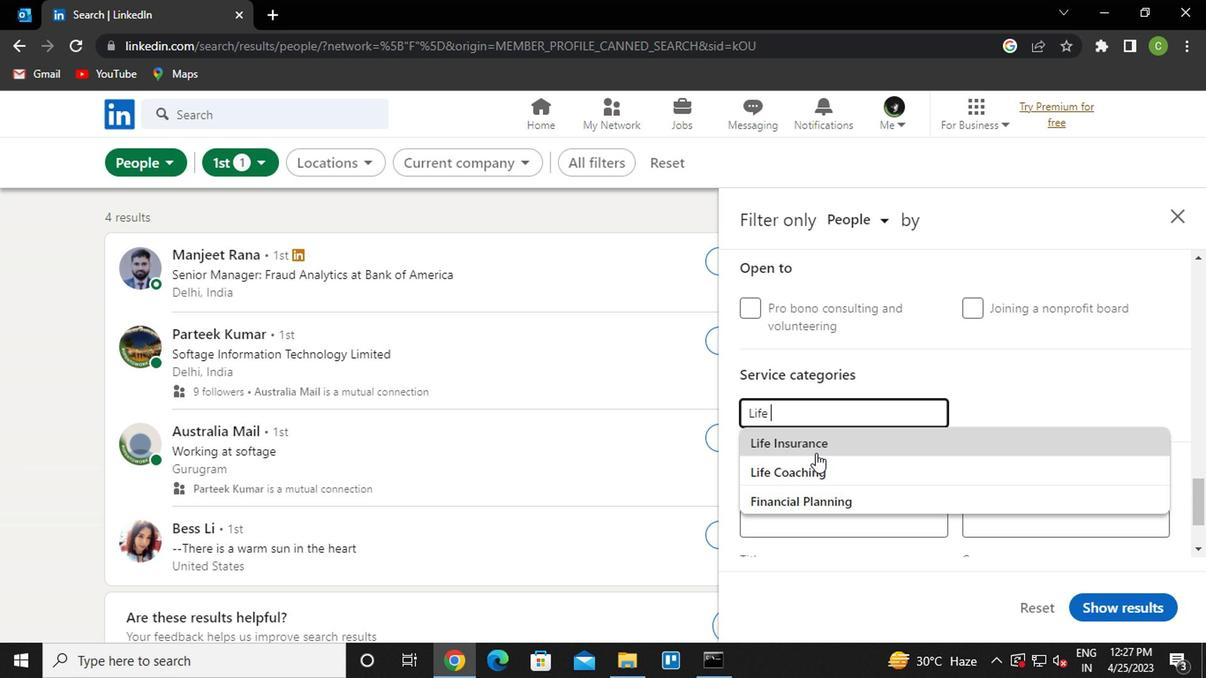 
Action: Mouse pressed left at (814, 469)
Screenshot: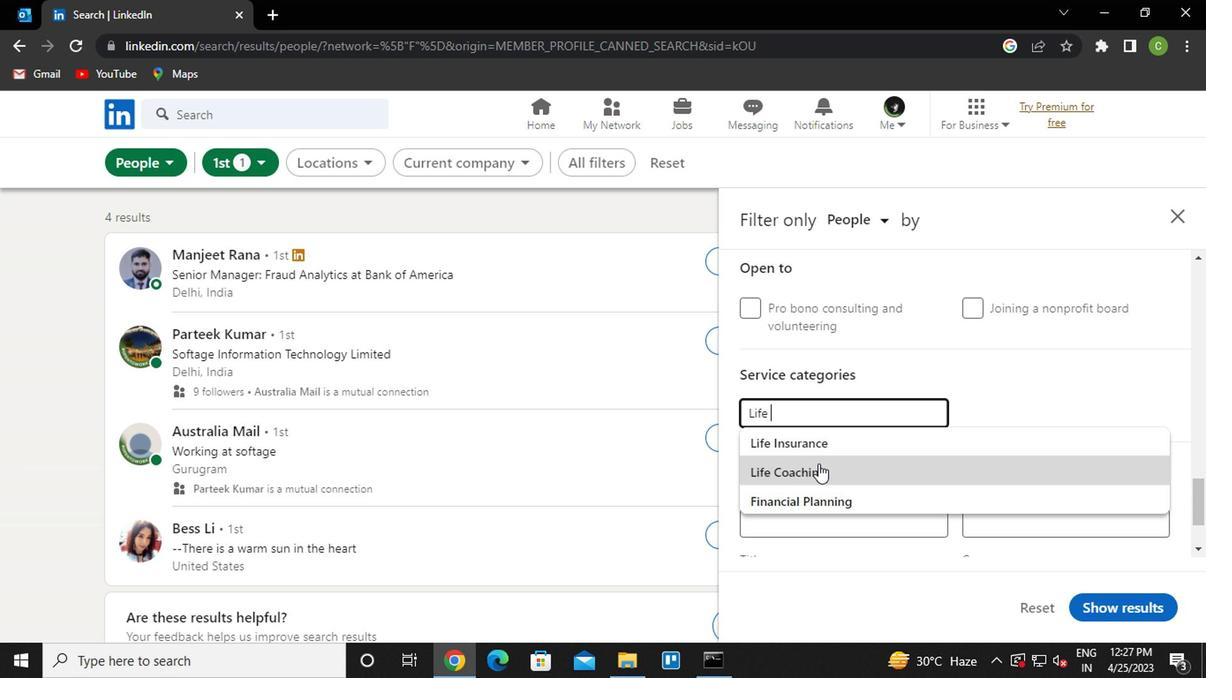 
Action: Mouse moved to (864, 440)
Screenshot: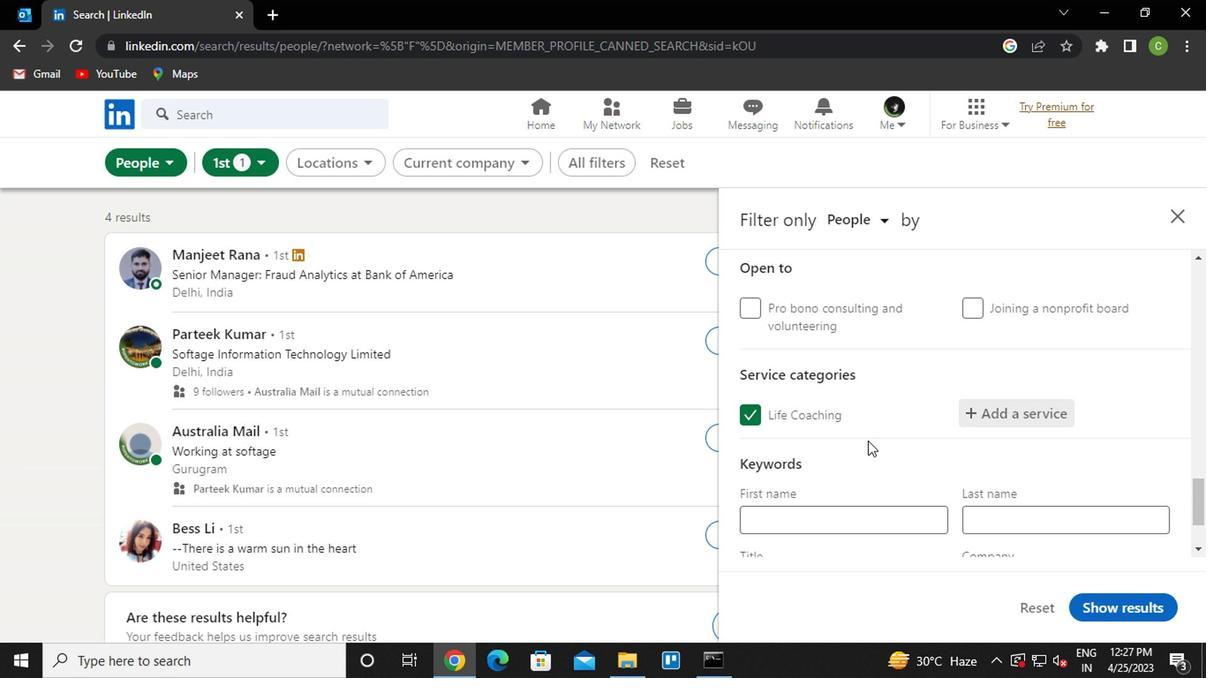 
Action: Mouse scrolled (864, 439) with delta (0, -1)
Screenshot: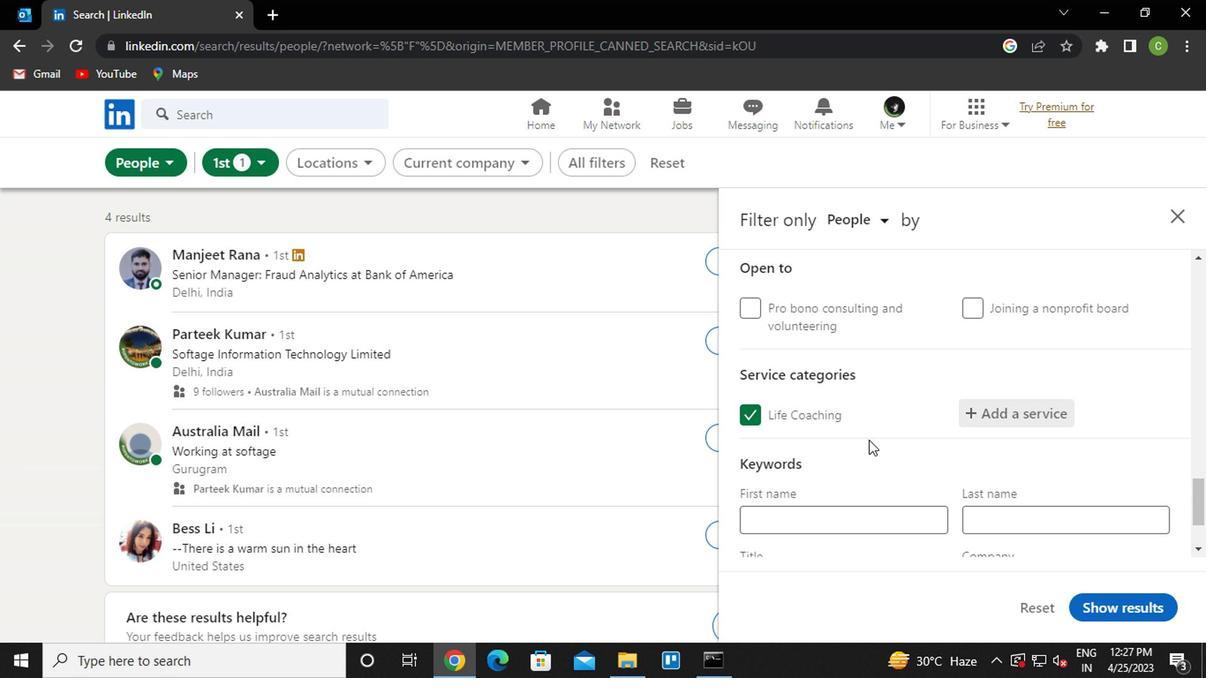 
Action: Mouse moved to (809, 487)
Screenshot: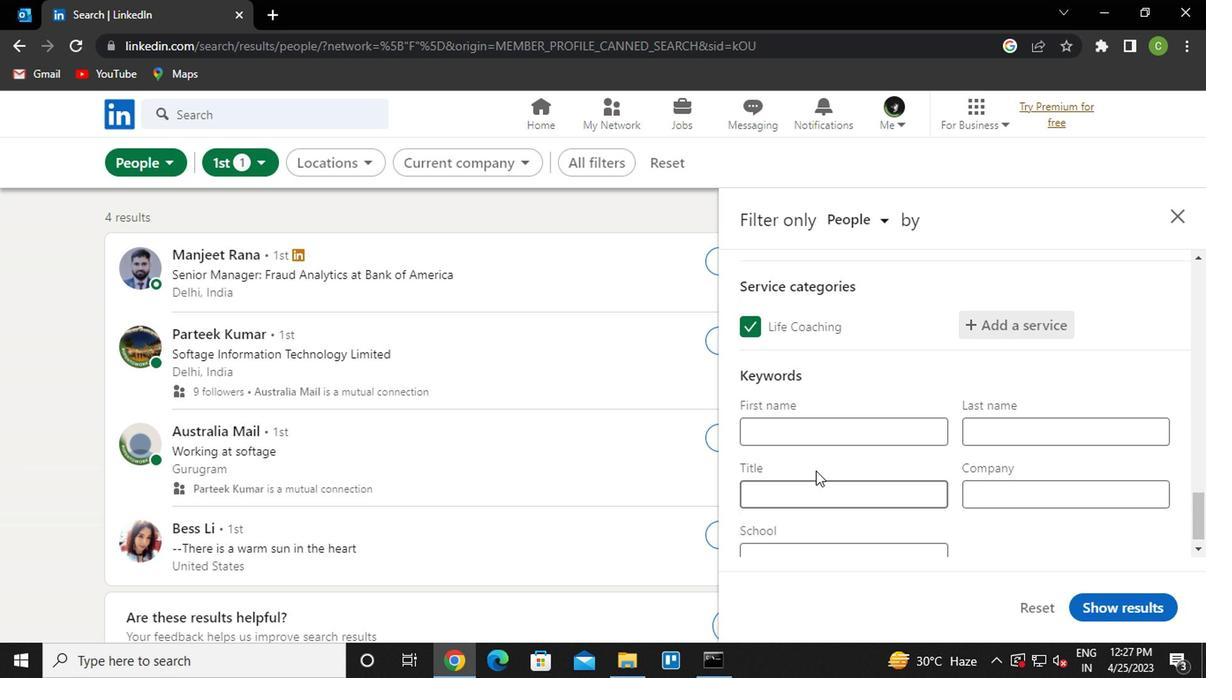 
Action: Mouse pressed left at (809, 487)
Screenshot: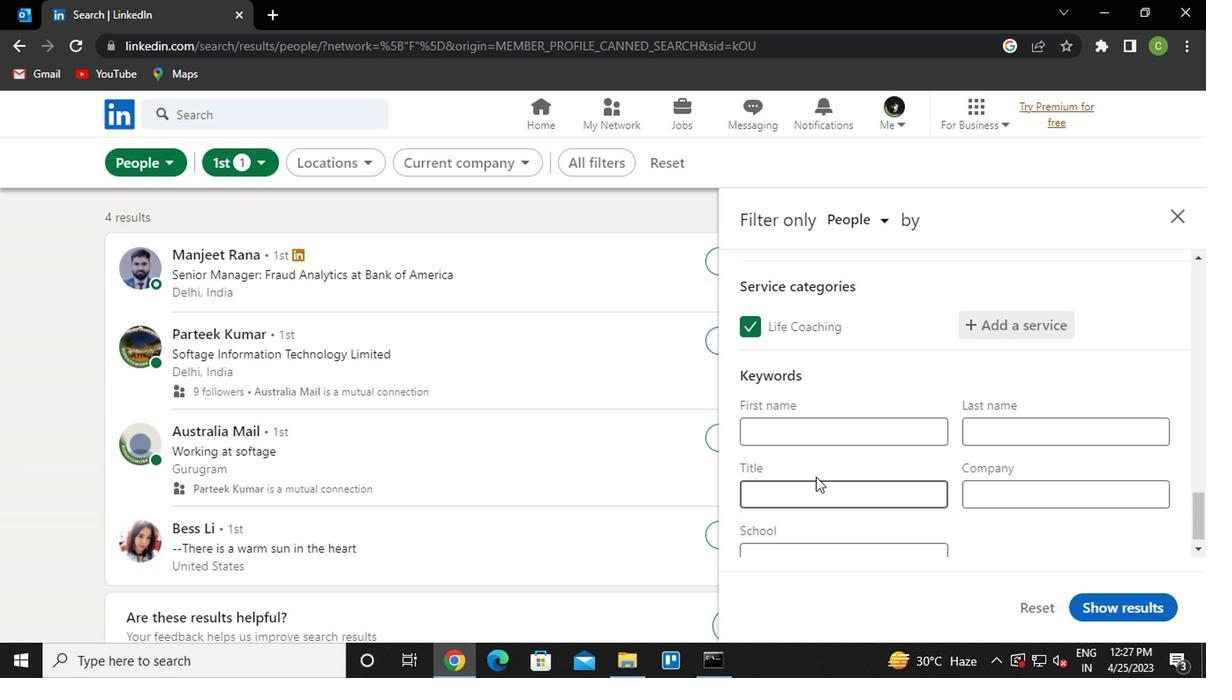 
Action: Mouse moved to (809, 487)
Screenshot: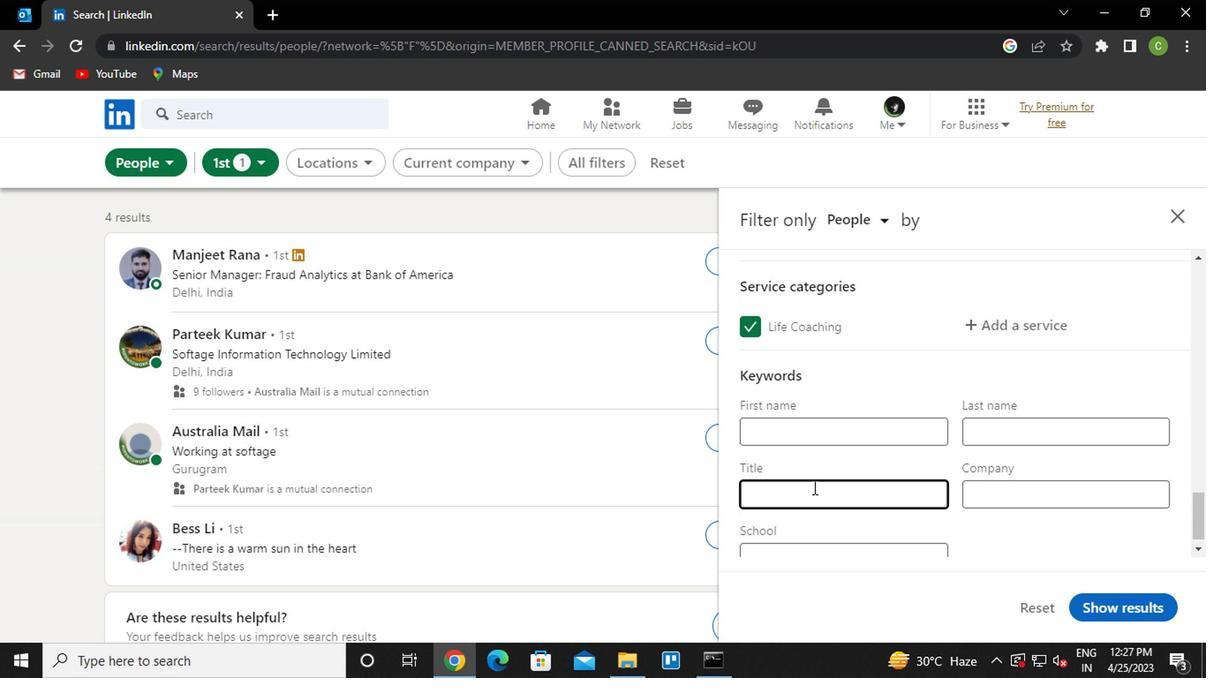 
Action: Key pressed <Key.caps_lock>M<Key.caps_lock>AINTENANCE<Key.space><Key.caps_lock>E<Key.caps_lock>NGINEER
Screenshot: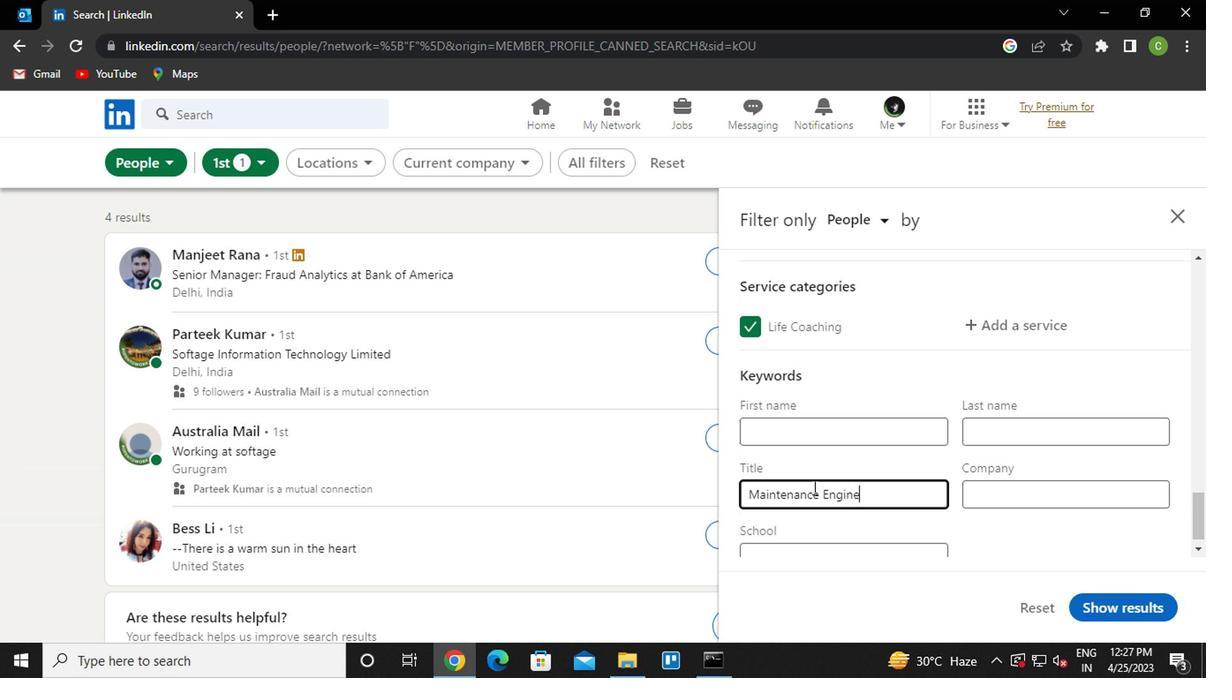 
Action: Mouse moved to (1093, 606)
Screenshot: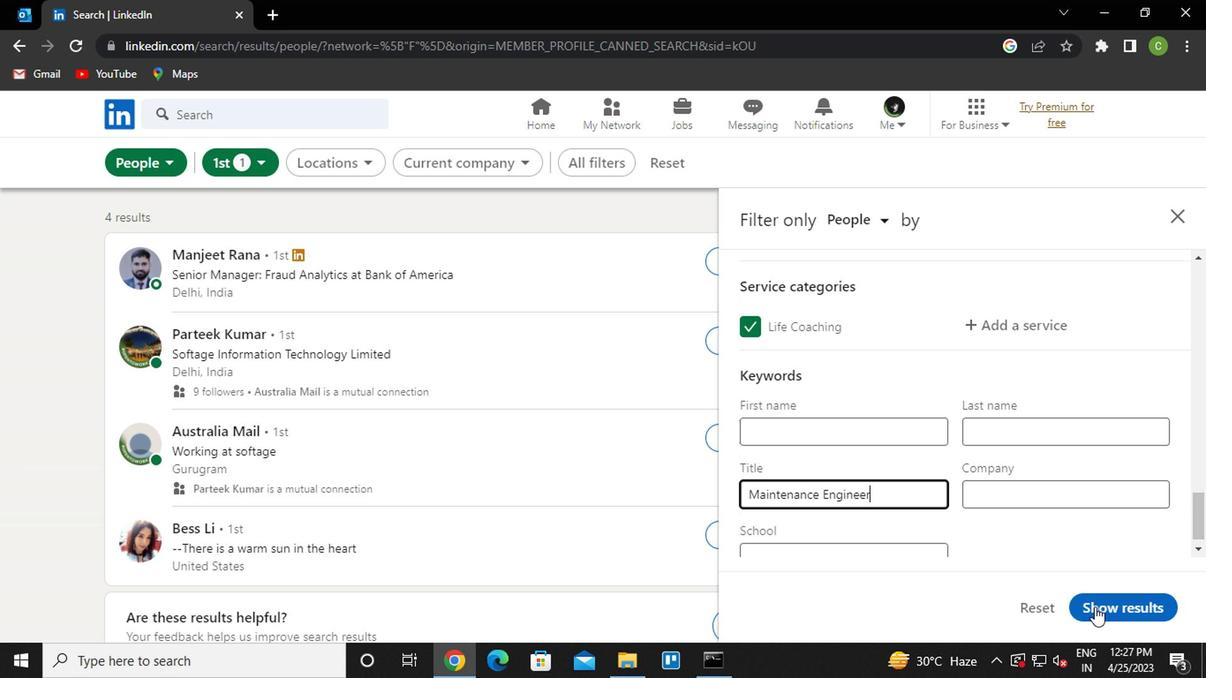 
Action: Mouse pressed left at (1093, 606)
Screenshot: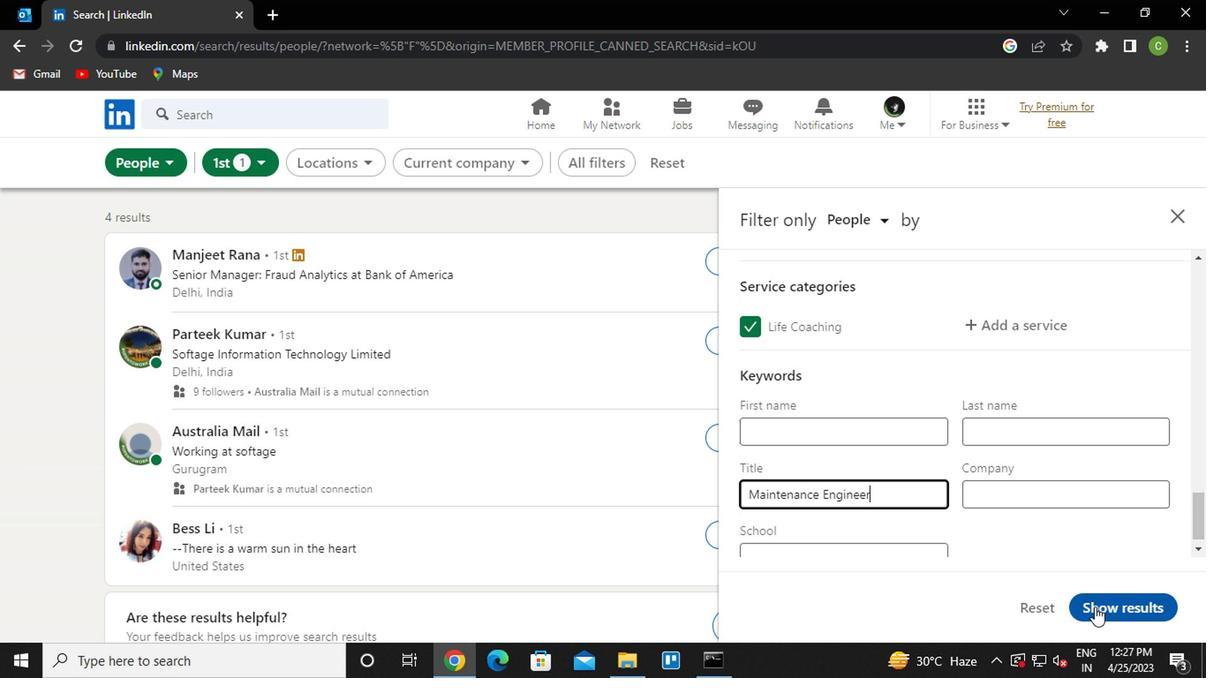 
Action: Mouse moved to (791, 535)
Screenshot: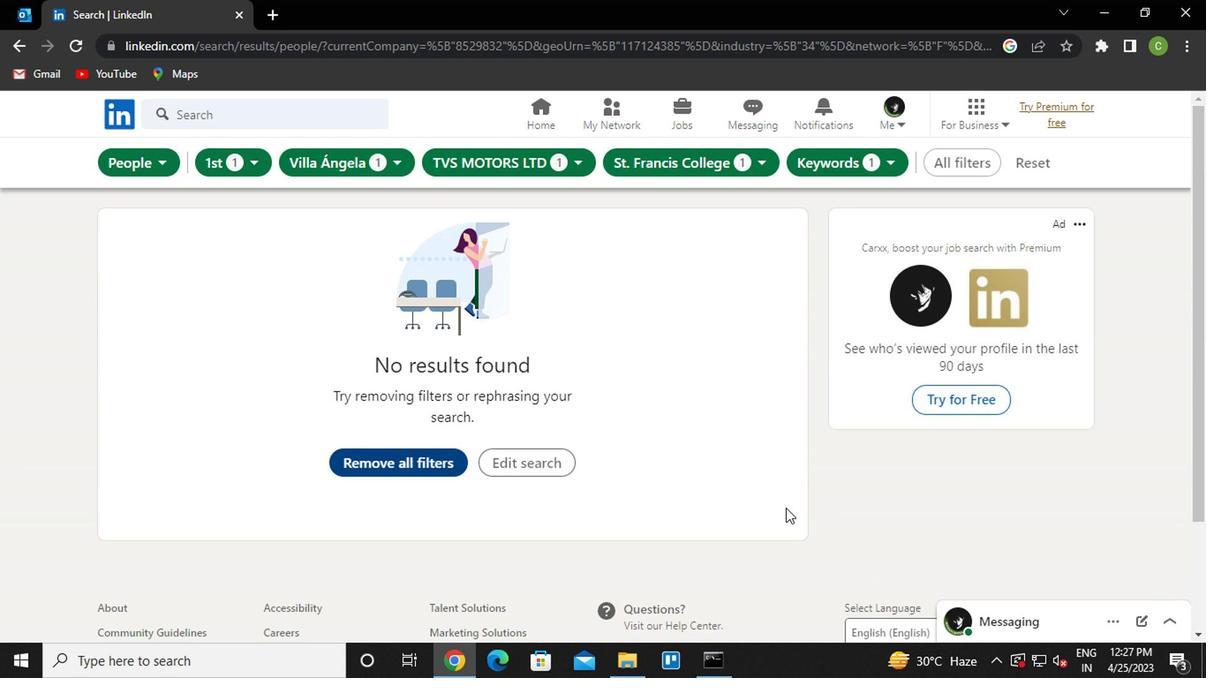 
